 Task: Get information about  a Redfin agent in Denver, Colorado, for assistance in finding a property with mountain views, a home gym, and proximity to biking trails.
Action: Key pressed d<Key.caps_lock>ENVER
Screenshot: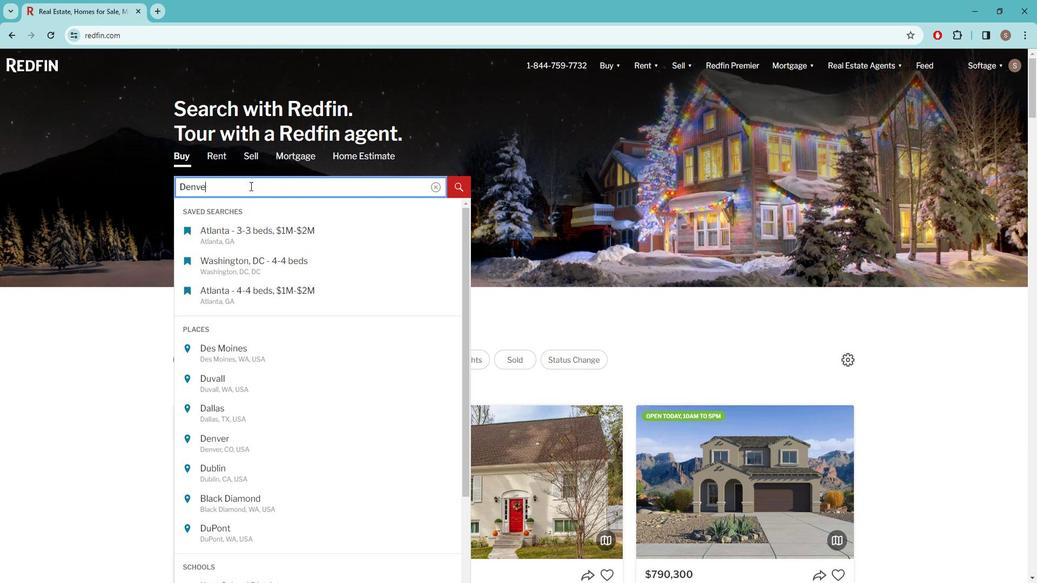
Action: Mouse moved to (263, 231)
Screenshot: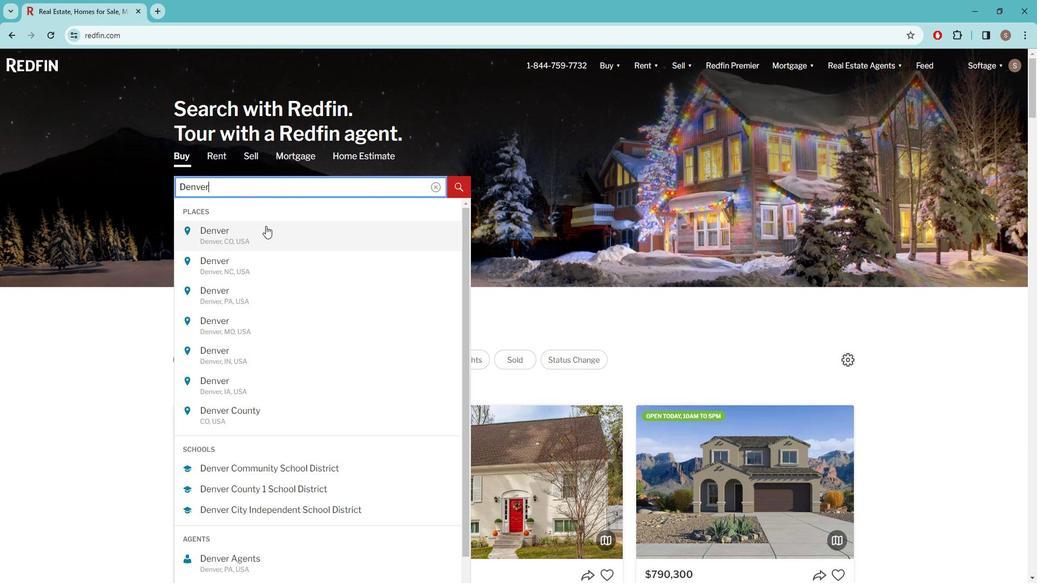 
Action: Mouse pressed left at (263, 231)
Screenshot: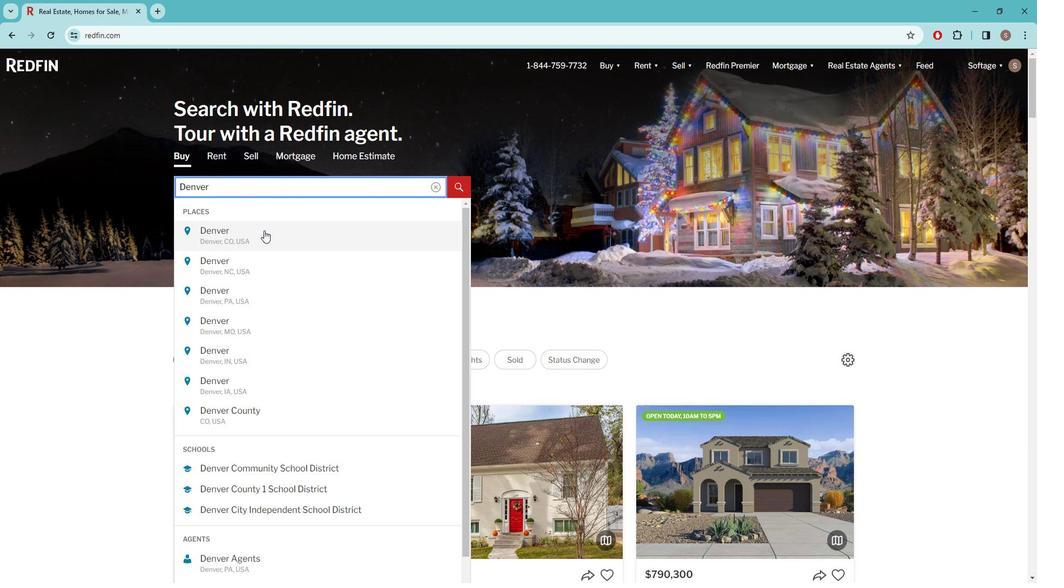 
Action: Mouse moved to (905, 136)
Screenshot: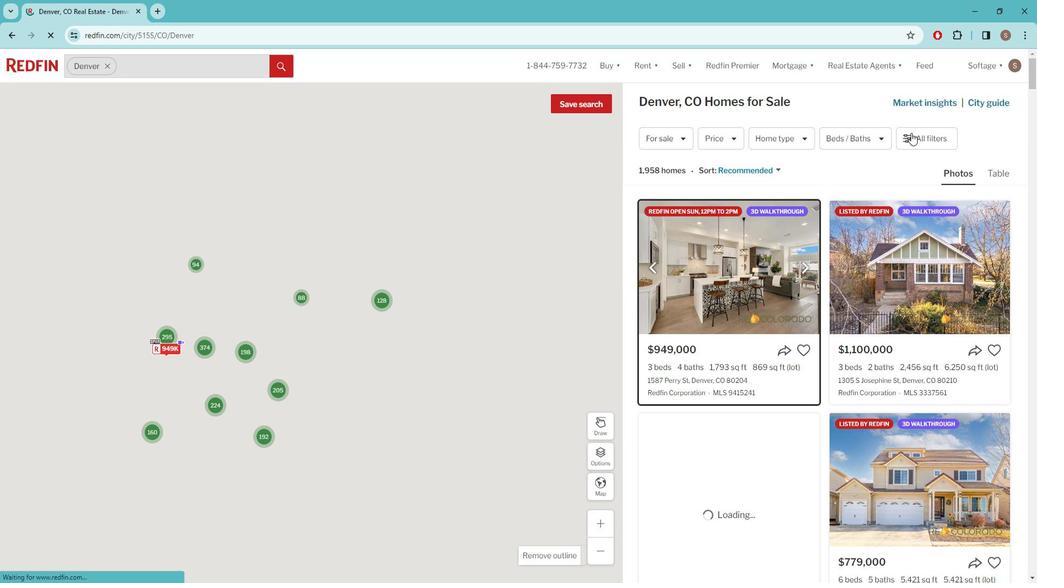 
Action: Mouse pressed left at (905, 136)
Screenshot: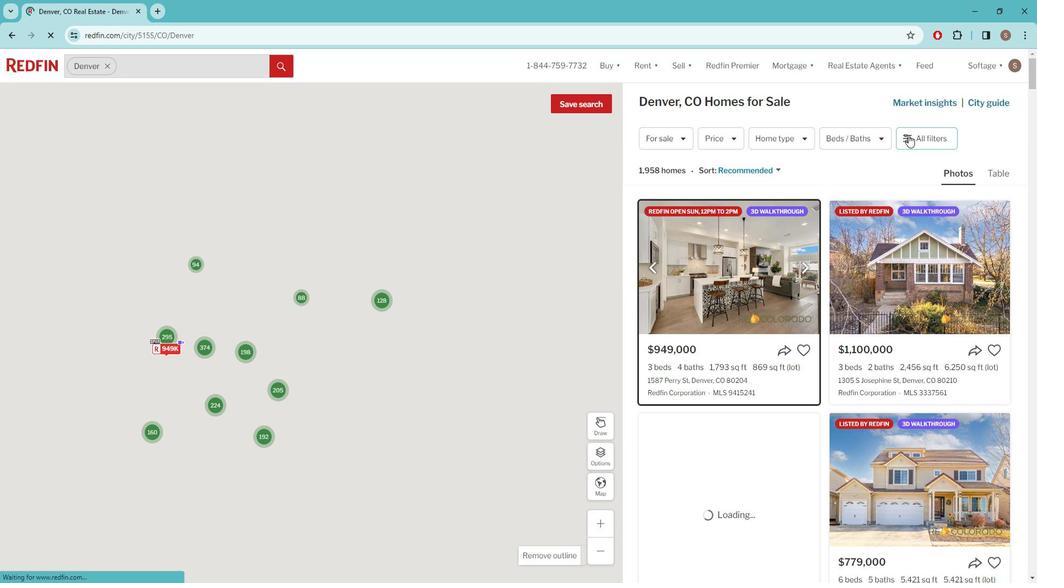 
Action: Mouse pressed left at (905, 136)
Screenshot: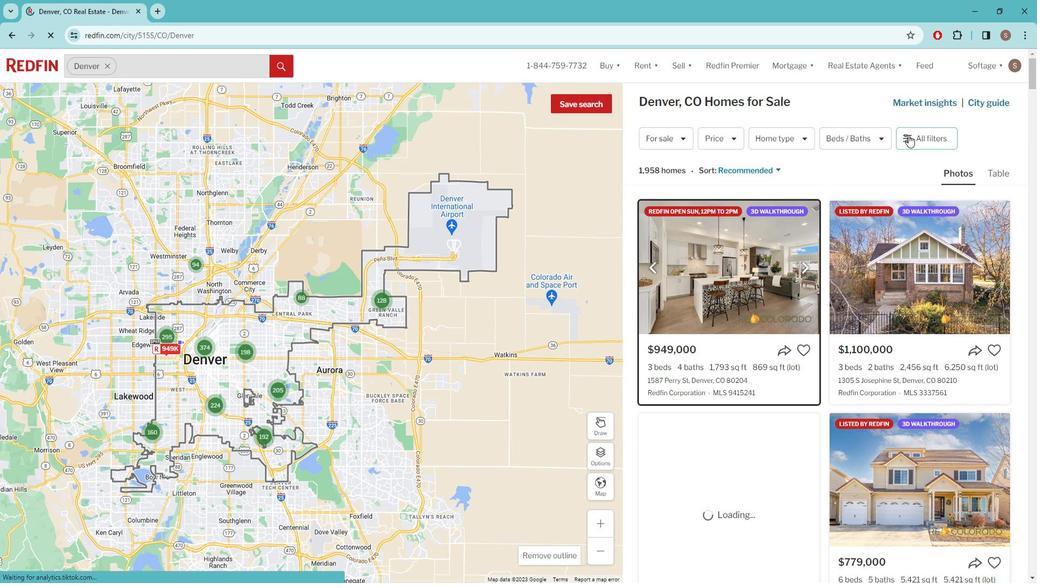 
Action: Mouse pressed left at (905, 136)
Screenshot: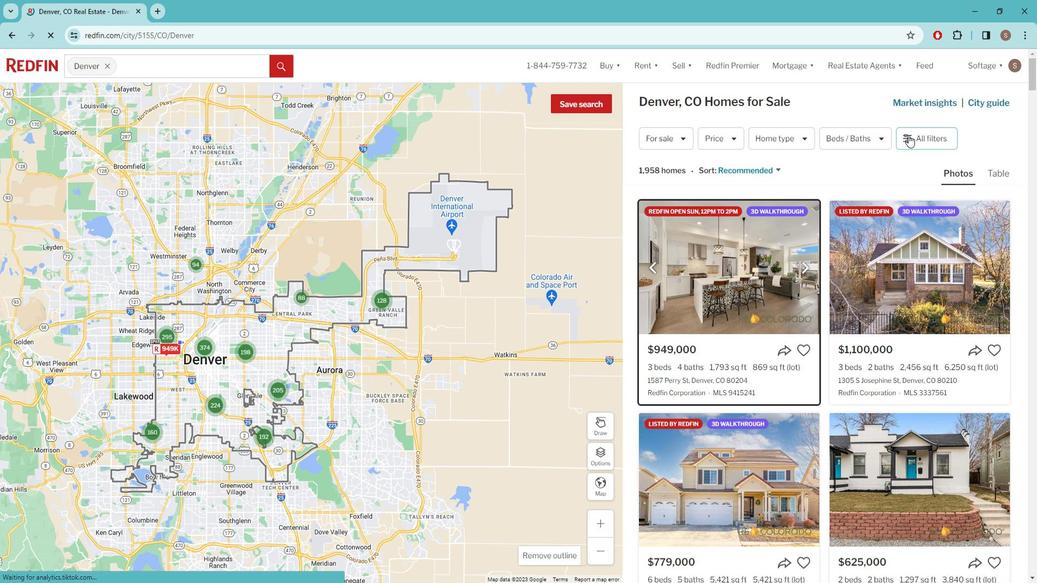 
Action: Mouse pressed left at (905, 136)
Screenshot: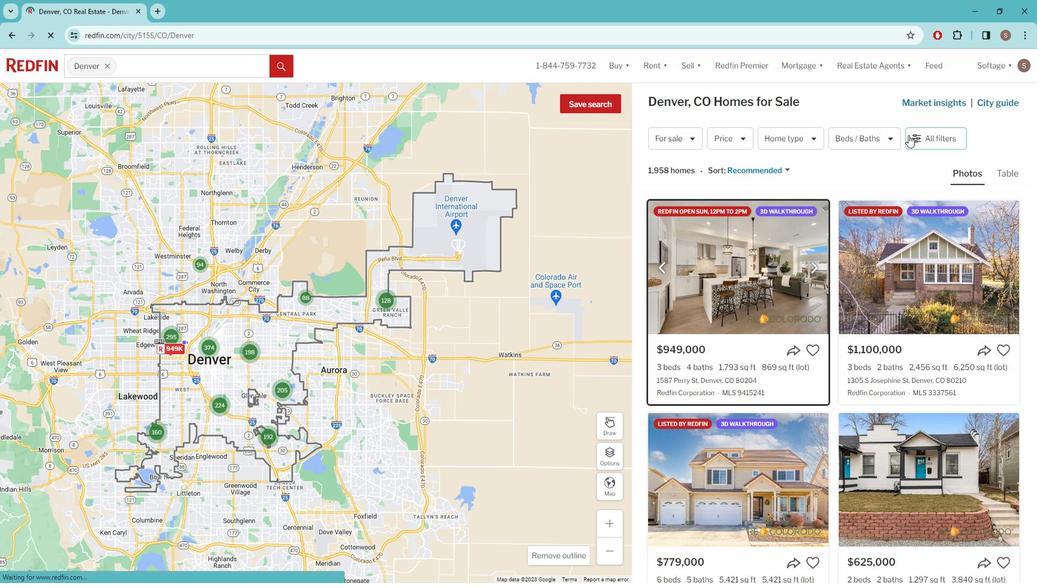 
Action: Mouse moved to (828, 215)
Screenshot: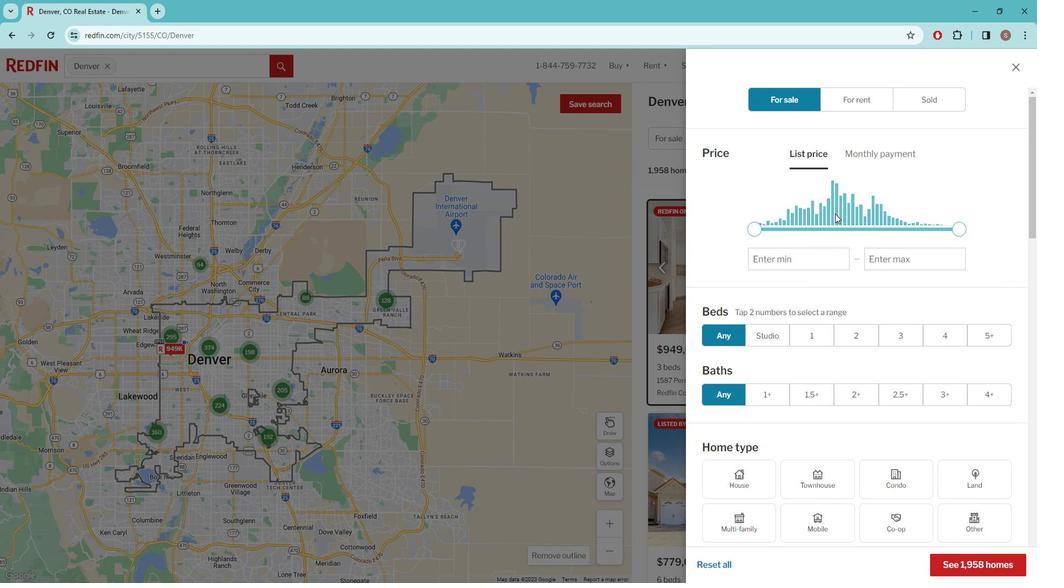 
Action: Mouse scrolled (828, 215) with delta (0, 0)
Screenshot: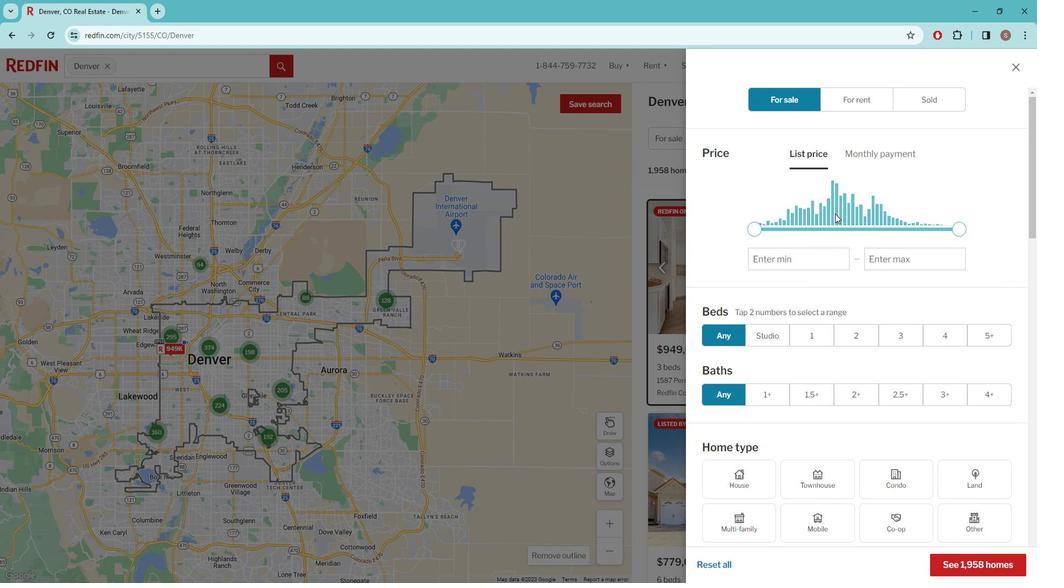 
Action: Mouse moved to (812, 218)
Screenshot: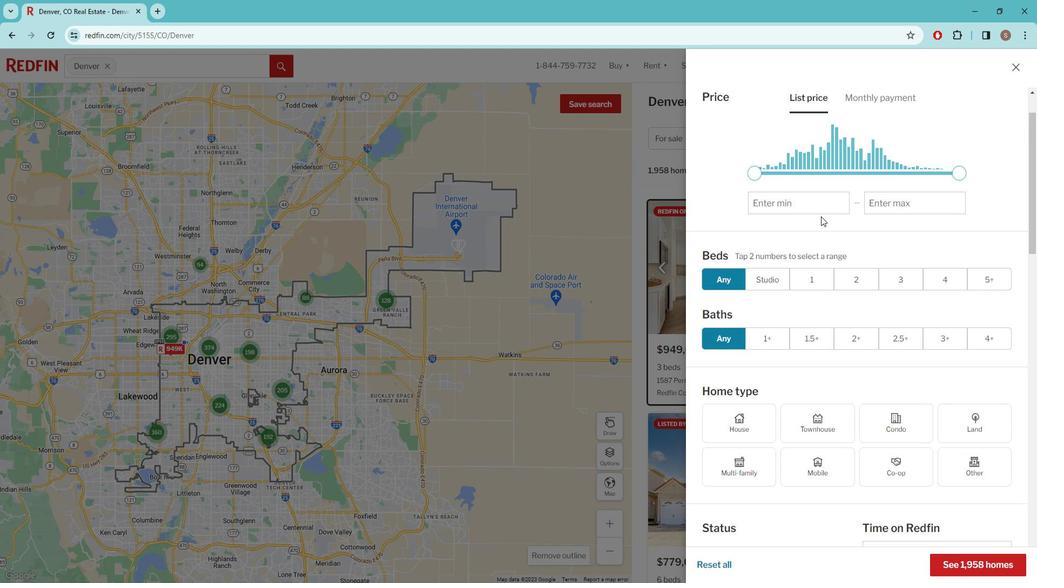 
Action: Mouse scrolled (812, 217) with delta (0, 0)
Screenshot: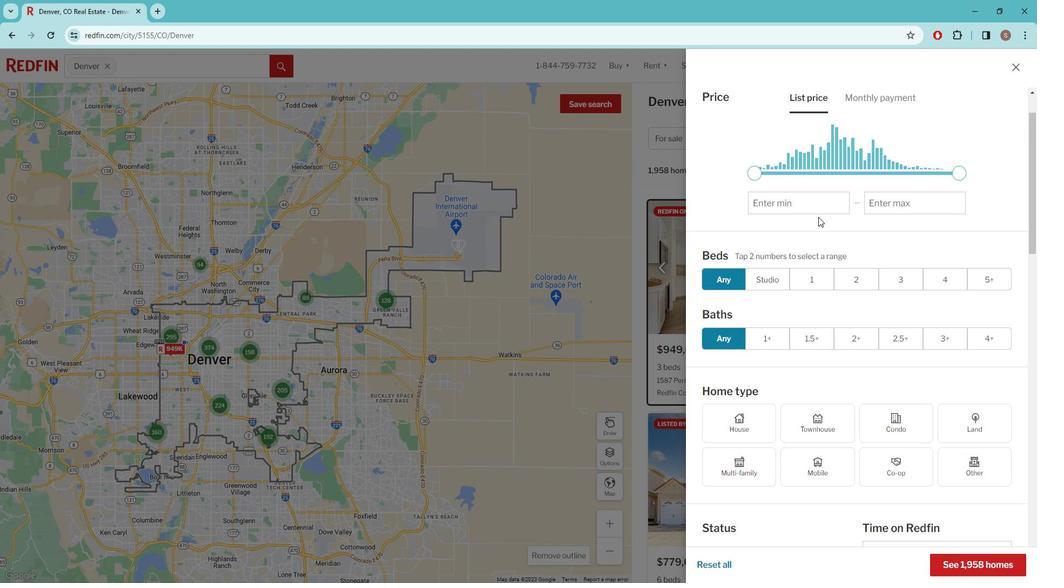 
Action: Mouse scrolled (812, 217) with delta (0, 0)
Screenshot: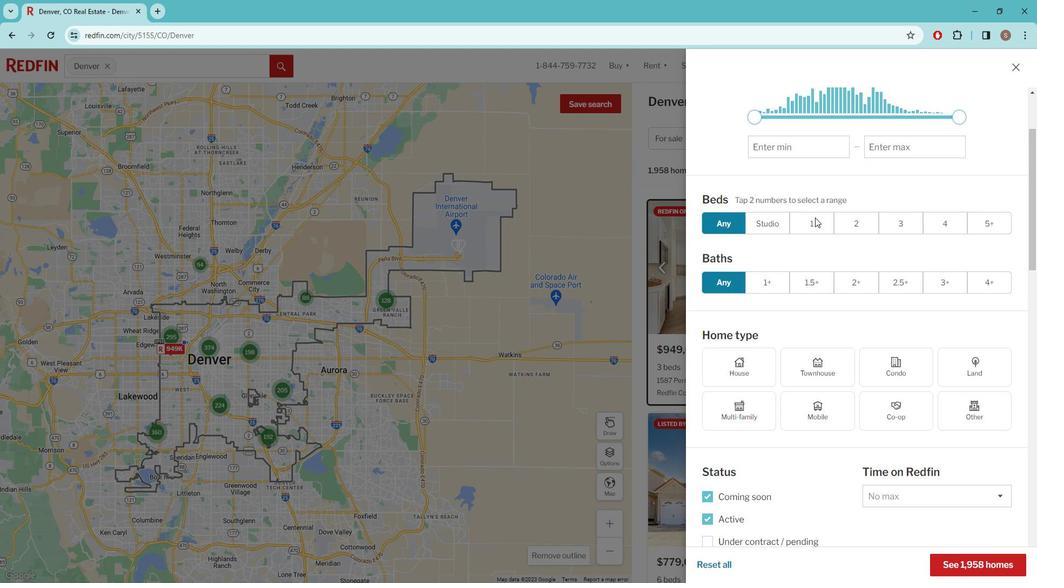
Action: Mouse moved to (812, 218)
Screenshot: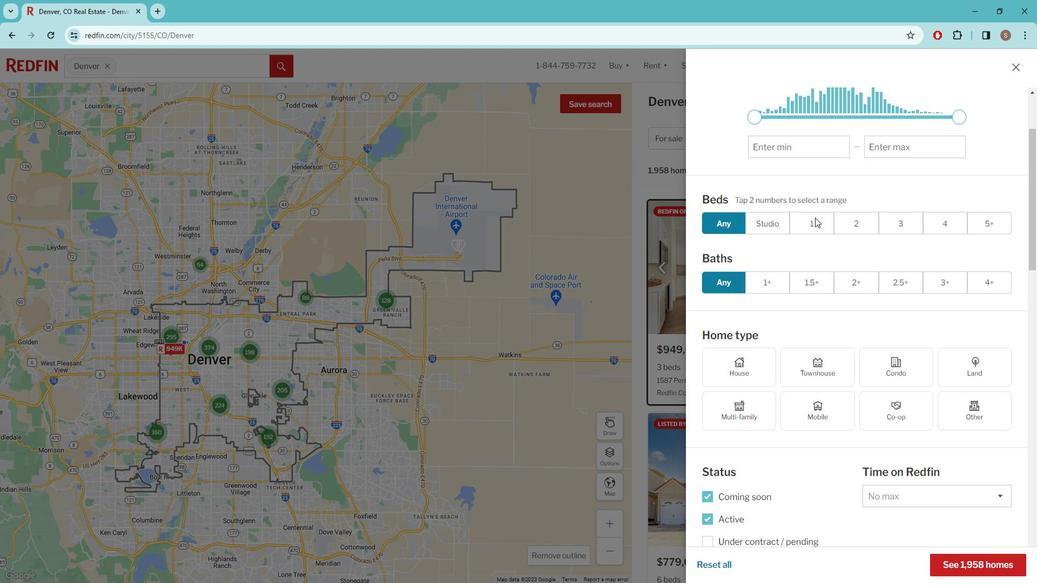 
Action: Mouse scrolled (812, 217) with delta (0, 0)
Screenshot: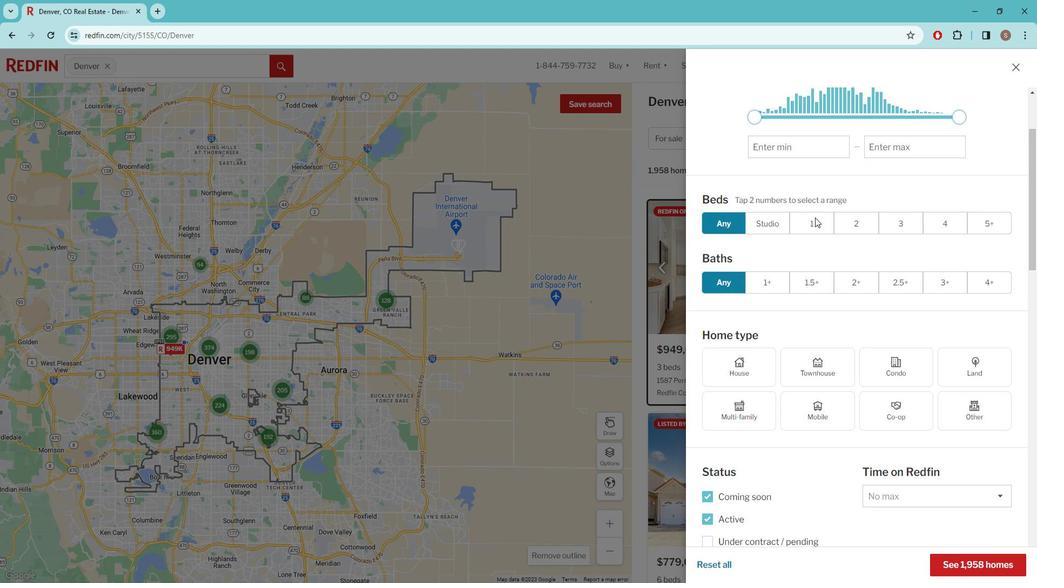 
Action: Mouse moved to (811, 220)
Screenshot: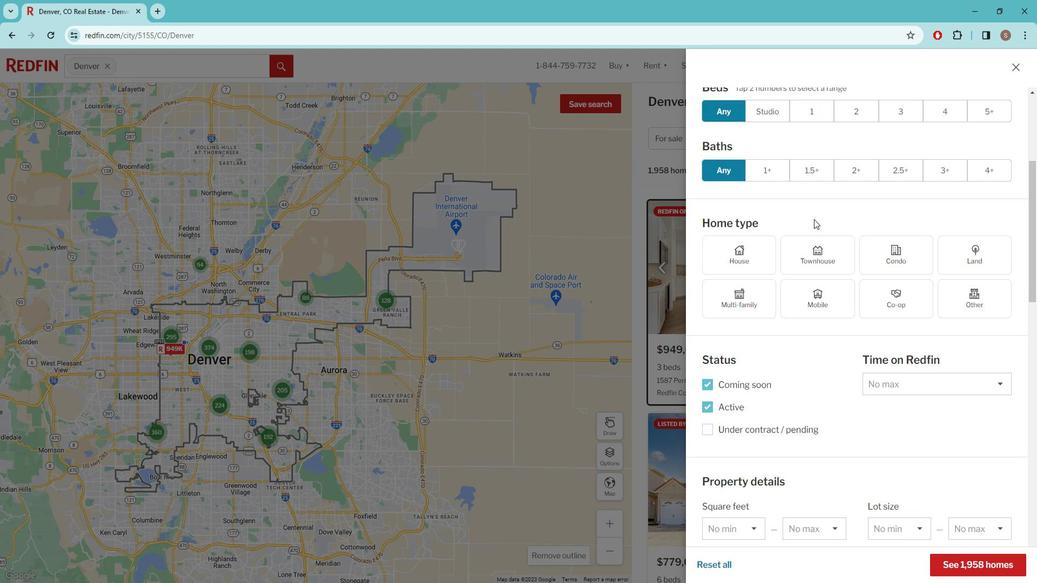 
Action: Mouse scrolled (811, 220) with delta (0, 0)
Screenshot: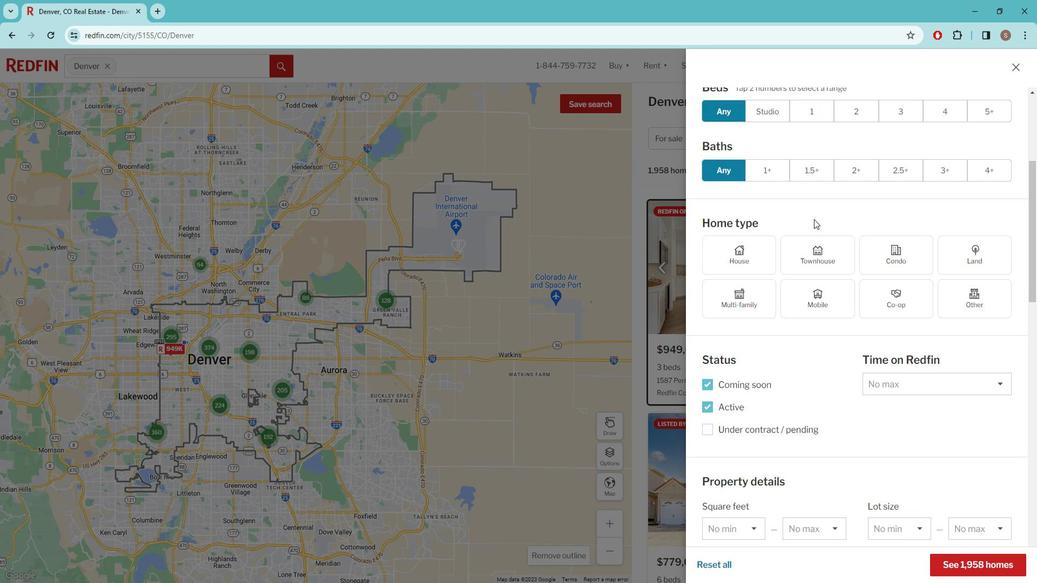 
Action: Mouse moved to (784, 282)
Screenshot: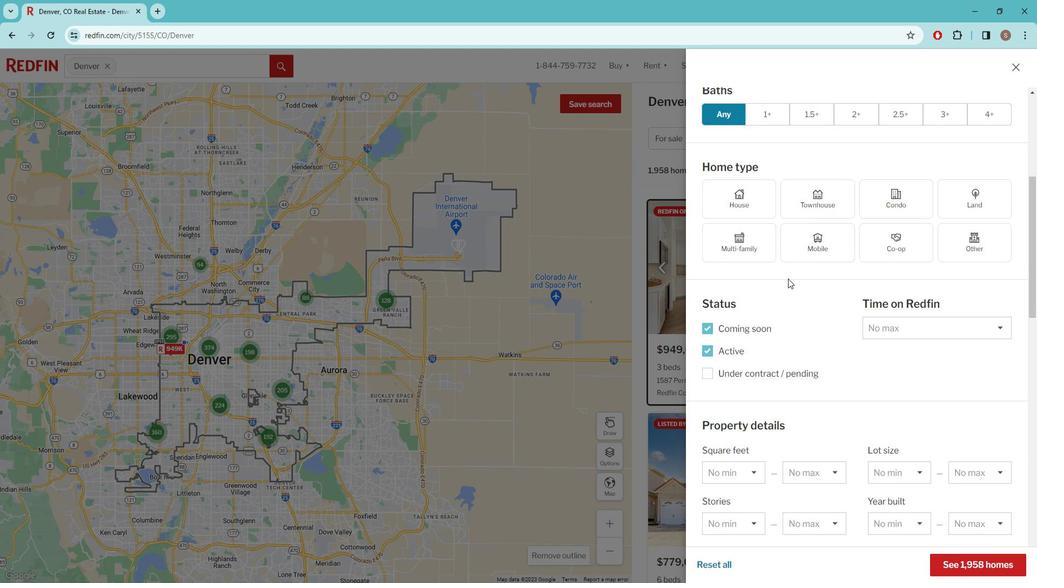 
Action: Mouse scrolled (784, 281) with delta (0, 0)
Screenshot: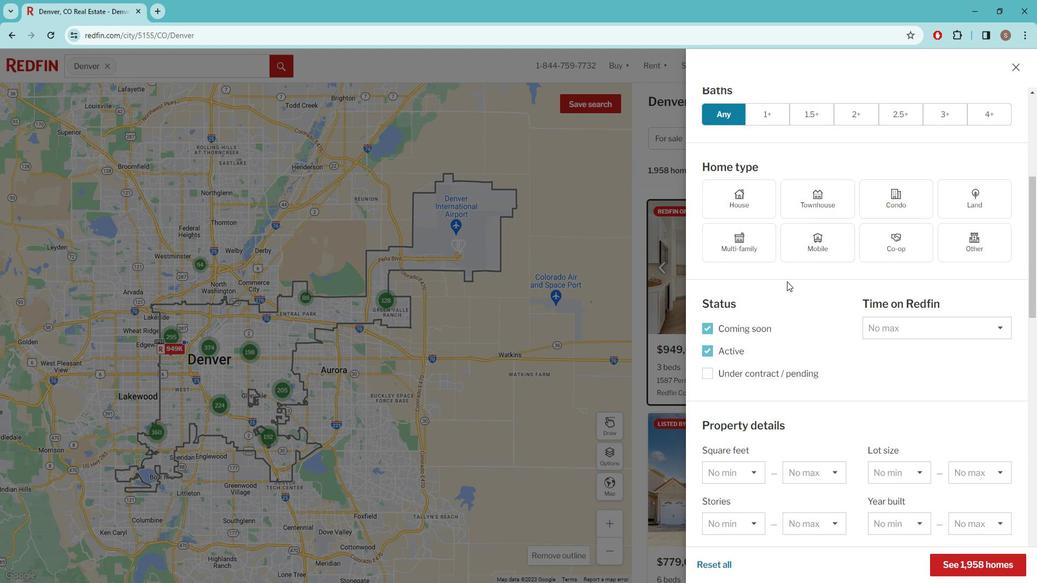 
Action: Mouse moved to (784, 282)
Screenshot: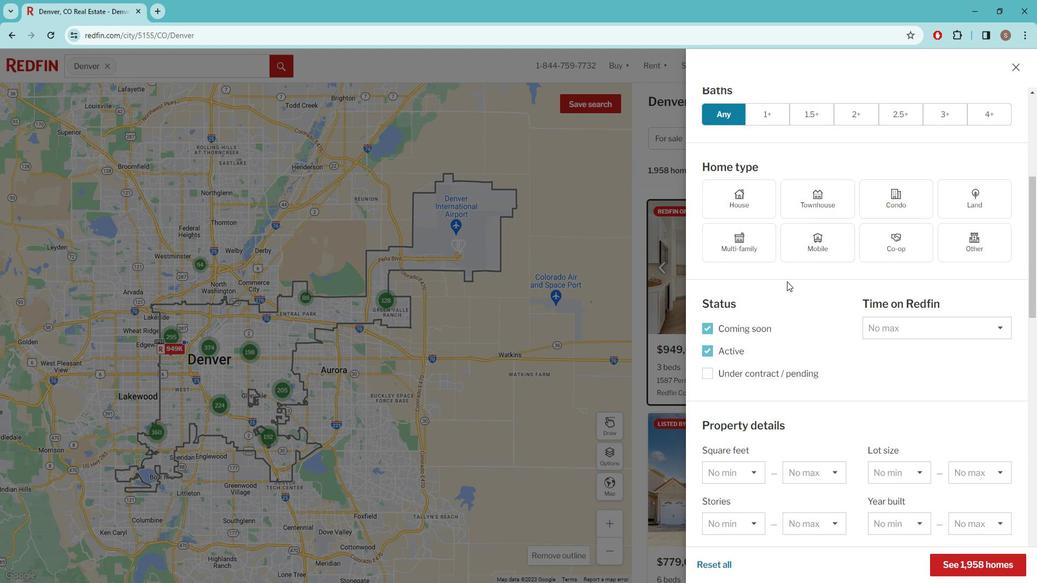 
Action: Mouse scrolled (784, 282) with delta (0, 0)
Screenshot: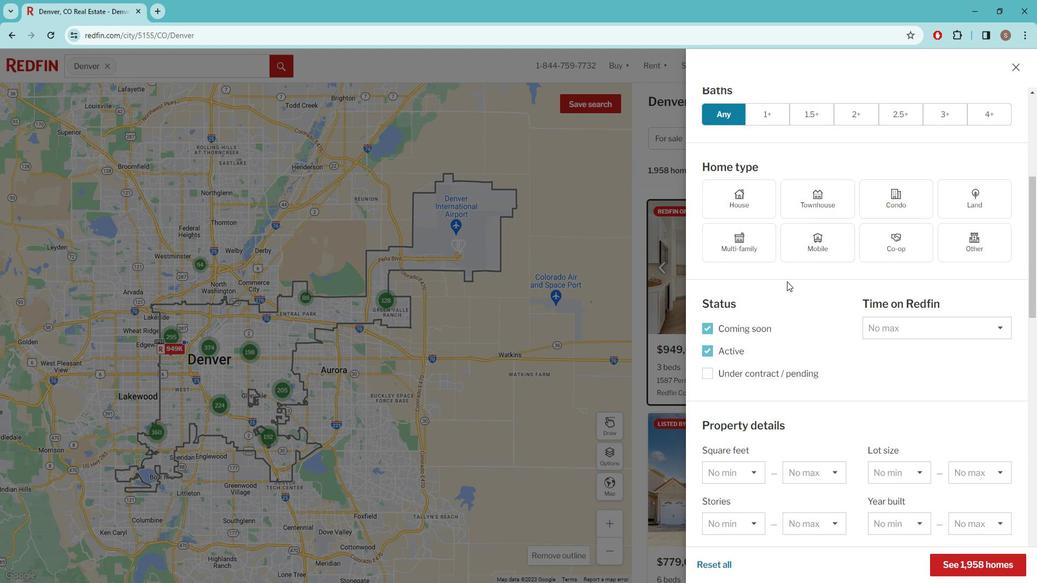 
Action: Mouse scrolled (784, 282) with delta (0, 0)
Screenshot: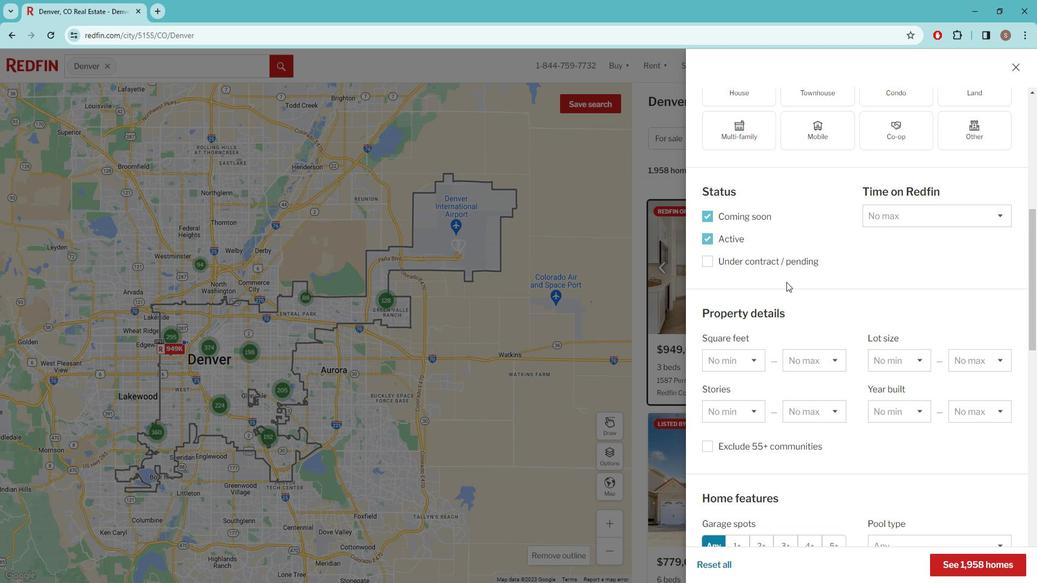 
Action: Mouse scrolled (784, 282) with delta (0, 0)
Screenshot: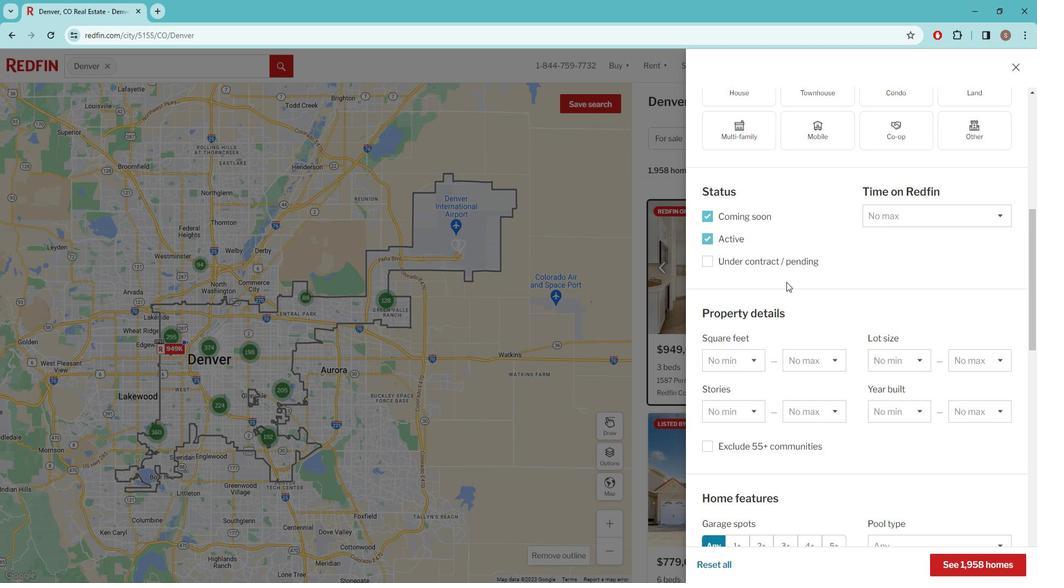 
Action: Mouse moved to (784, 280)
Screenshot: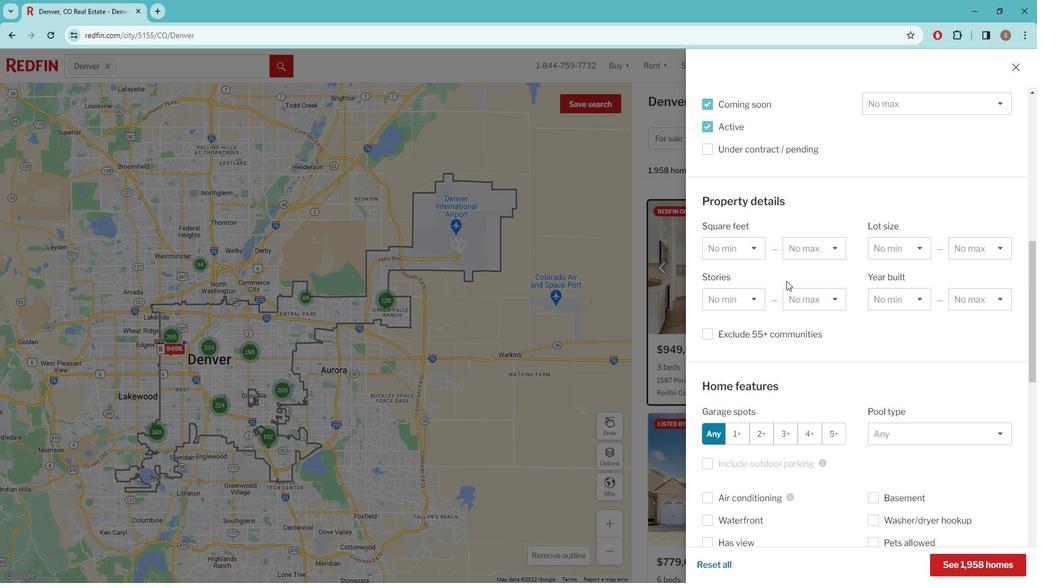 
Action: Mouse scrolled (784, 280) with delta (0, 0)
Screenshot: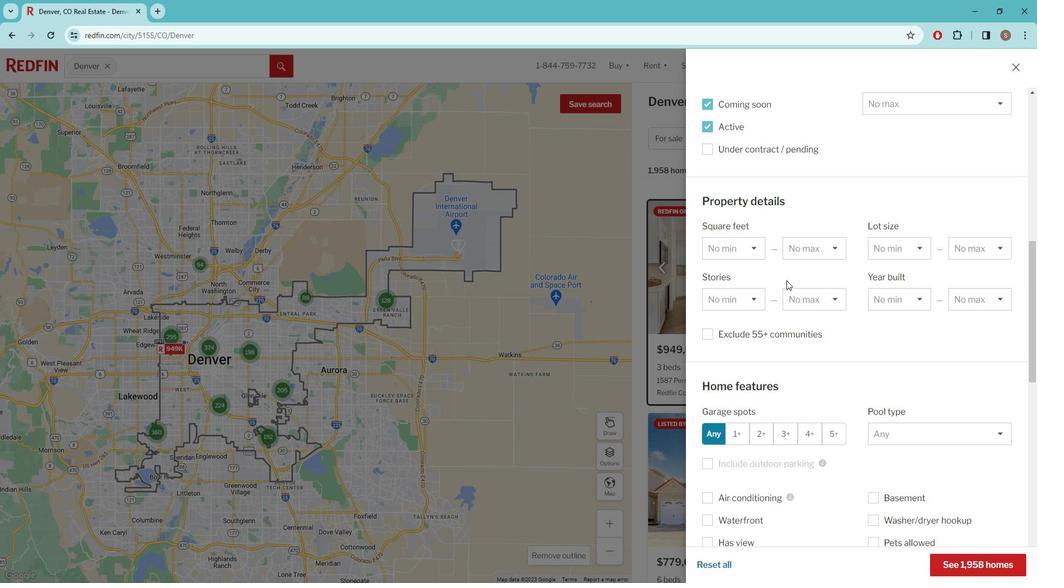 
Action: Mouse scrolled (784, 280) with delta (0, 0)
Screenshot: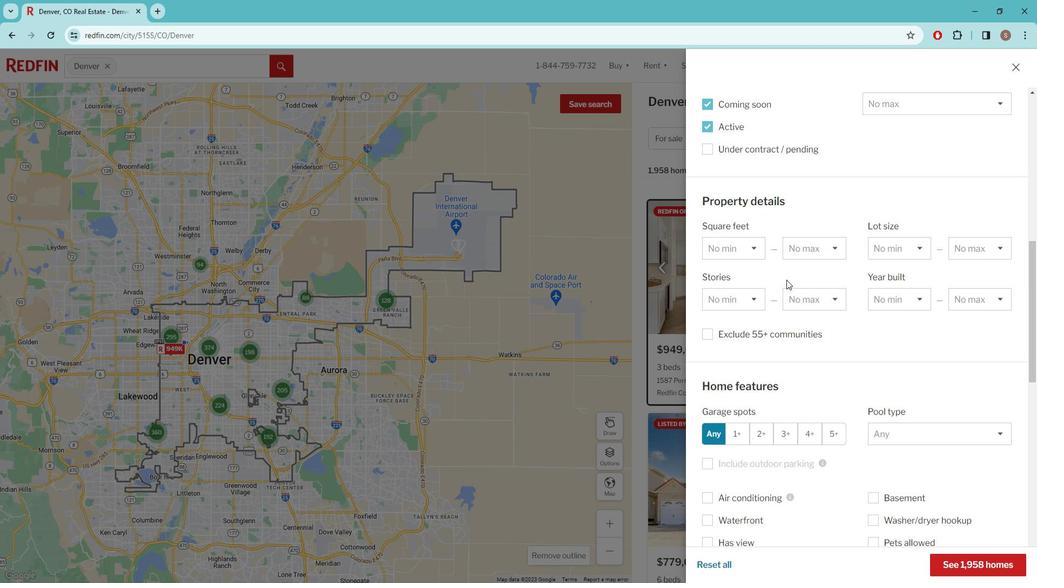 
Action: Mouse moved to (784, 279)
Screenshot: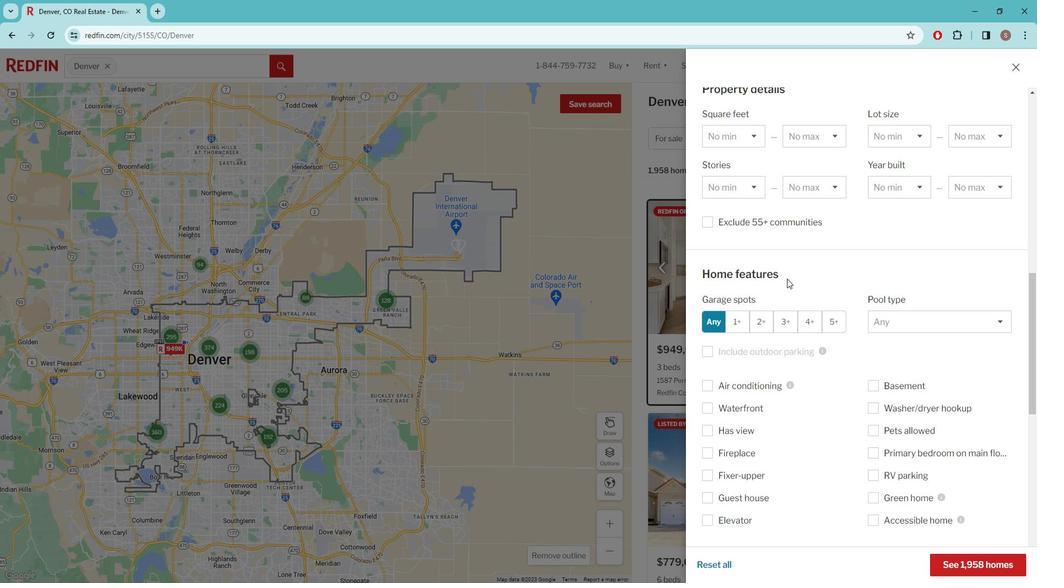
Action: Mouse scrolled (784, 278) with delta (0, 0)
Screenshot: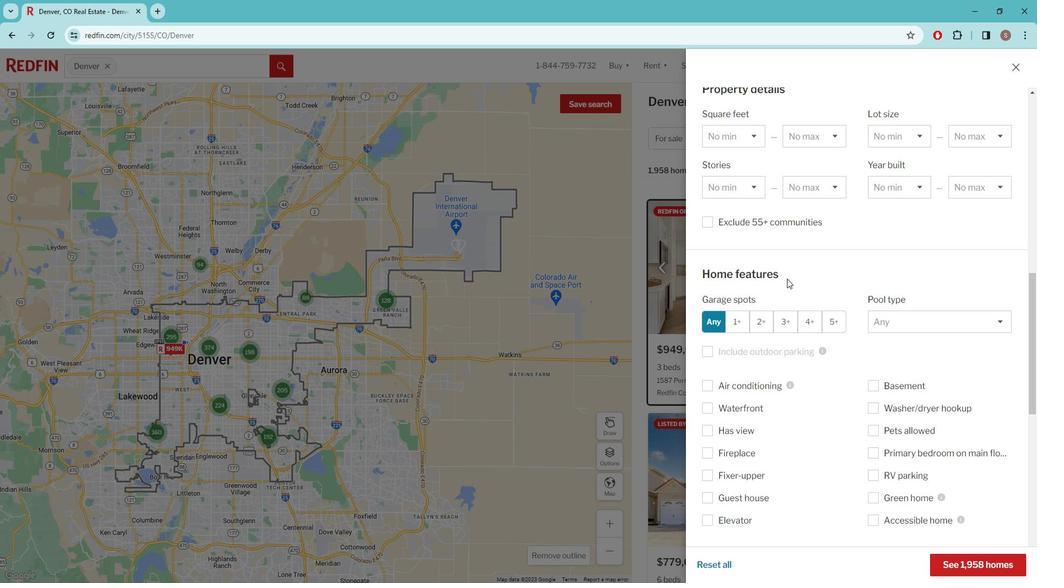 
Action: Mouse moved to (753, 511)
Screenshot: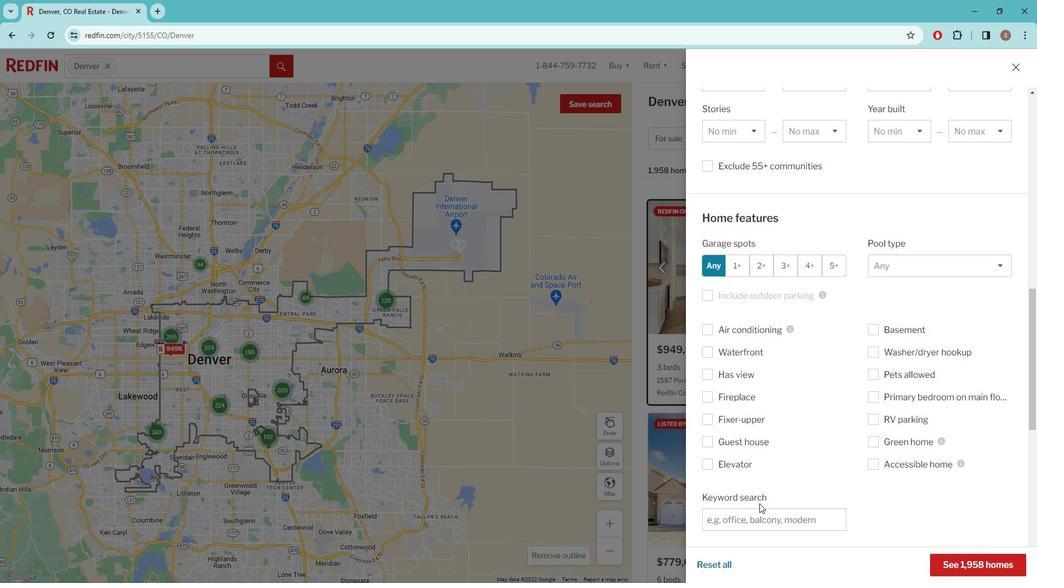 
Action: Mouse pressed left at (753, 511)
Screenshot: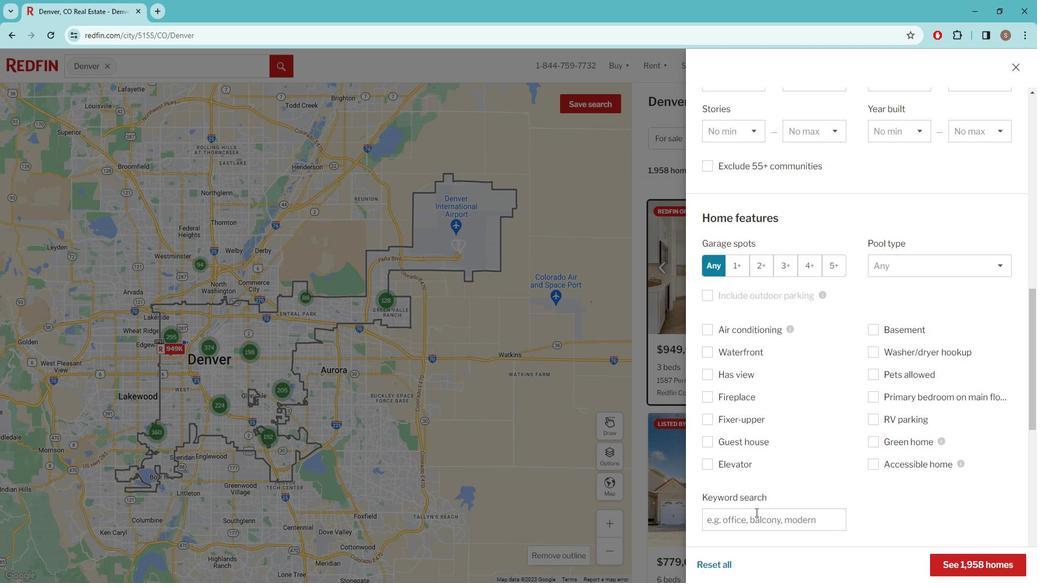 
Action: Mouse moved to (749, 484)
Screenshot: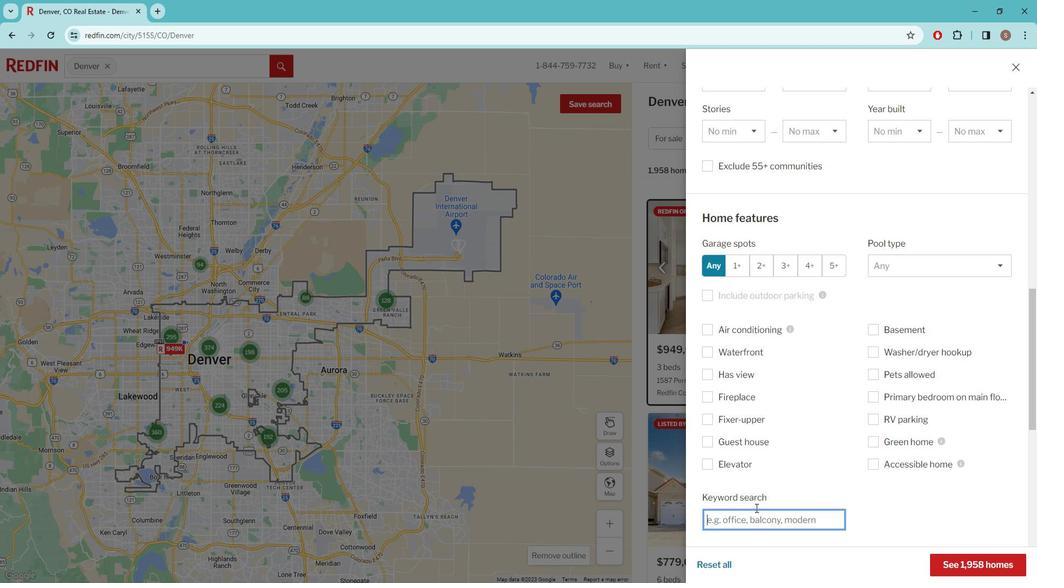 
Action: Key pressed MOUNTAIN<Key.space>
Screenshot: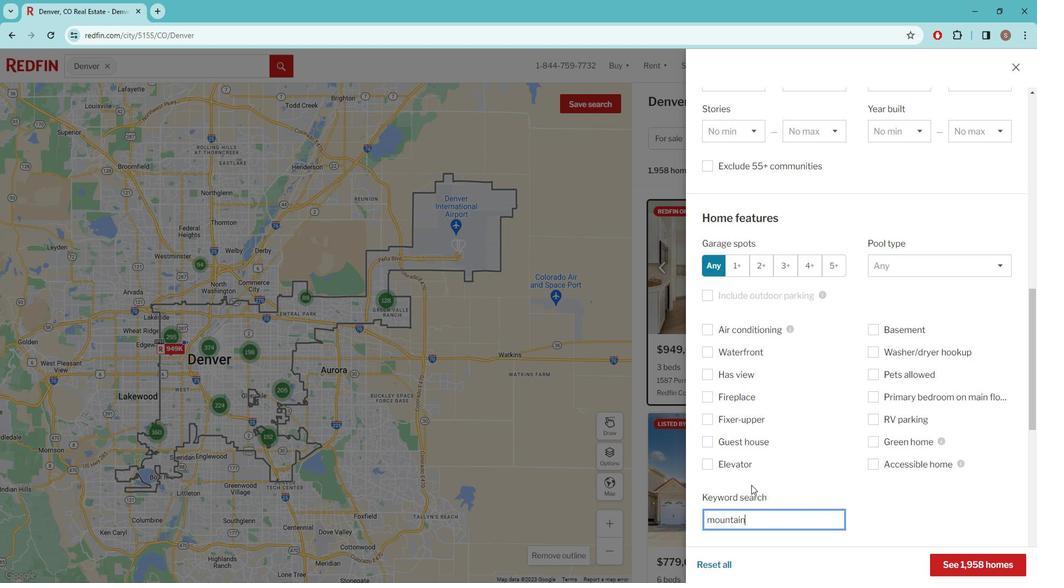 
Action: Mouse moved to (749, 484)
Screenshot: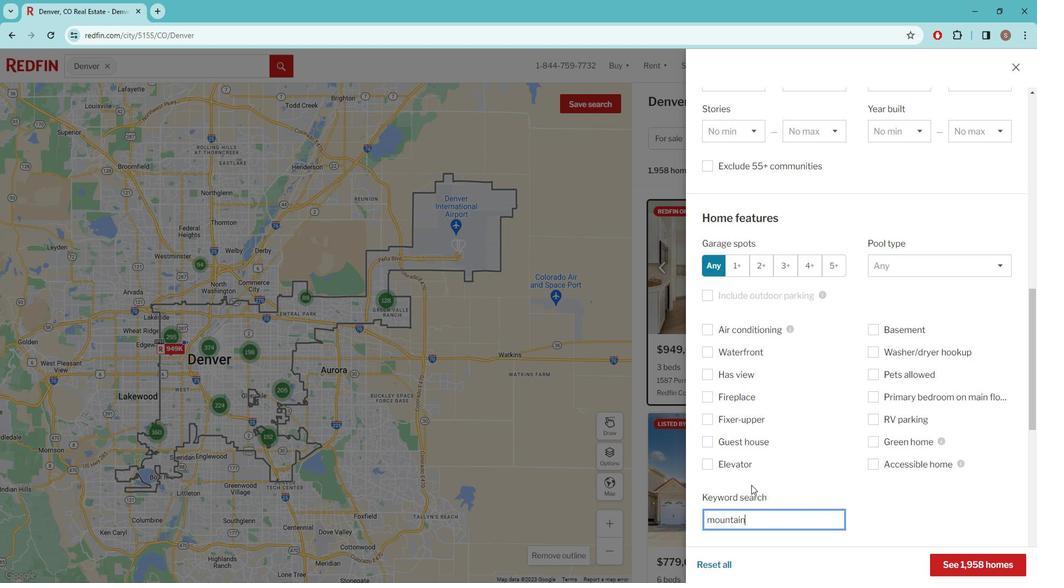 
Action: Key pressed VIEWS,<Key.space>A<Key.space>HOME<Key.space>GYM<Key.space>
Screenshot: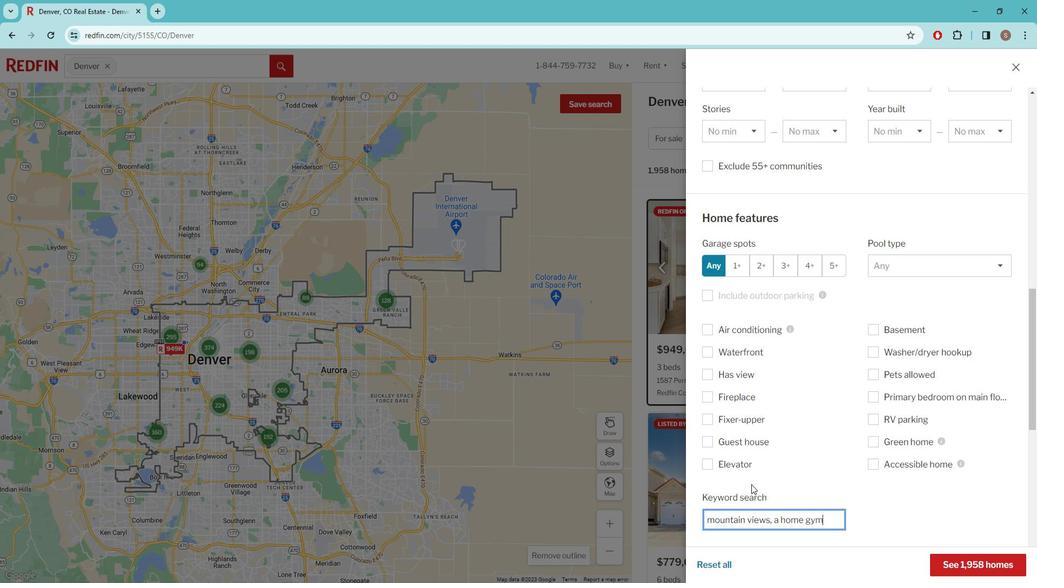 
Action: Mouse moved to (862, 477)
Screenshot: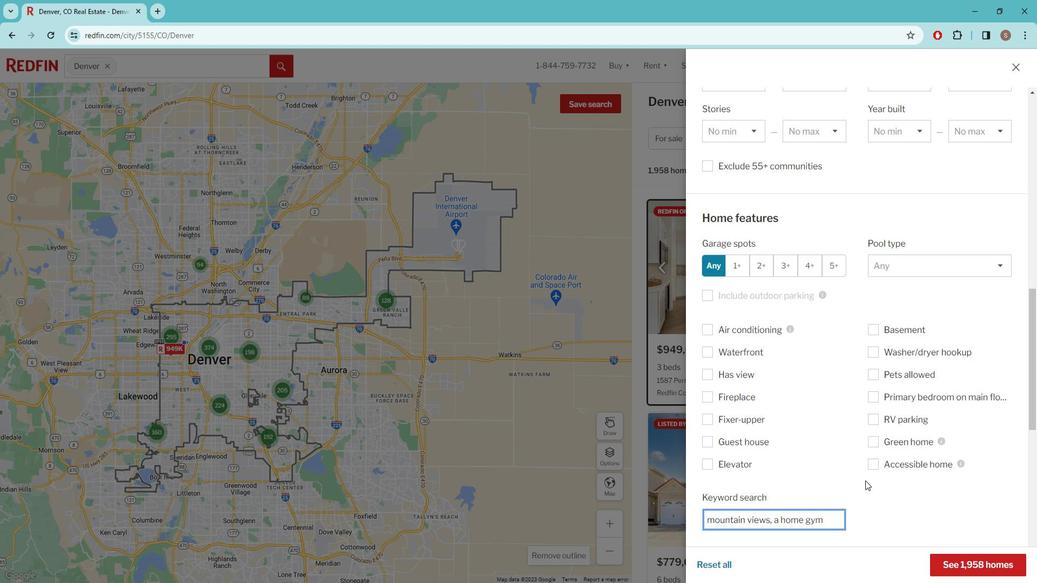 
Action: Mouse scrolled (862, 476) with delta (0, 0)
Screenshot: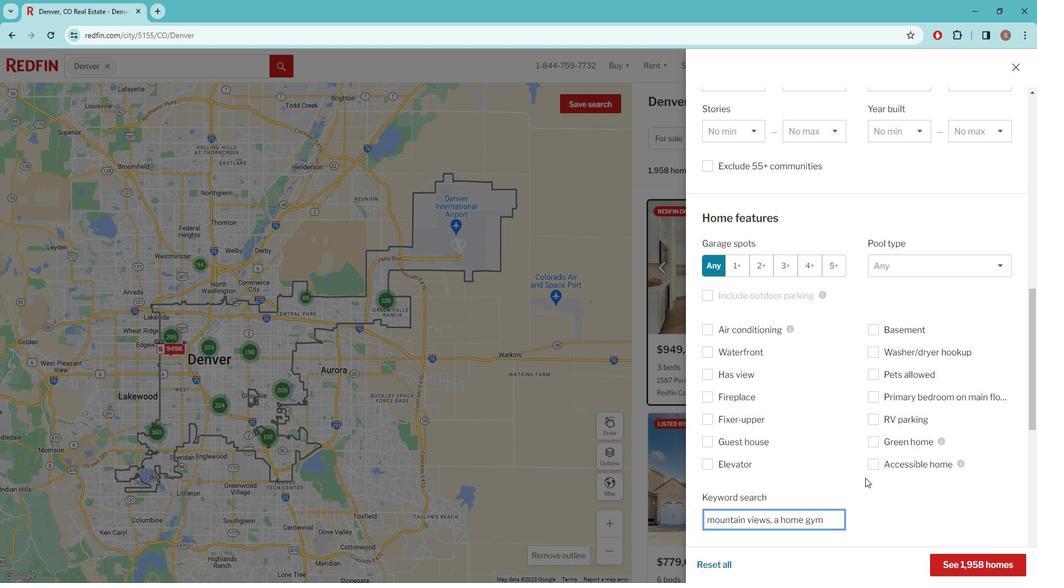 
Action: Mouse scrolled (862, 476) with delta (0, 0)
Screenshot: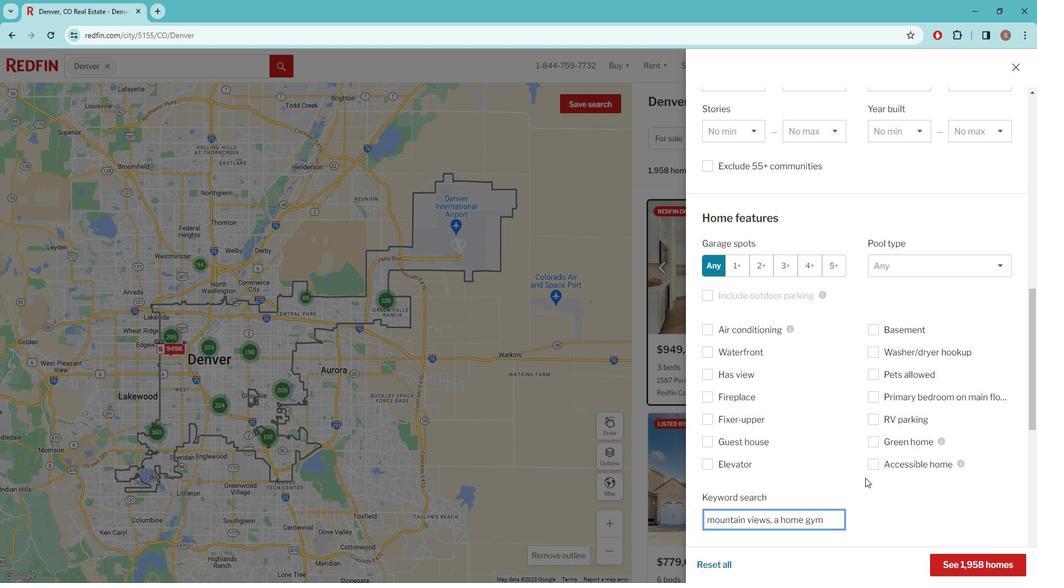 
Action: Mouse moved to (862, 476)
Screenshot: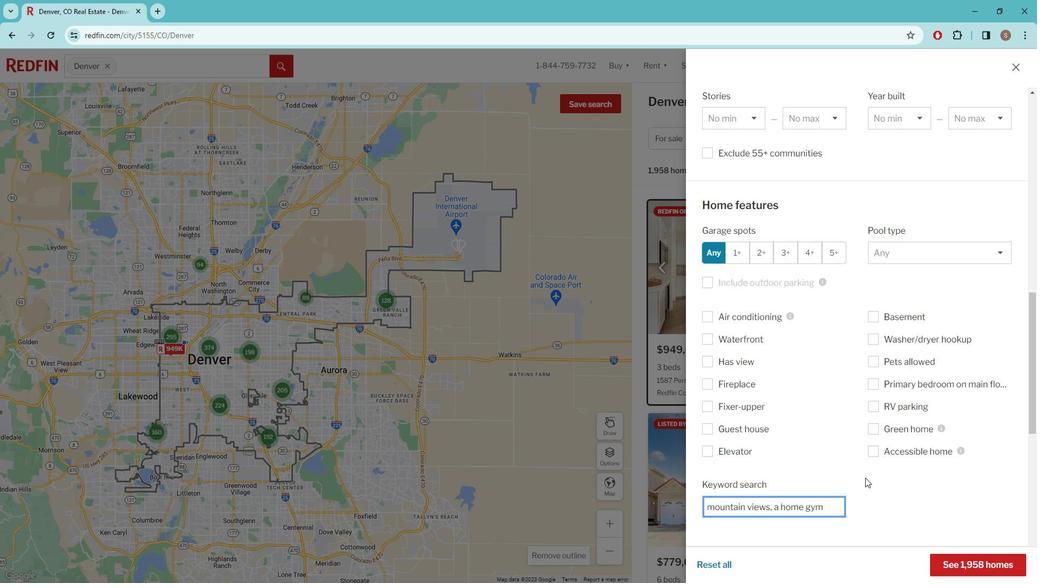 
Action: Mouse scrolled (862, 476) with delta (0, 0)
Screenshot: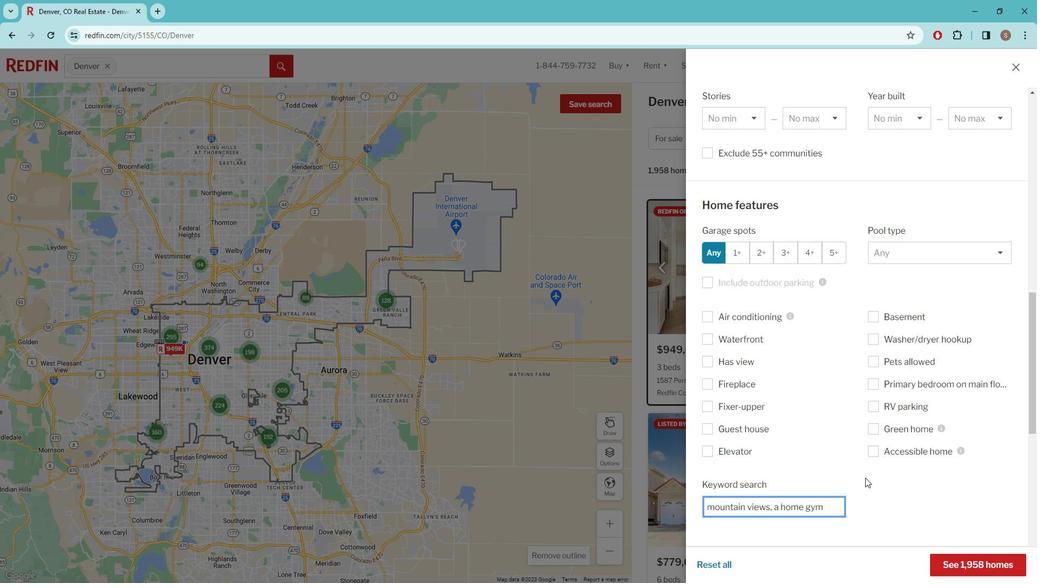 
Action: Mouse moved to (814, 440)
Screenshot: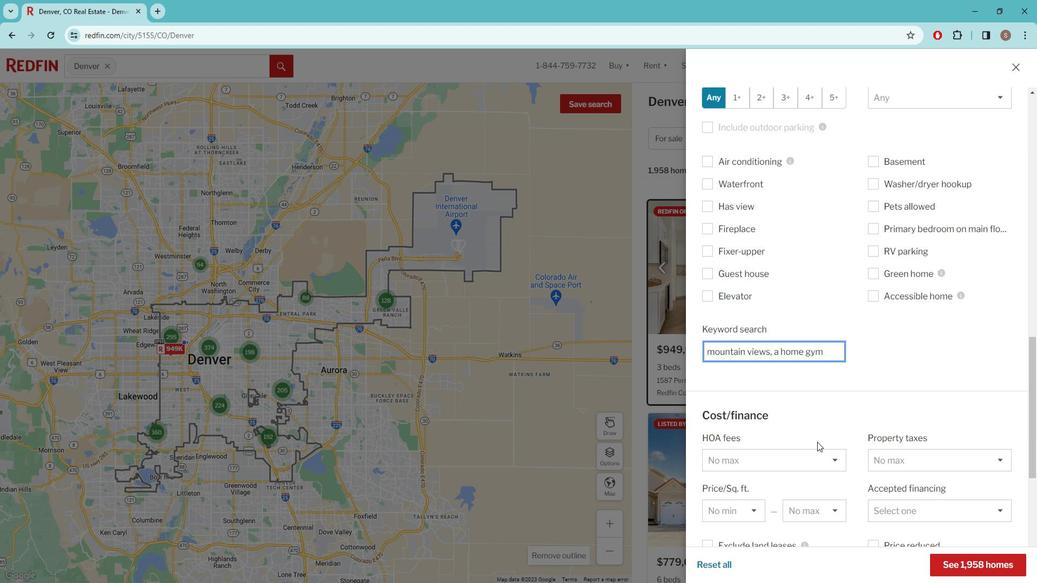
Action: Mouse scrolled (814, 440) with delta (0, 0)
Screenshot: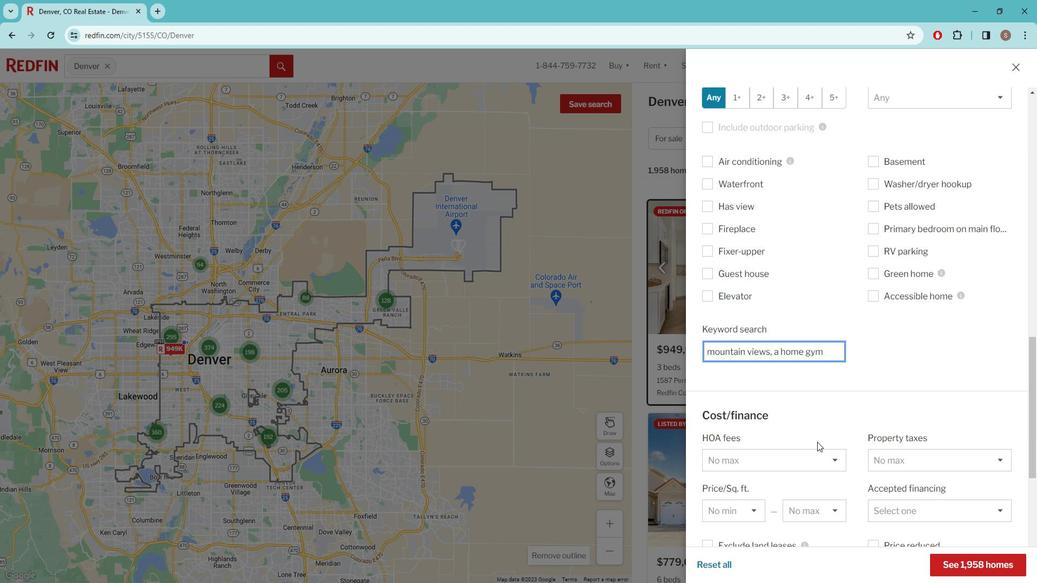 
Action: Mouse moved to (814, 436)
Screenshot: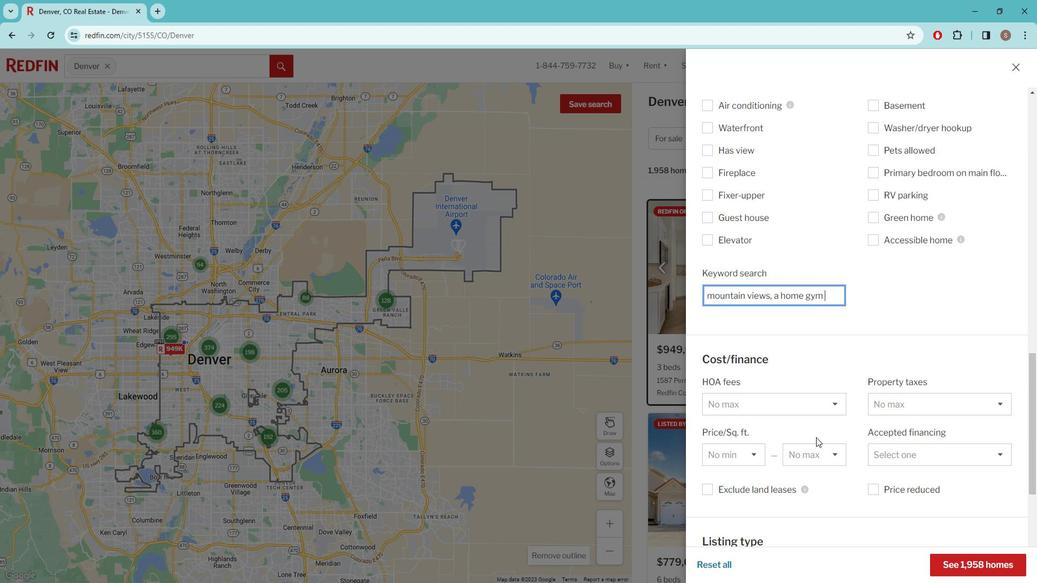 
Action: Mouse scrolled (814, 436) with delta (0, 0)
Screenshot: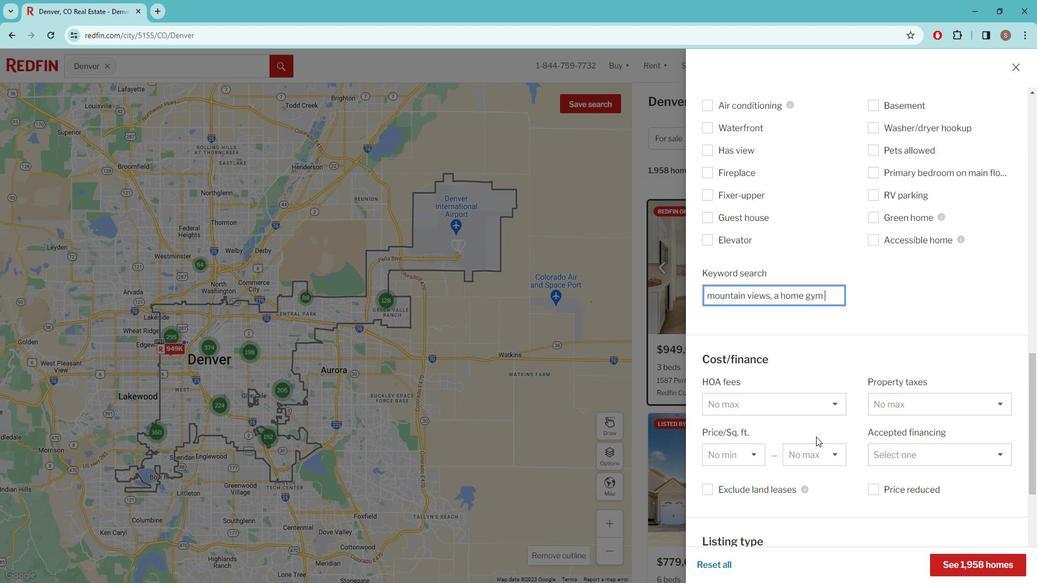 
Action: Mouse moved to (814, 436)
Screenshot: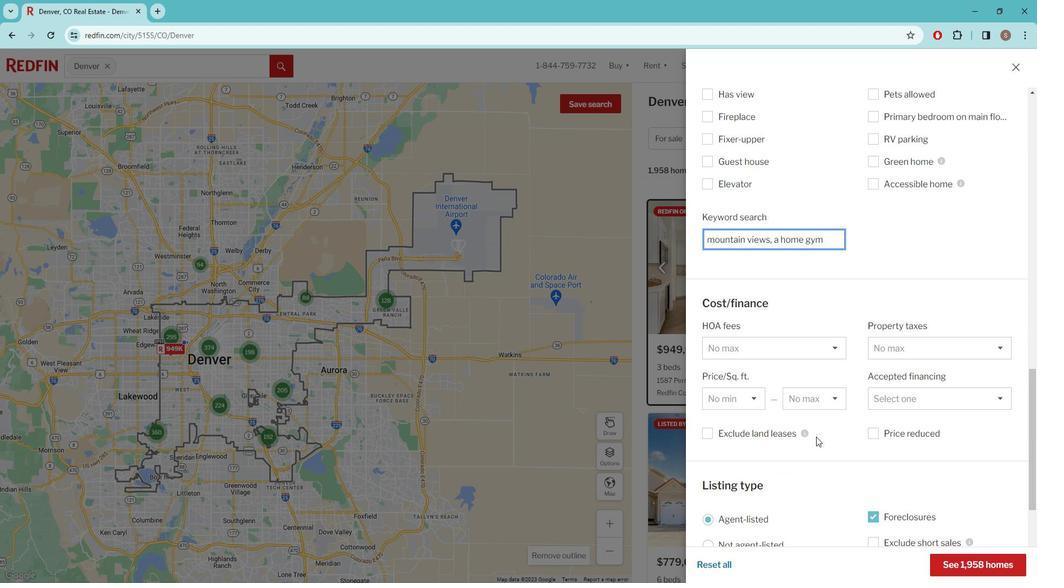 
Action: Mouse scrolled (814, 435) with delta (0, 0)
Screenshot: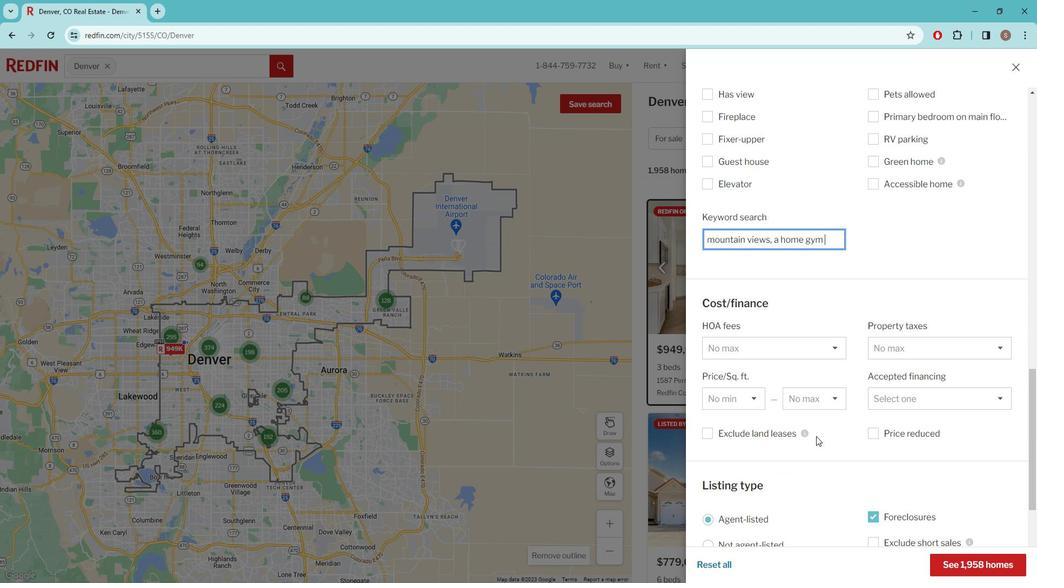 
Action: Mouse scrolled (814, 435) with delta (0, 0)
Screenshot: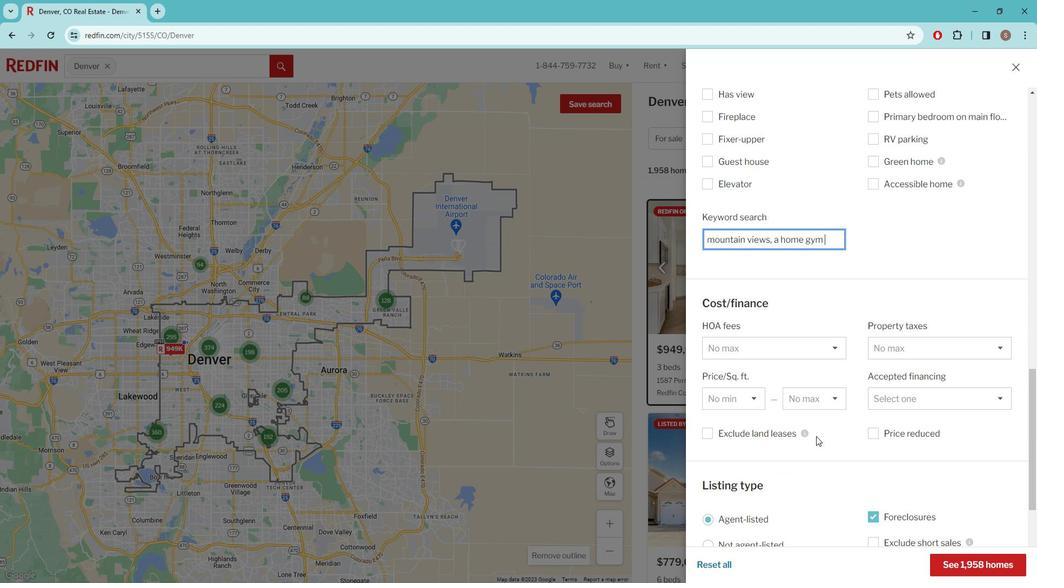 
Action: Mouse moved to (811, 431)
Screenshot: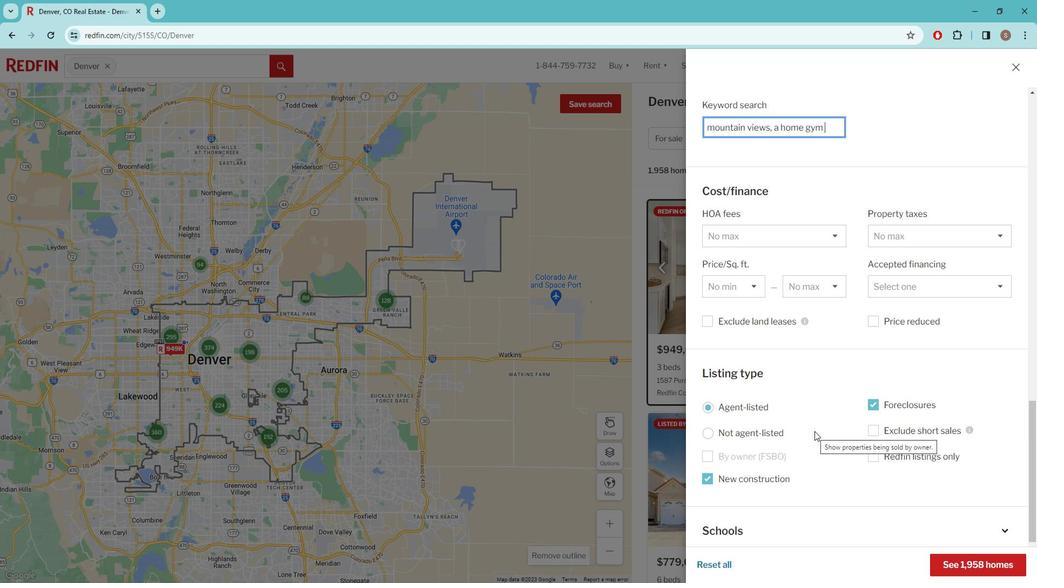 
Action: Mouse scrolled (811, 430) with delta (0, 0)
Screenshot: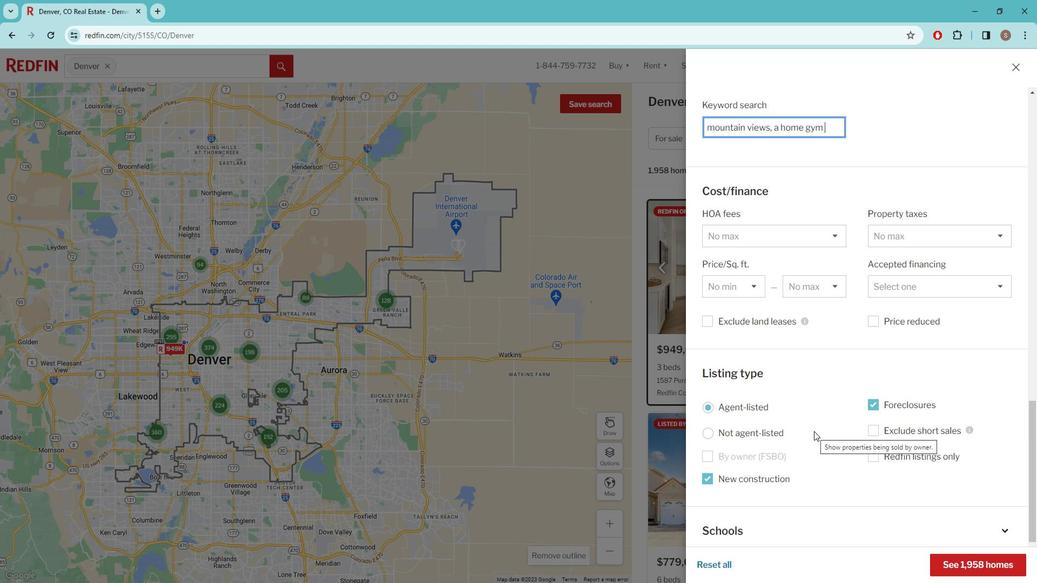 
Action: Mouse scrolled (811, 430) with delta (0, 0)
Screenshot: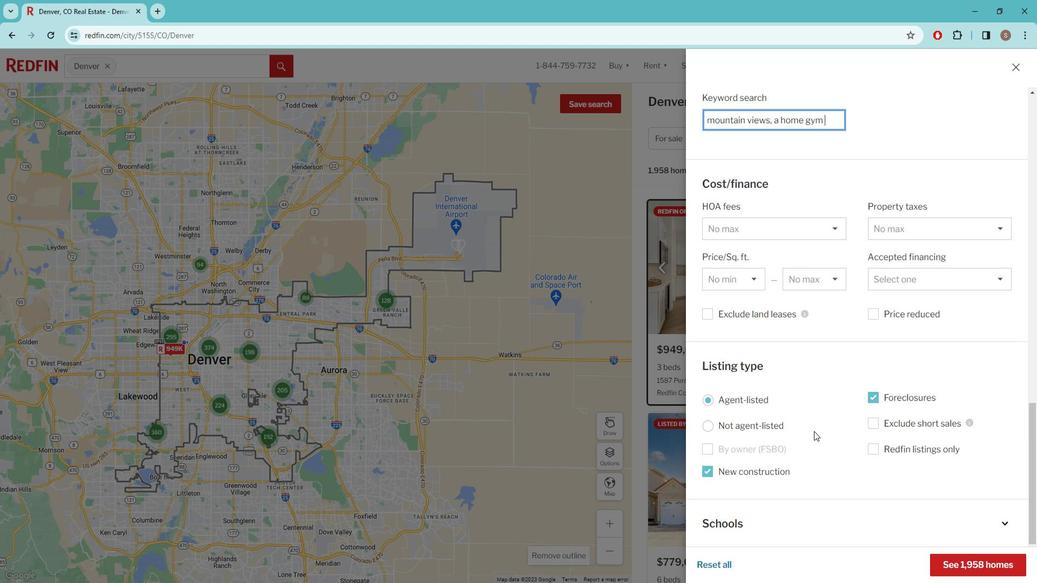 
Action: Mouse scrolled (811, 430) with delta (0, 0)
Screenshot: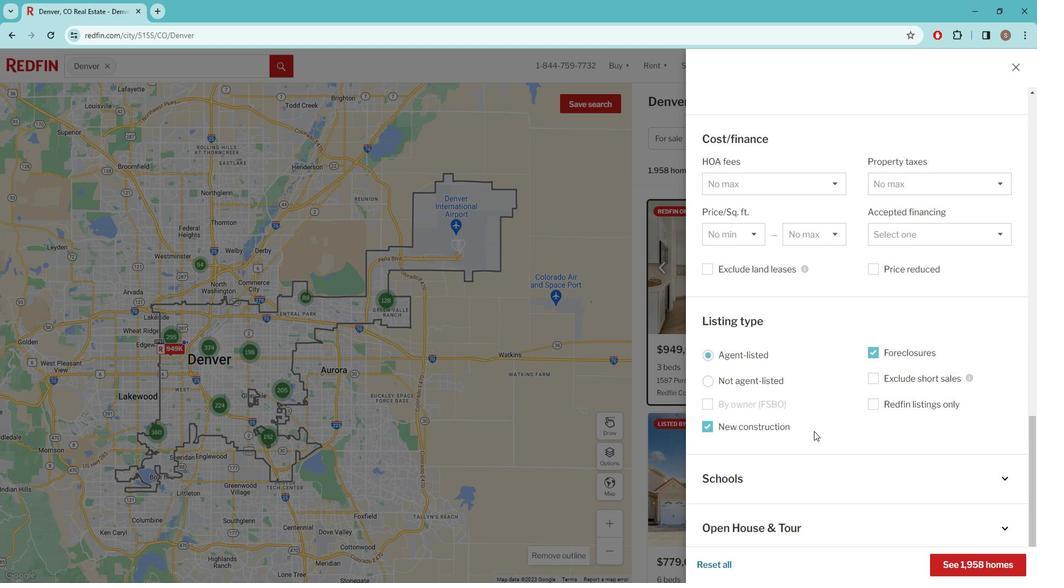 
Action: Mouse moved to (810, 431)
Screenshot: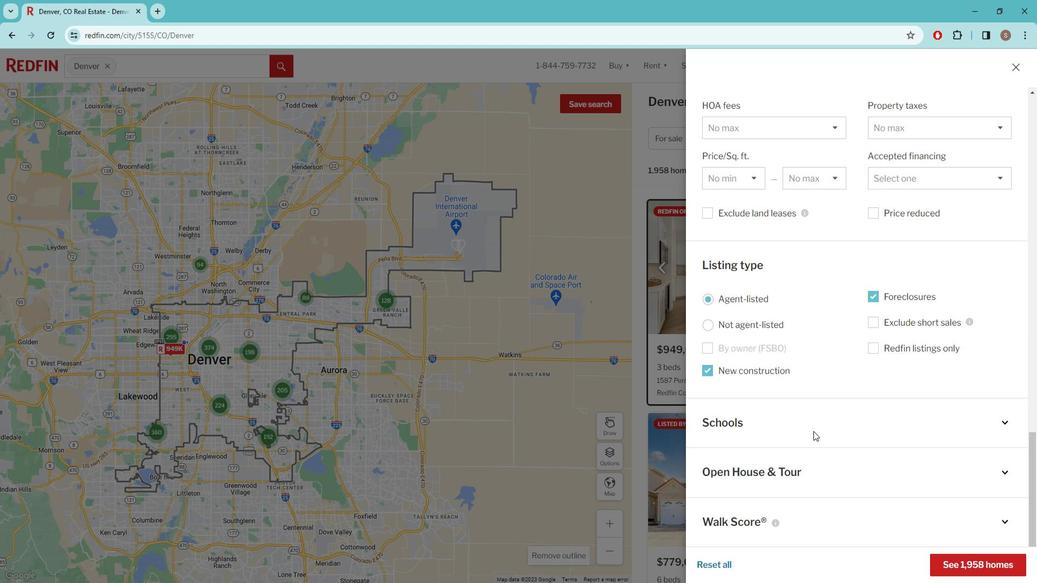 
Action: Mouse scrolled (810, 431) with delta (0, 0)
Screenshot: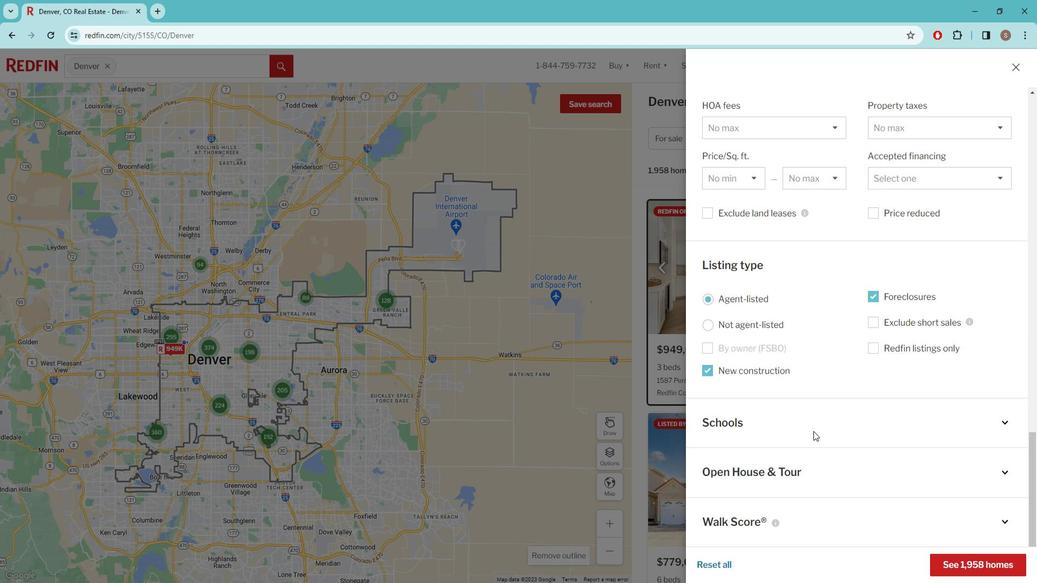 
Action: Mouse scrolled (810, 431) with delta (0, 0)
Screenshot: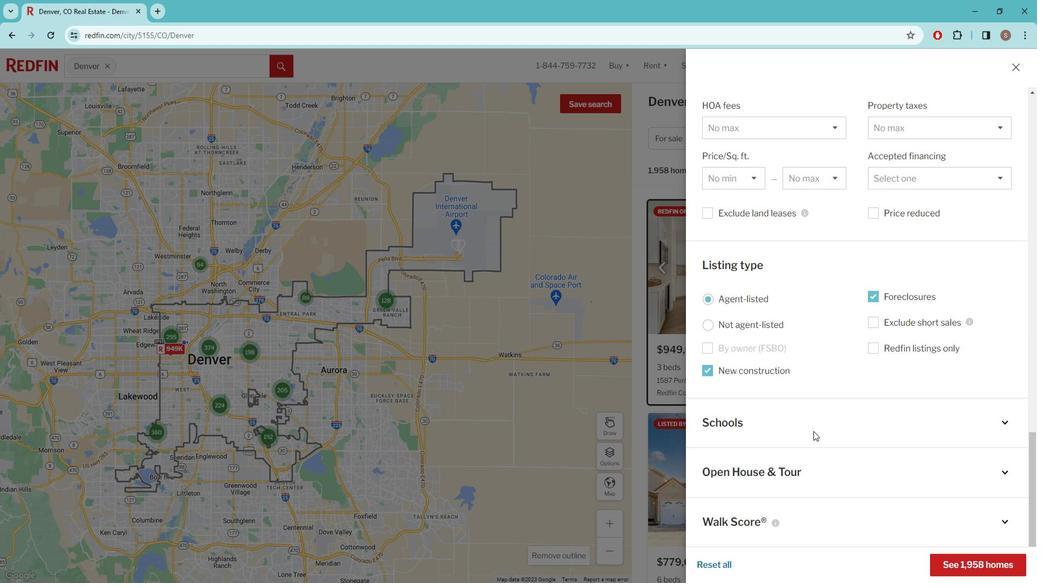 
Action: Mouse scrolled (810, 431) with delta (0, 0)
Screenshot: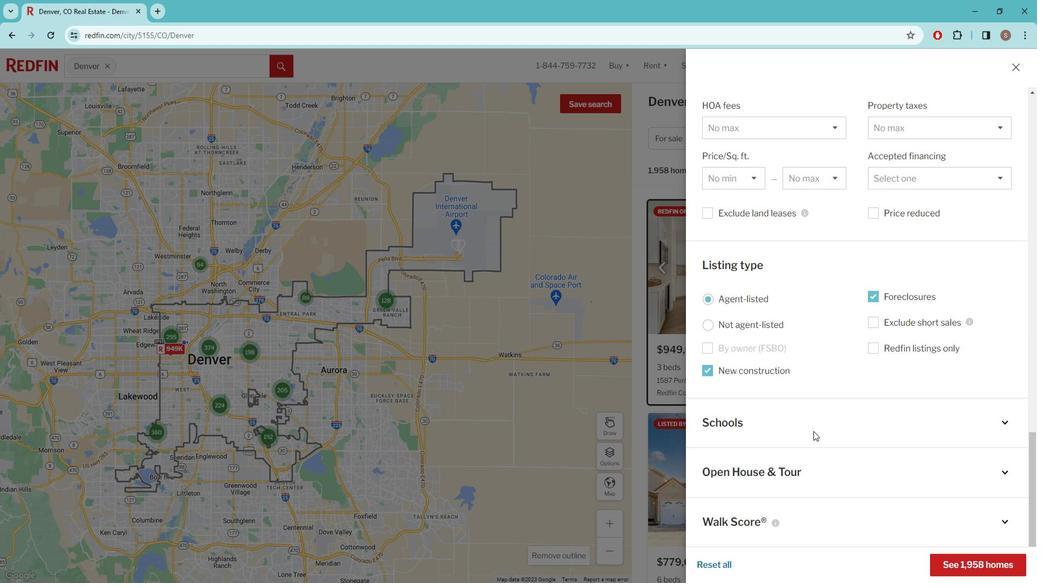 
Action: Mouse scrolled (810, 431) with delta (0, 0)
Screenshot: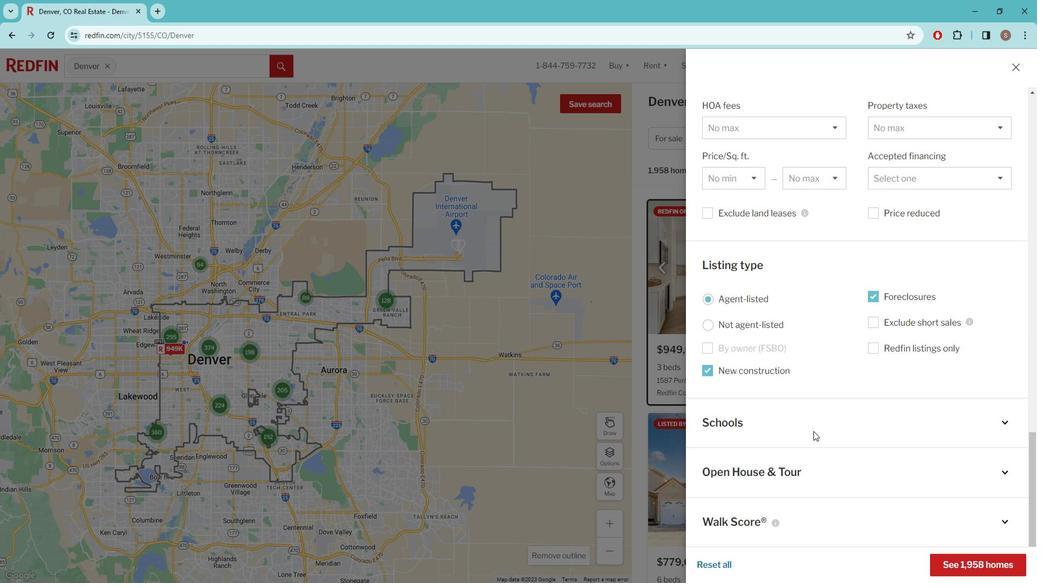 
Action: Mouse scrolled (810, 431) with delta (0, 0)
Screenshot: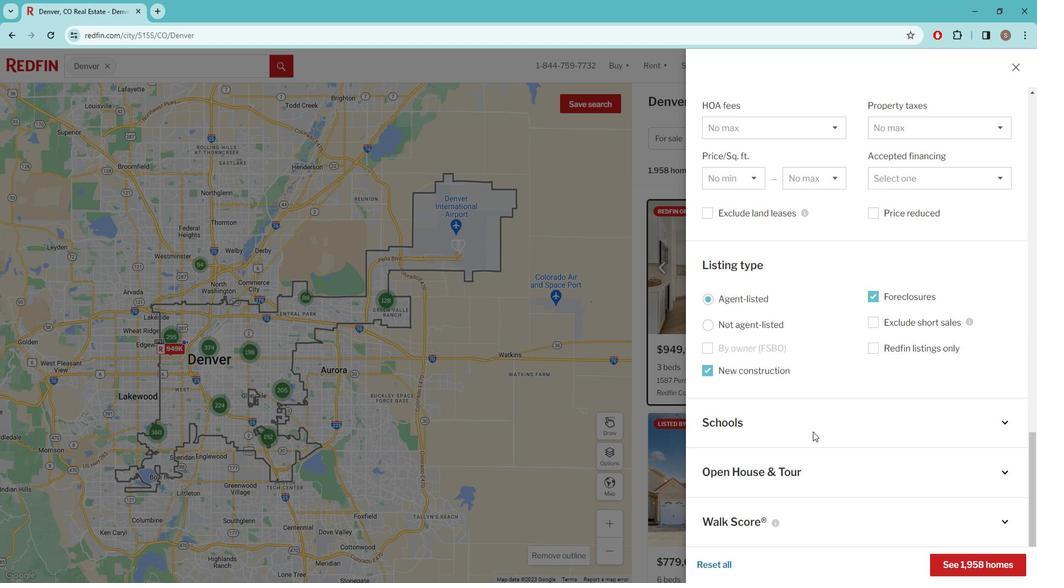 
Action: Mouse scrolled (810, 431) with delta (0, 0)
Screenshot: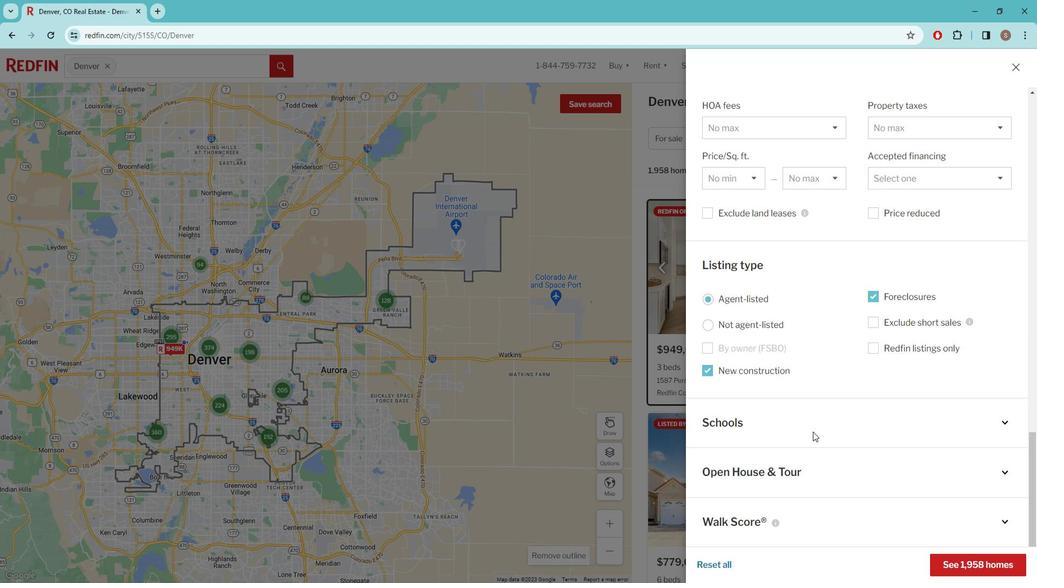 
Action: Mouse moved to (828, 516)
Screenshot: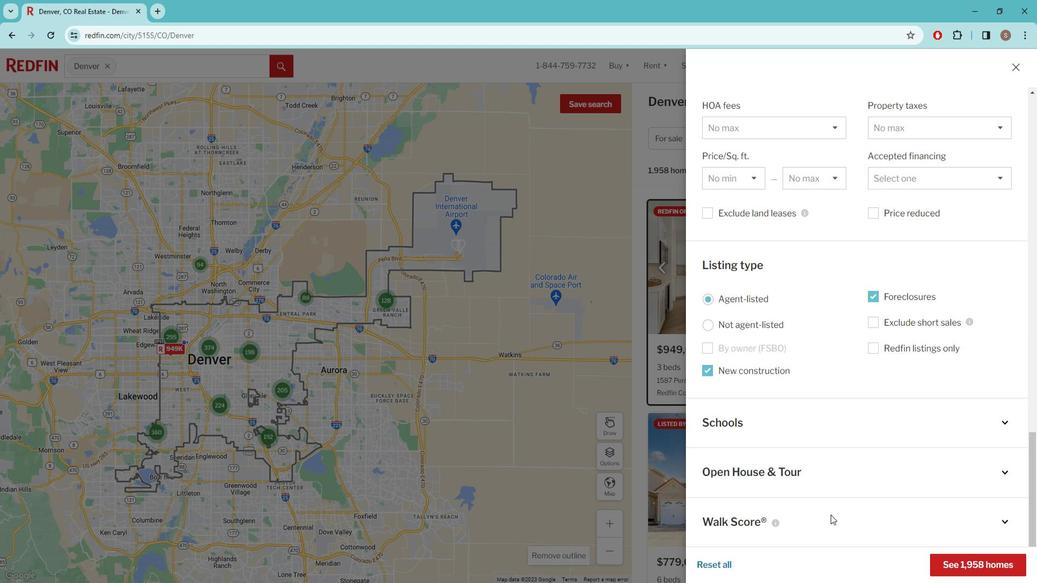 
Action: Mouse pressed left at (828, 516)
Screenshot: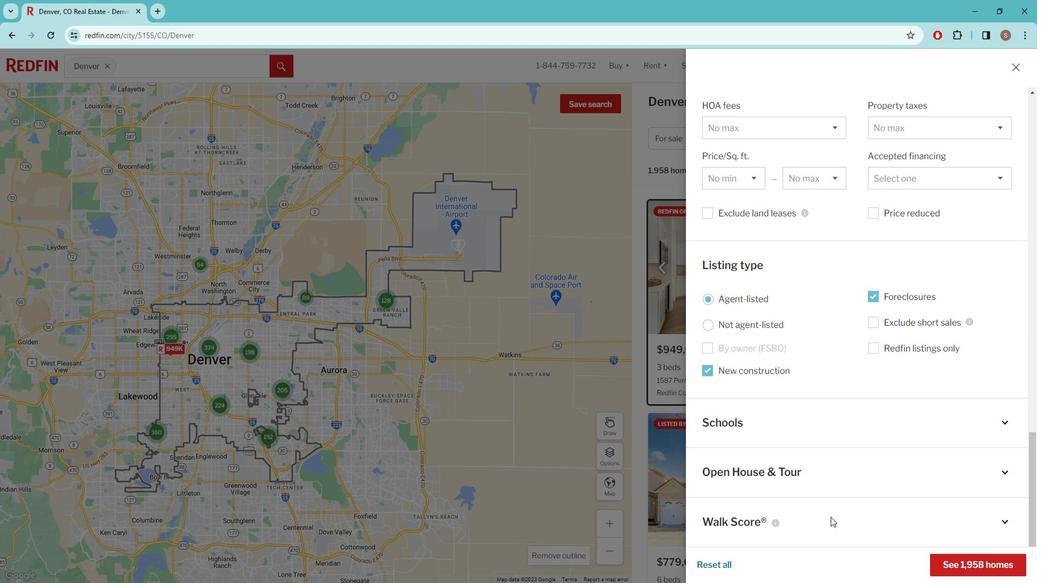 
Action: Mouse moved to (789, 527)
Screenshot: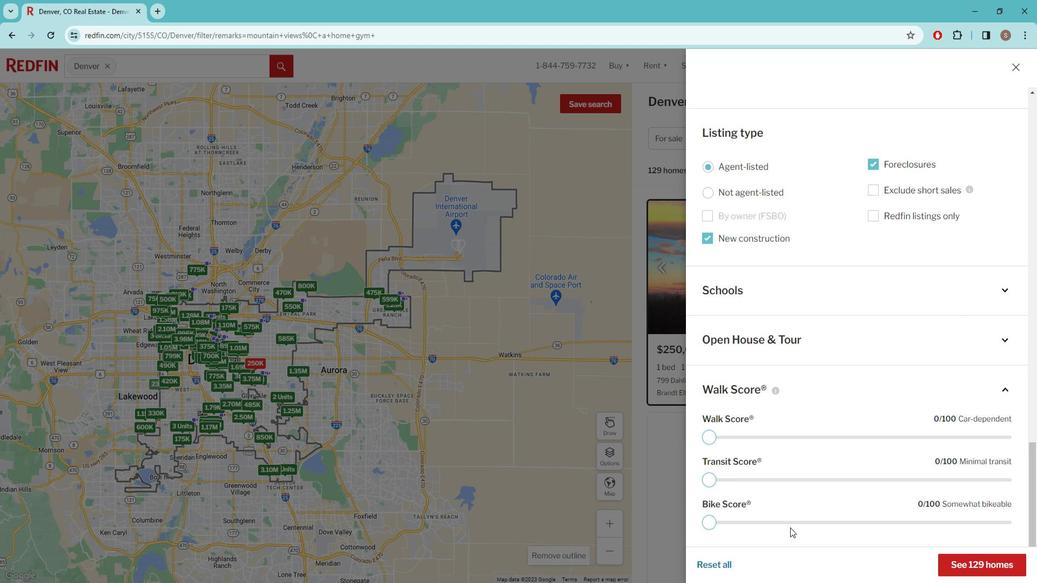 
Action: Mouse pressed left at (789, 527)
Screenshot: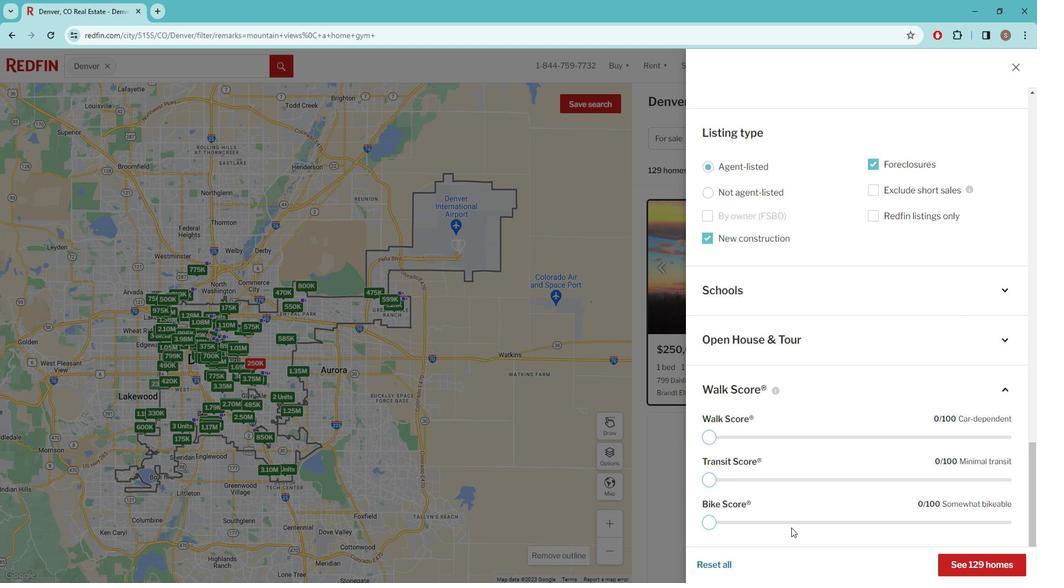 
Action: Mouse moved to (820, 525)
Screenshot: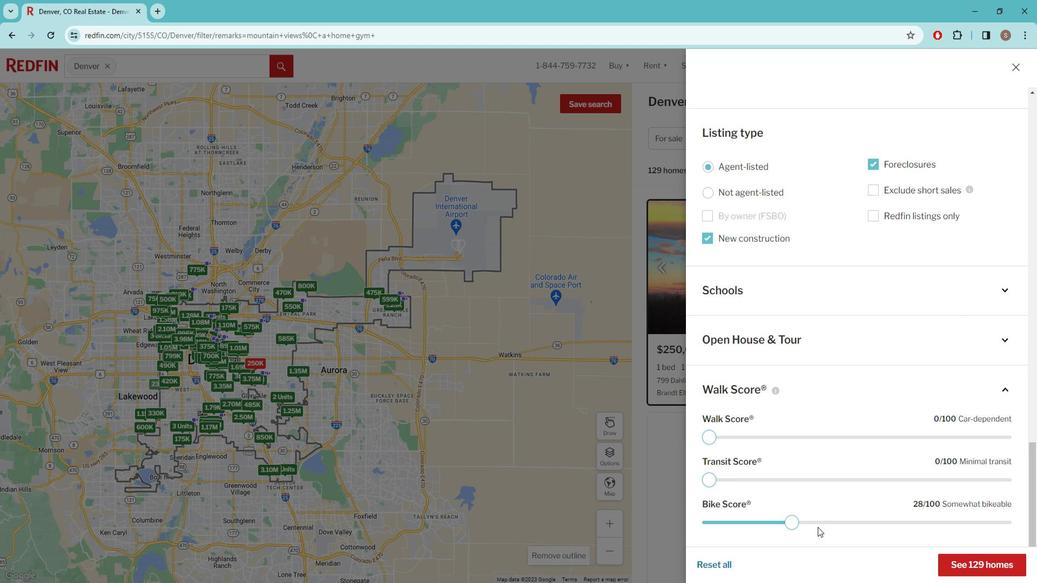 
Action: Mouse pressed left at (820, 525)
Screenshot: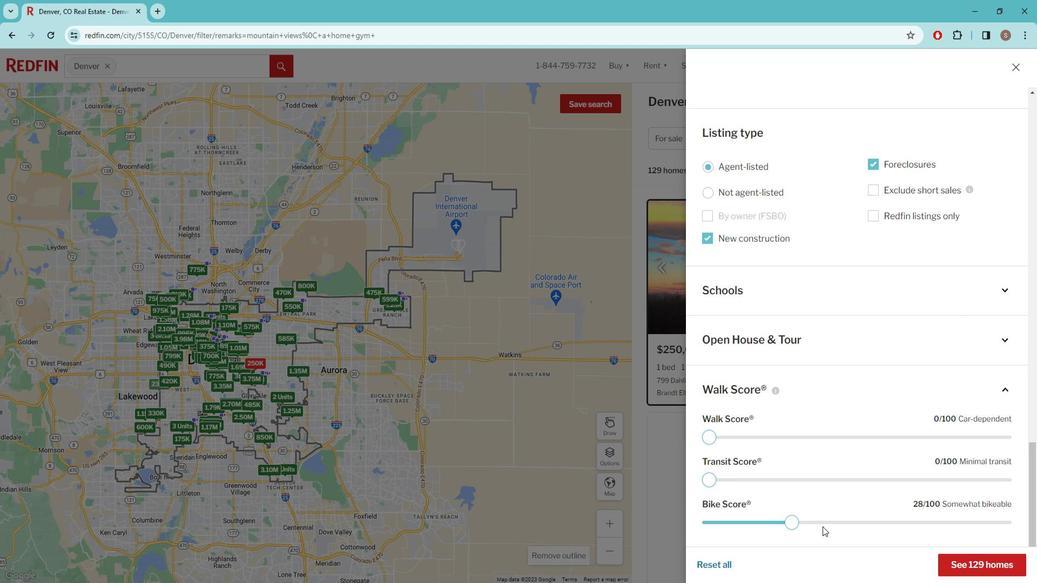 
Action: Mouse moved to (840, 521)
Screenshot: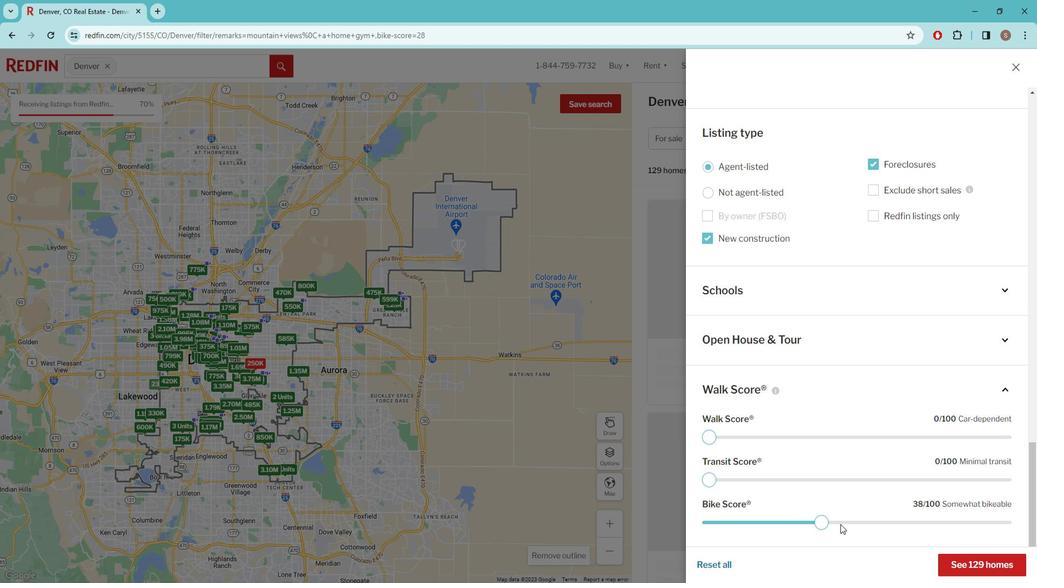 
Action: Mouse pressed left at (840, 521)
Screenshot: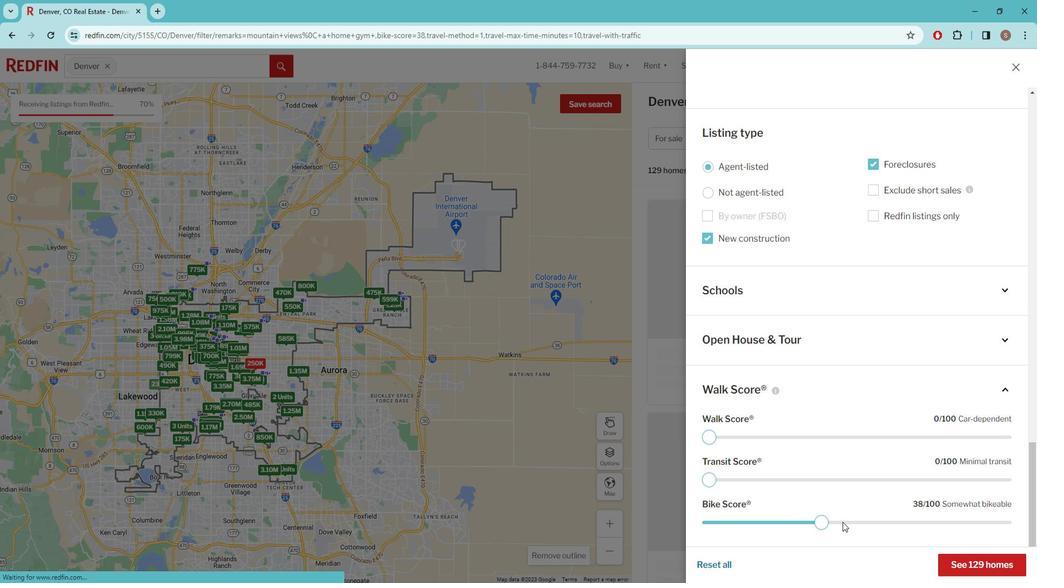 
Action: Mouse moved to (860, 521)
Screenshot: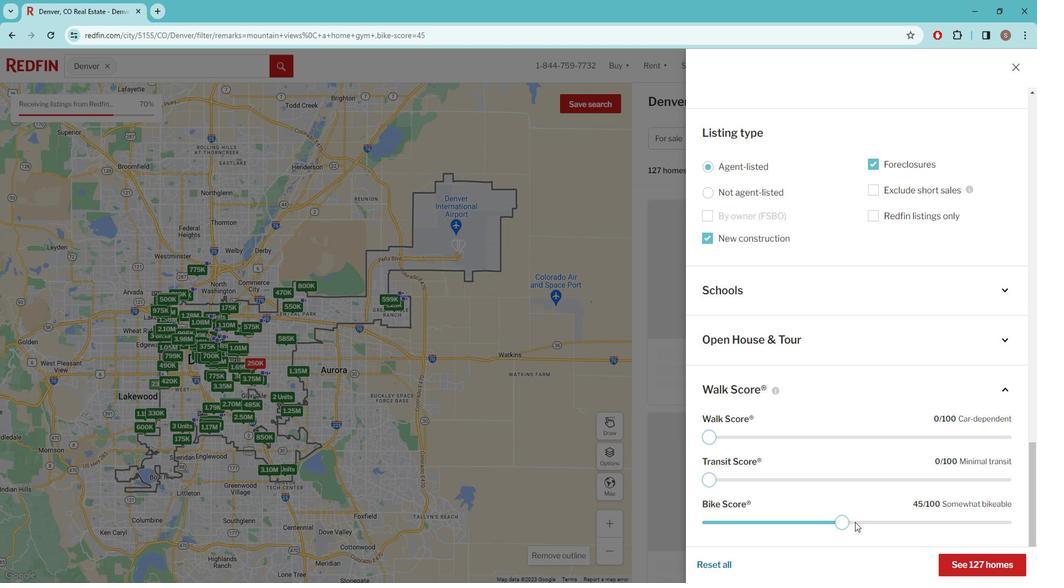
Action: Mouse pressed left at (860, 521)
Screenshot: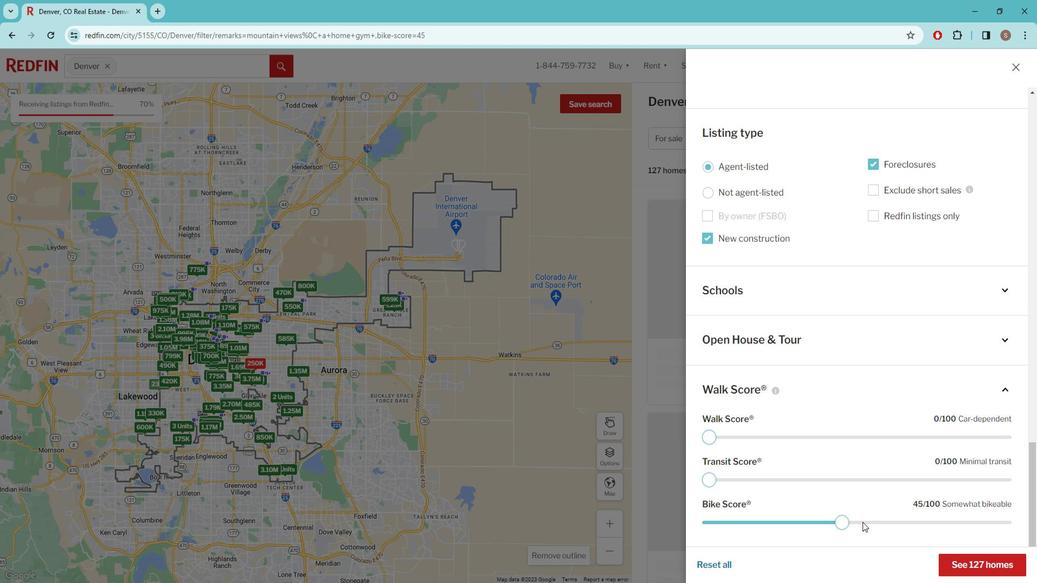 
Action: Mouse moved to (971, 560)
Screenshot: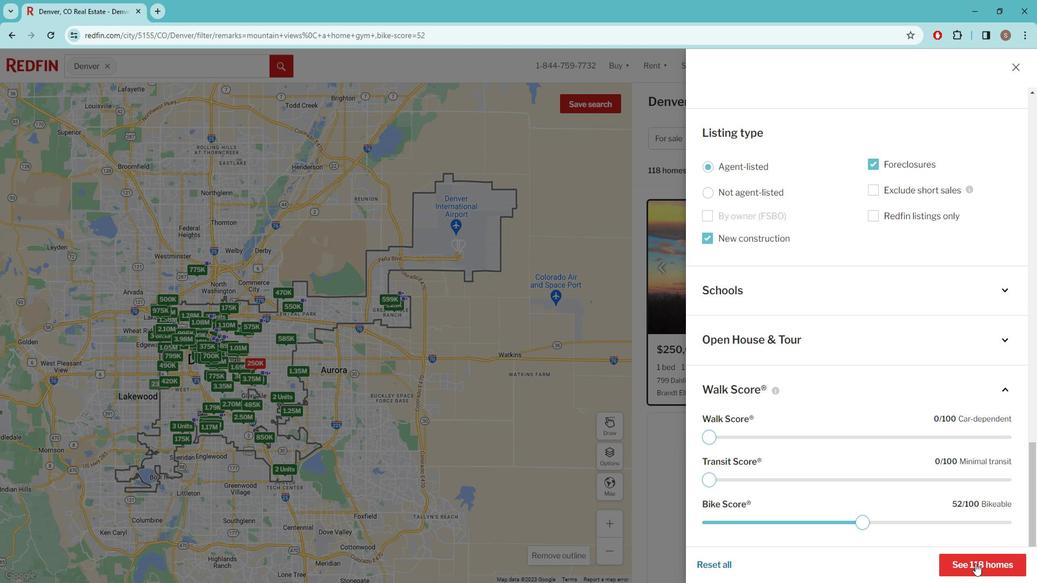 
Action: Mouse pressed left at (971, 560)
Screenshot: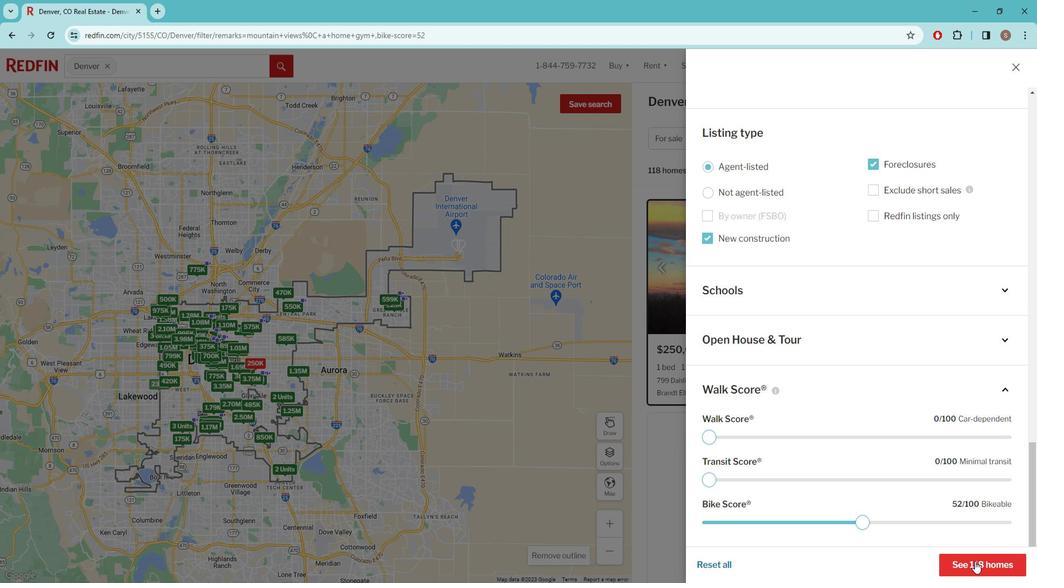 
Action: Mouse moved to (761, 352)
Screenshot: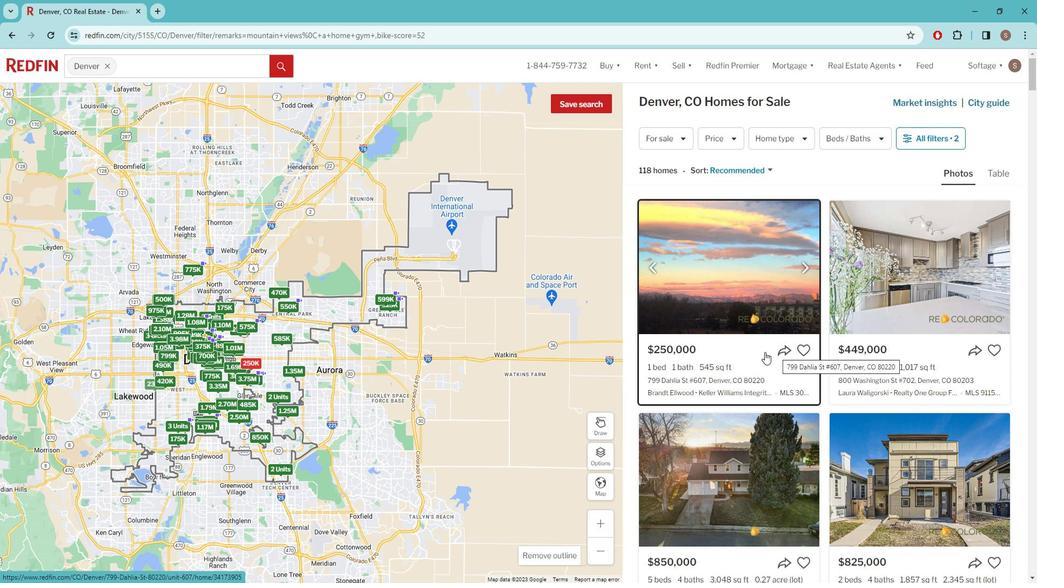 
Action: Mouse pressed left at (761, 352)
Screenshot: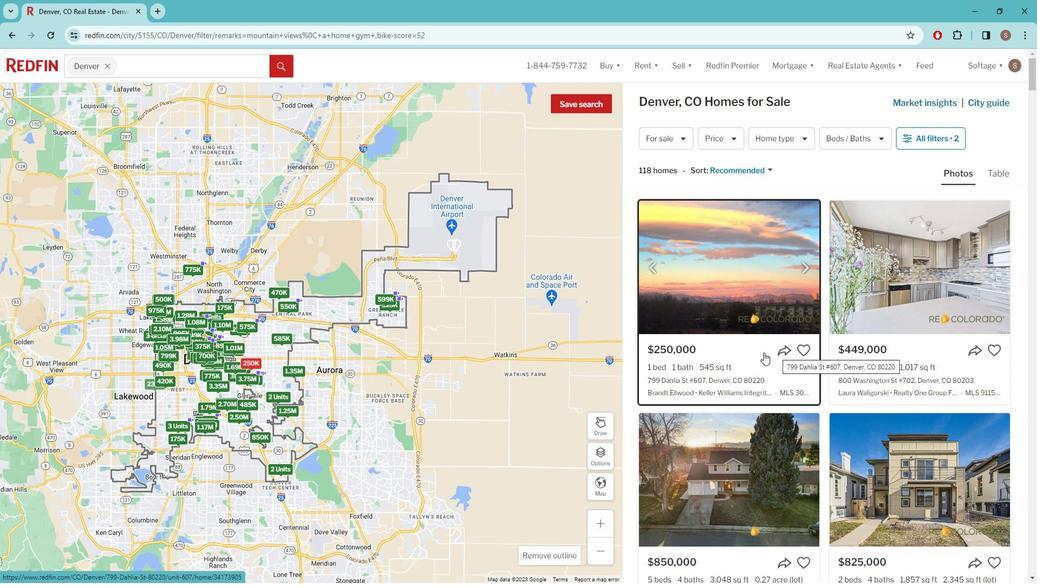 
Action: Mouse moved to (548, 105)
Screenshot: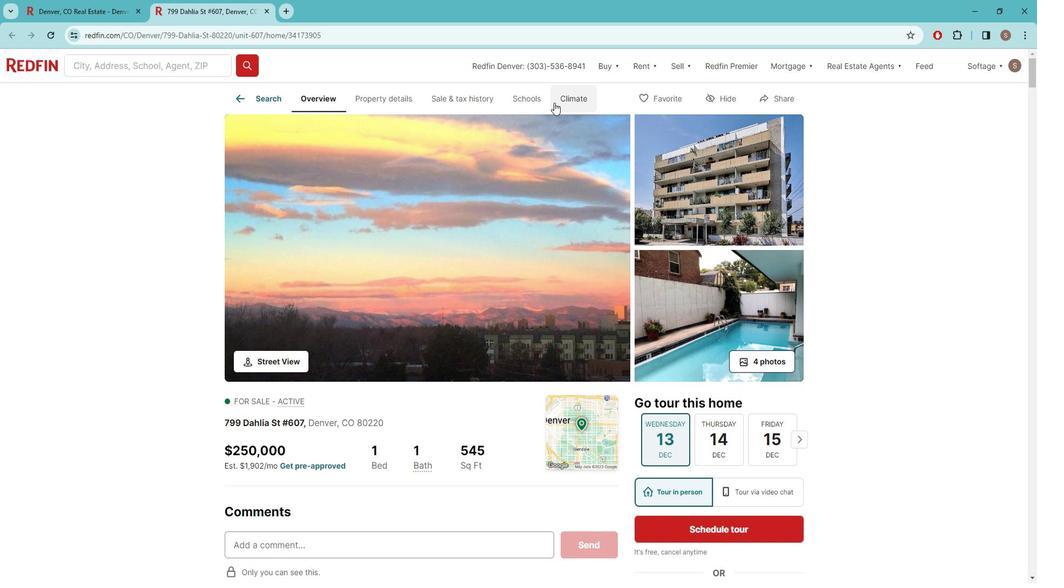 
Action: Mouse scrolled (548, 104) with delta (0, 0)
Screenshot: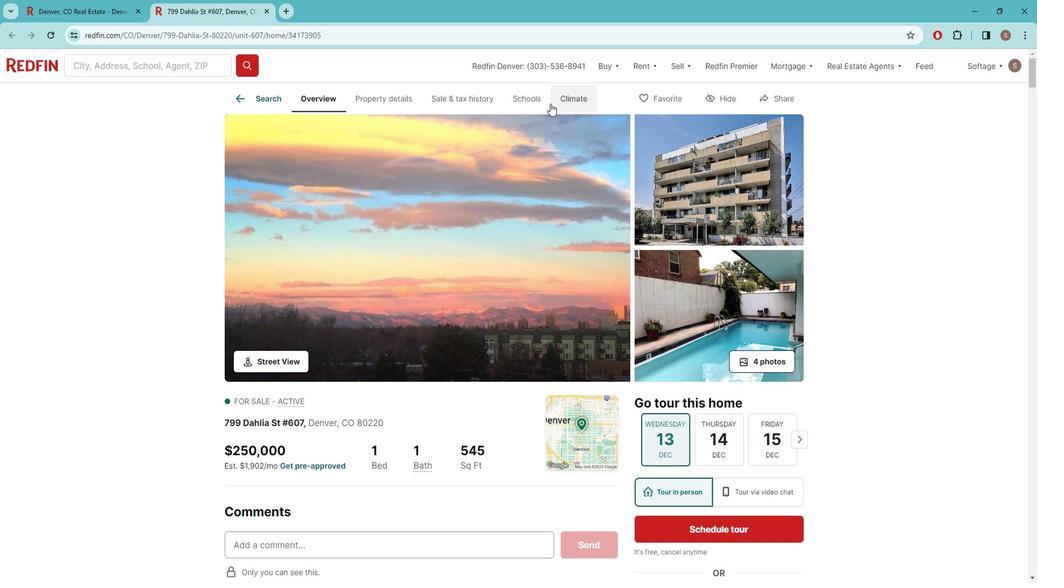 
Action: Mouse moved to (550, 133)
Screenshot: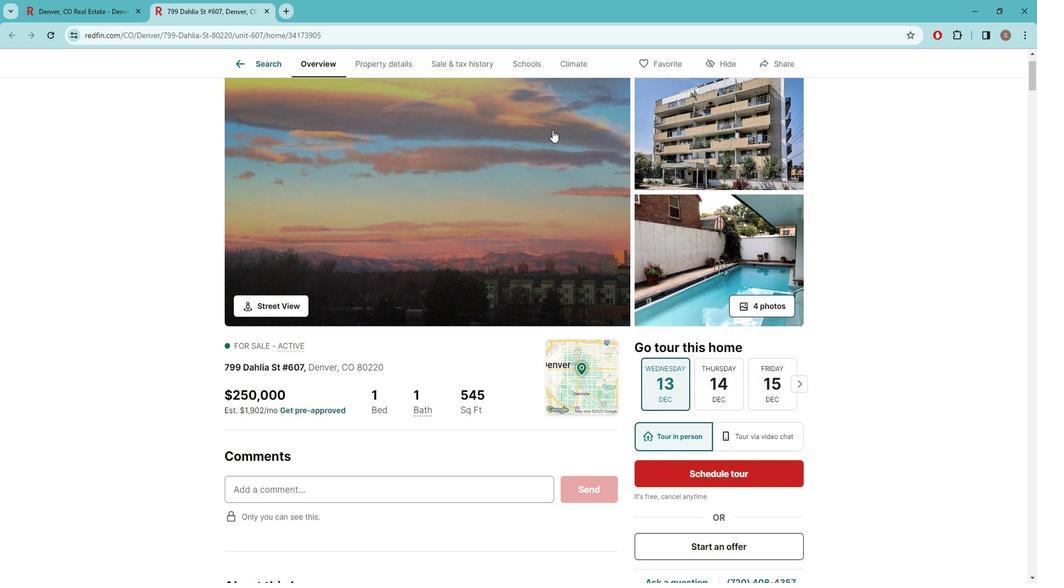 
Action: Mouse scrolled (550, 132) with delta (0, 0)
Screenshot: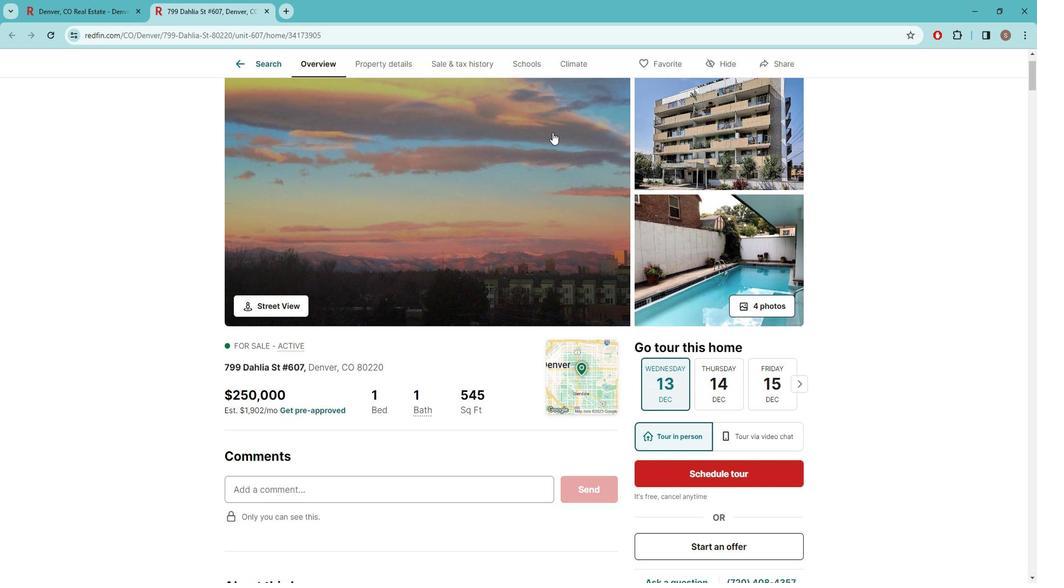 
Action: Mouse moved to (549, 136)
Screenshot: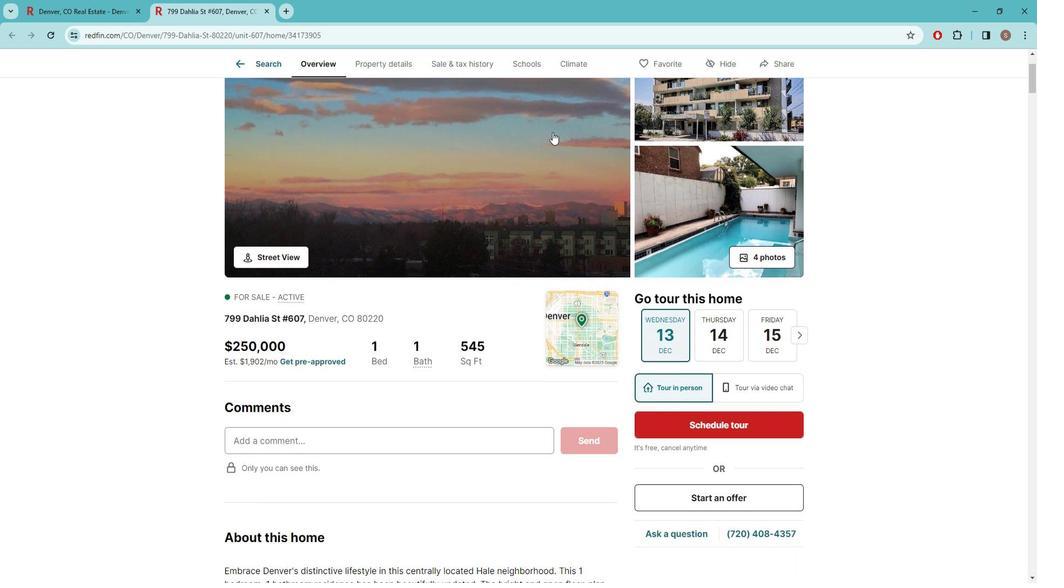 
Action: Mouse scrolled (549, 135) with delta (0, 0)
Screenshot: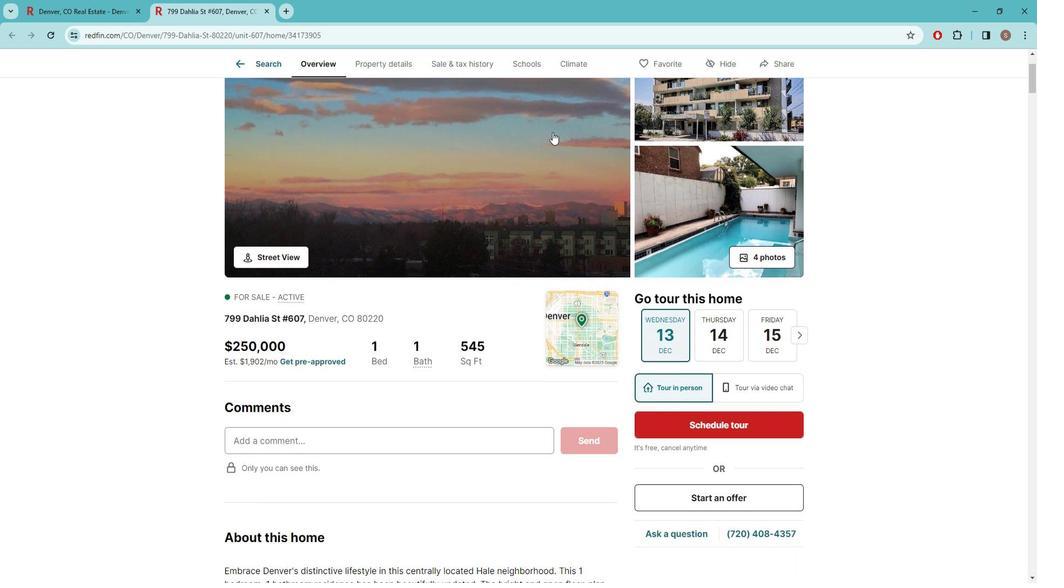 
Action: Mouse scrolled (549, 135) with delta (0, 0)
Screenshot: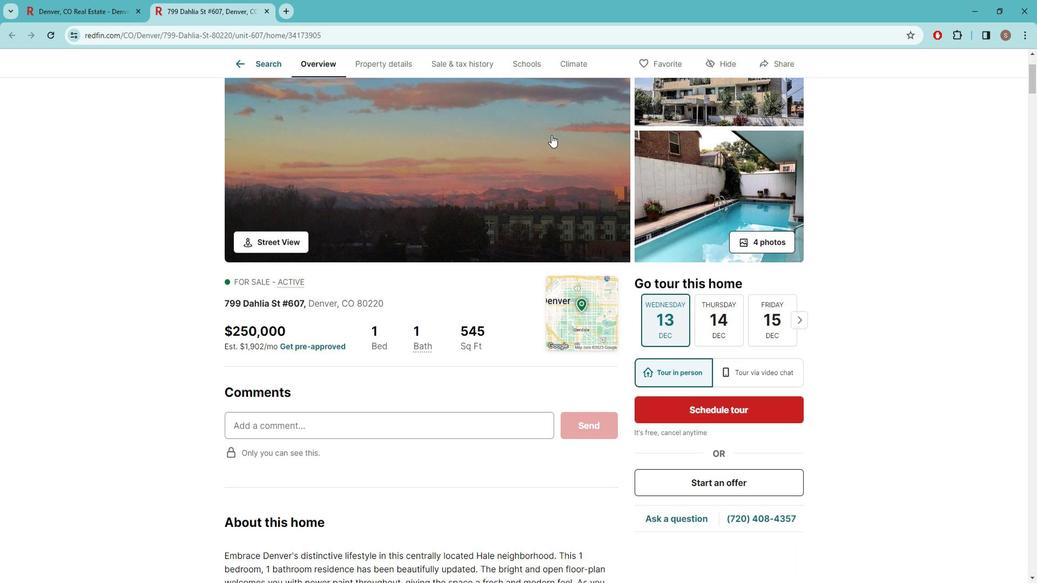
Action: Mouse moved to (518, 273)
Screenshot: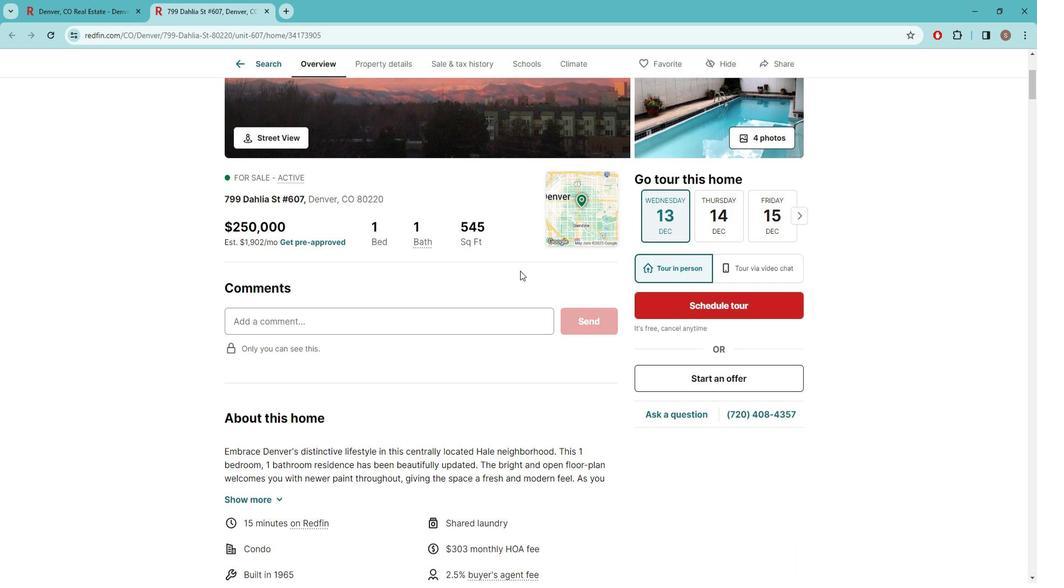 
Action: Mouse scrolled (518, 272) with delta (0, 0)
Screenshot: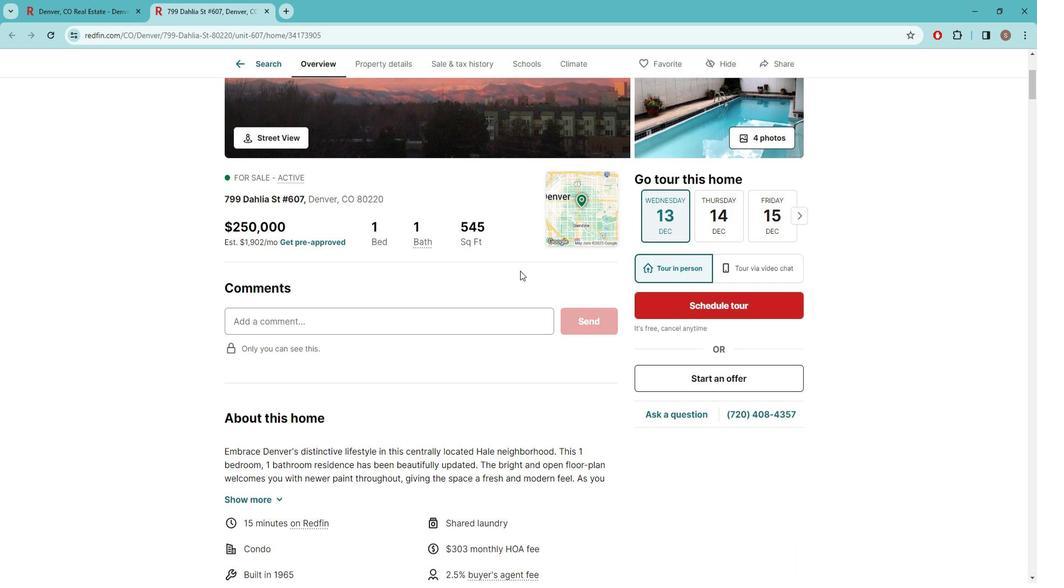 
Action: Mouse scrolled (518, 272) with delta (0, 0)
Screenshot: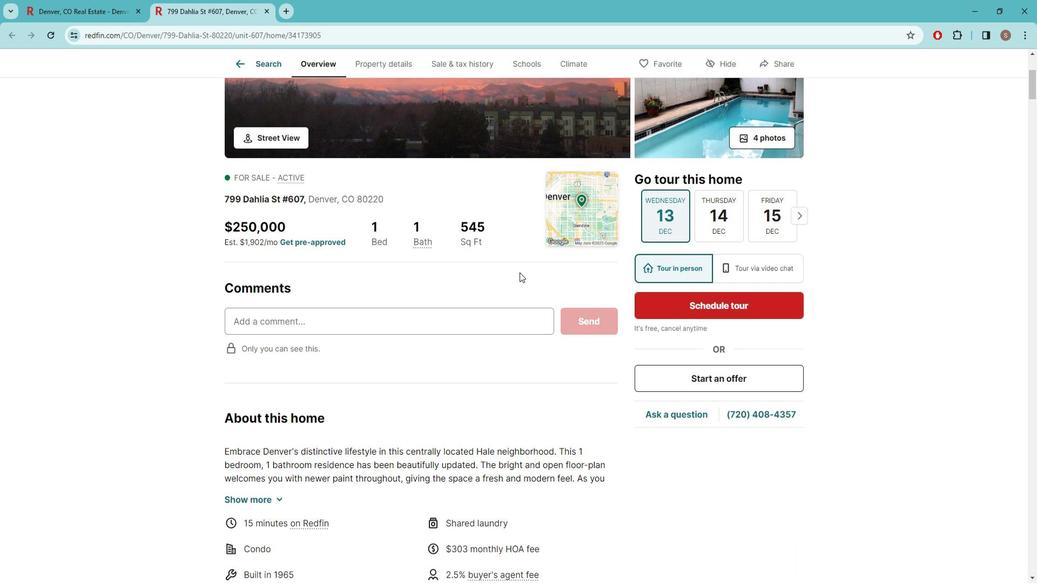 
Action: Mouse moved to (518, 273)
Screenshot: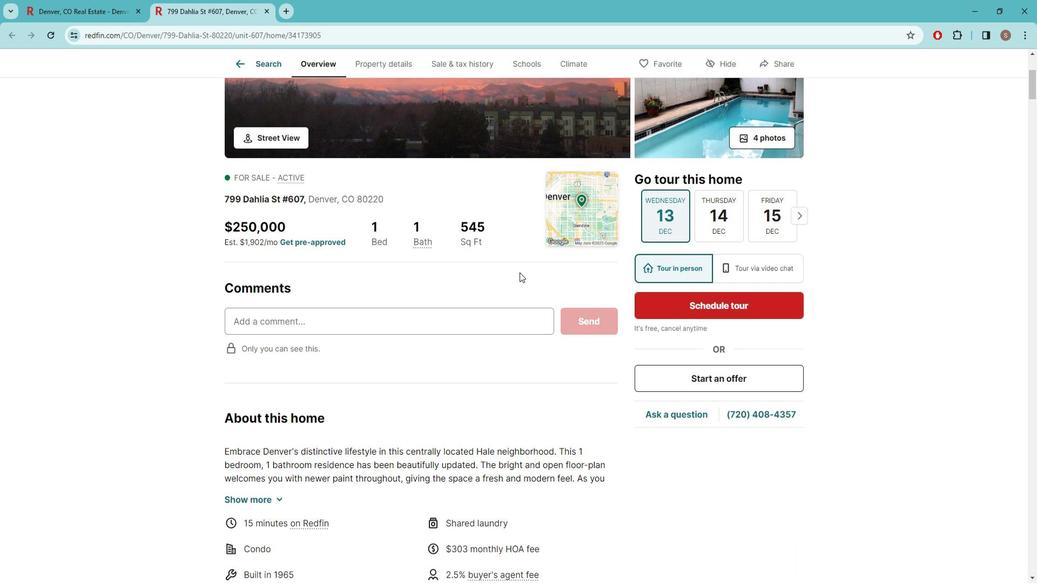 
Action: Mouse scrolled (518, 272) with delta (0, 0)
Screenshot: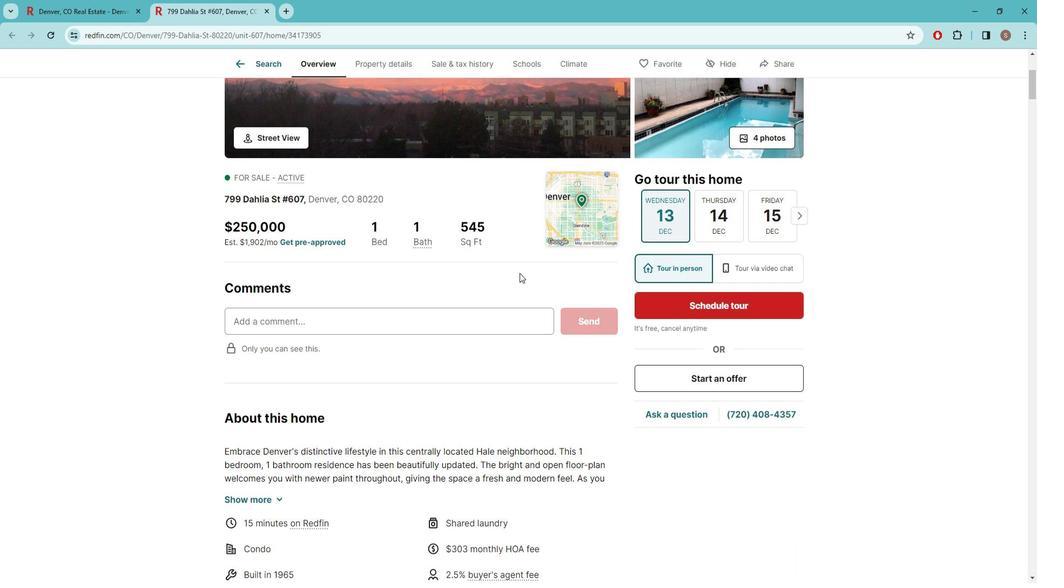 
Action: Mouse moved to (516, 280)
Screenshot: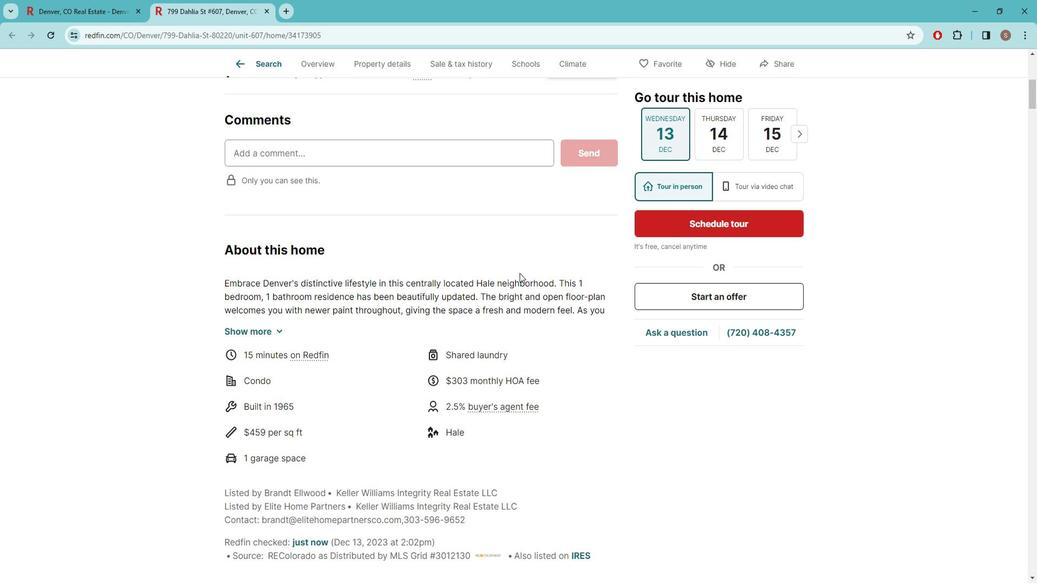
Action: Mouse scrolled (516, 280) with delta (0, 0)
Screenshot: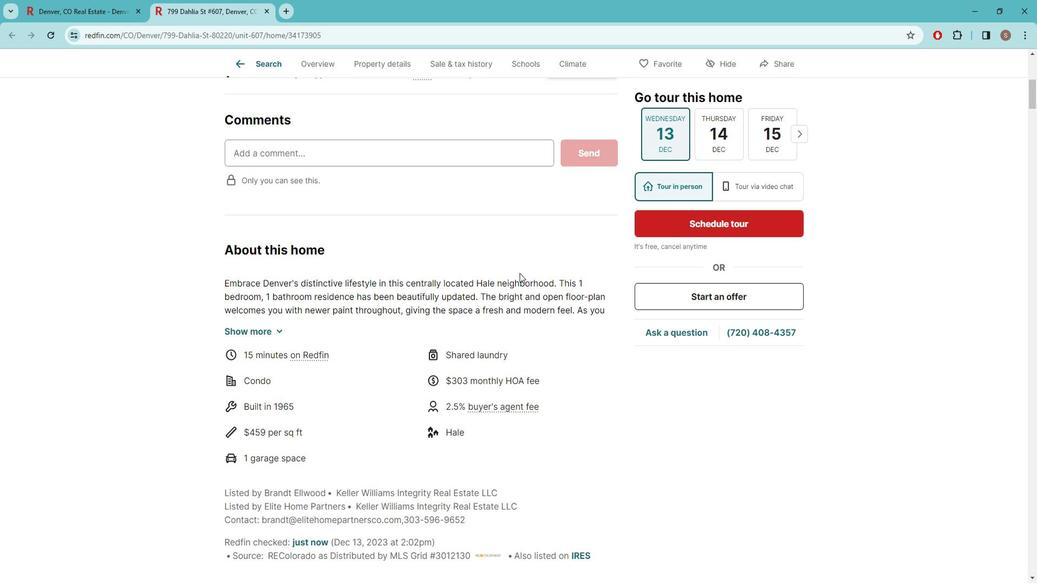 
Action: Mouse moved to (515, 281)
Screenshot: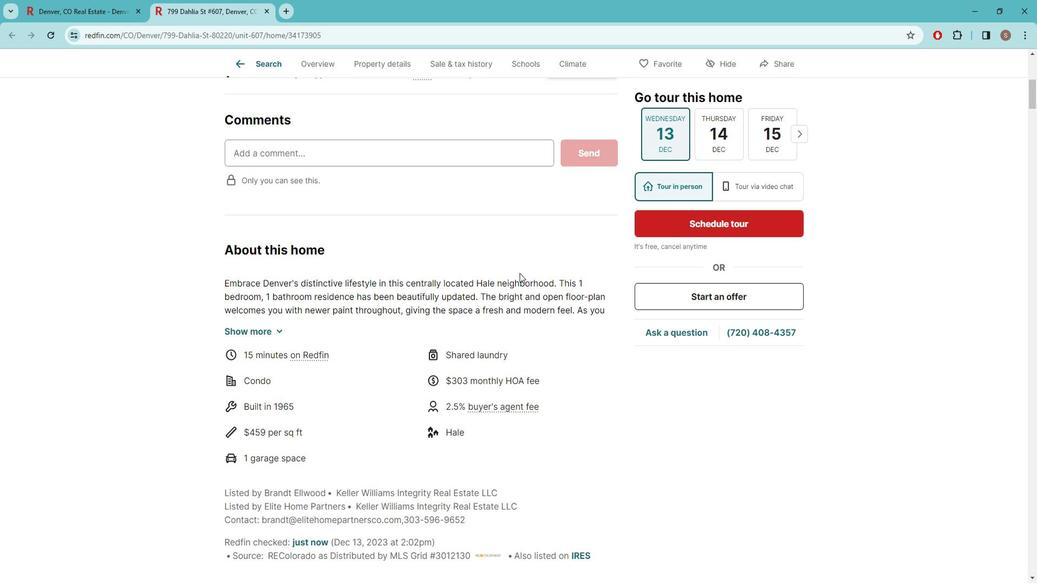 
Action: Mouse scrolled (515, 280) with delta (0, 0)
Screenshot: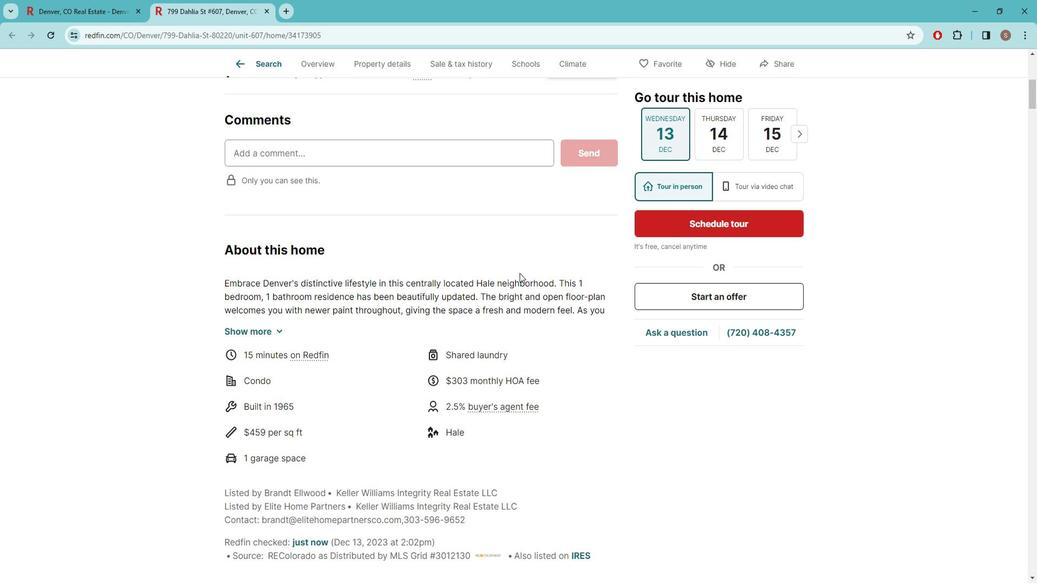 
Action: Mouse scrolled (515, 280) with delta (0, 0)
Screenshot: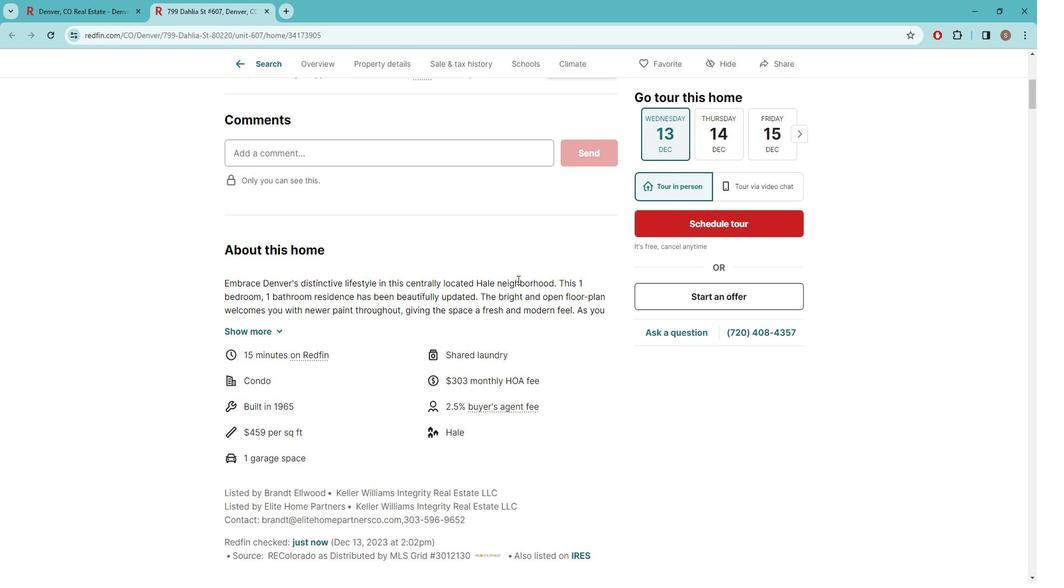 
Action: Mouse scrolled (515, 280) with delta (0, 0)
Screenshot: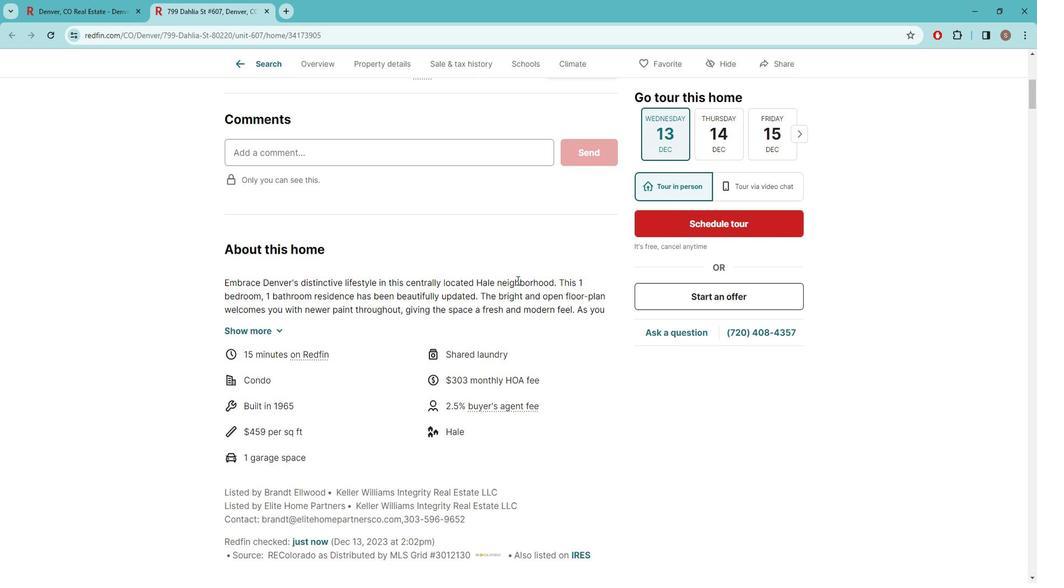 
Action: Mouse moved to (418, 378)
Screenshot: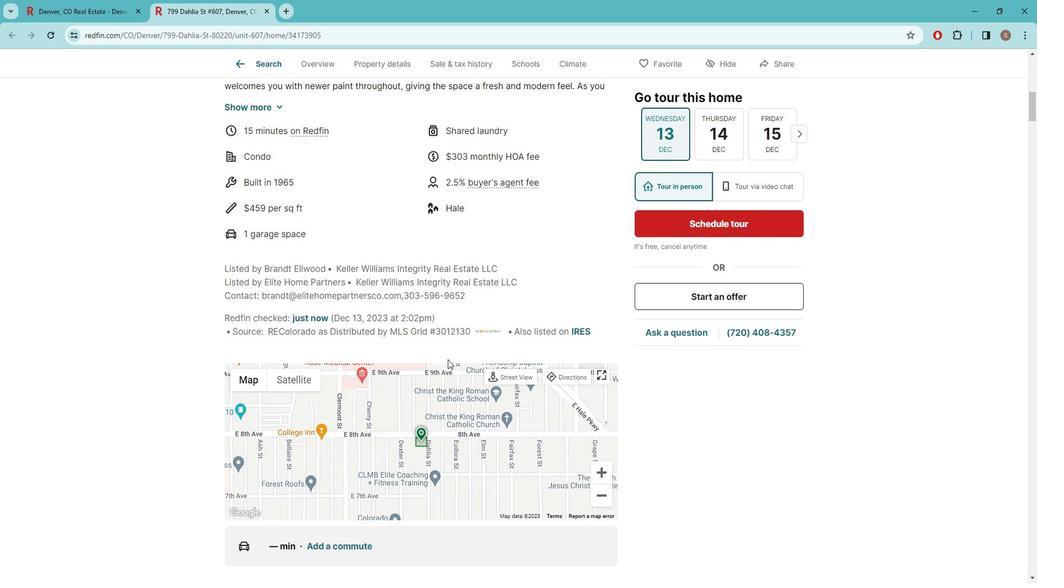 
Action: Mouse scrolled (418, 377) with delta (0, -1)
Screenshot: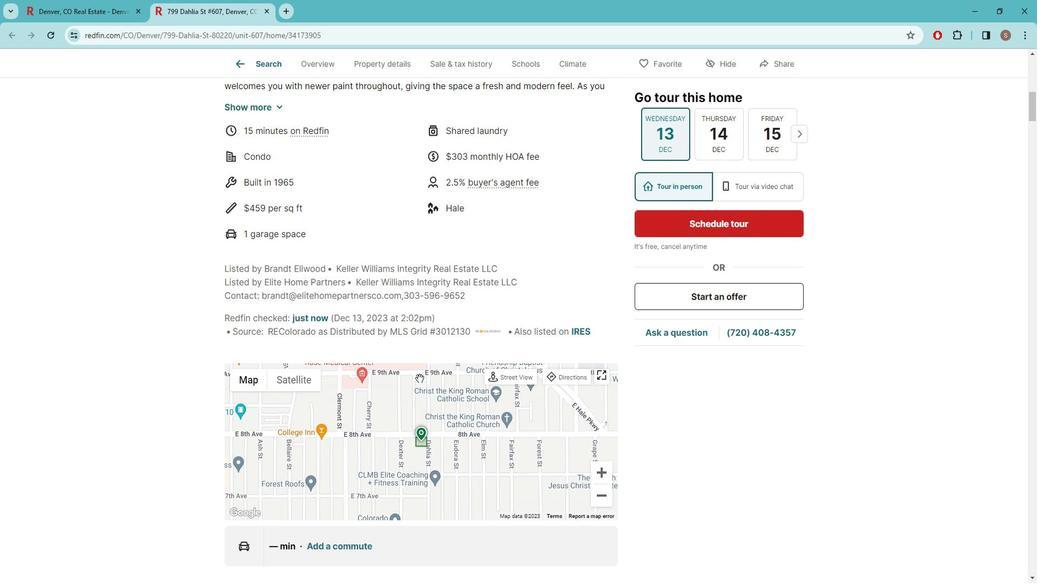 
Action: Mouse scrolled (418, 377) with delta (0, -1)
Screenshot: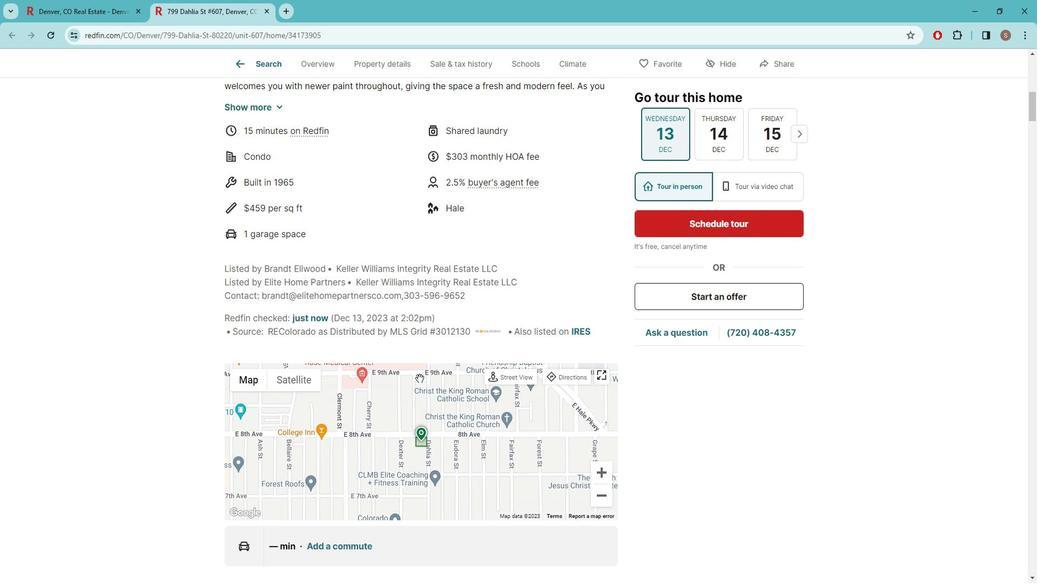 
Action: Mouse moved to (418, 378)
Screenshot: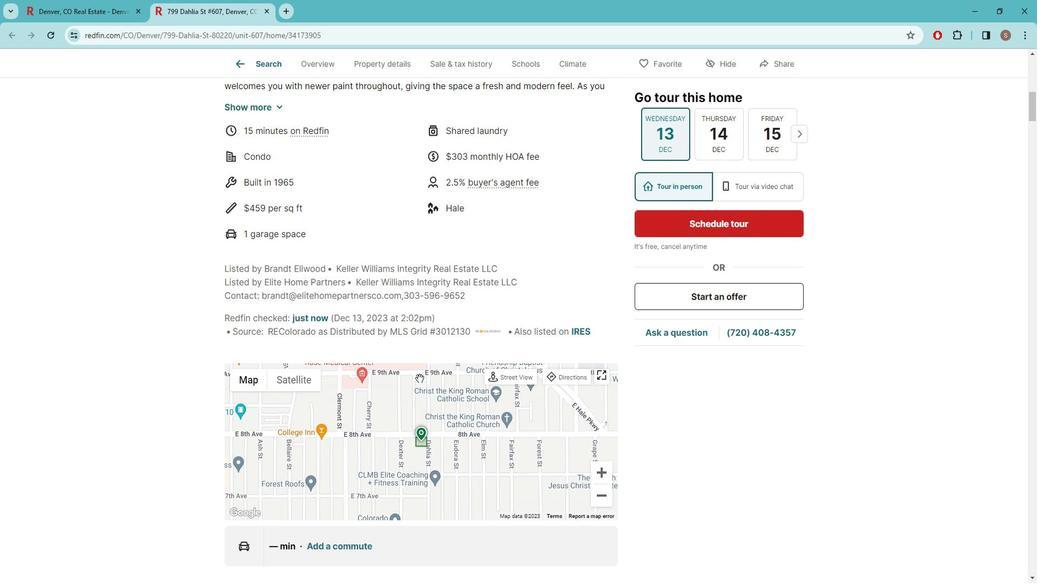 
Action: Mouse scrolled (418, 377) with delta (0, -1)
Screenshot: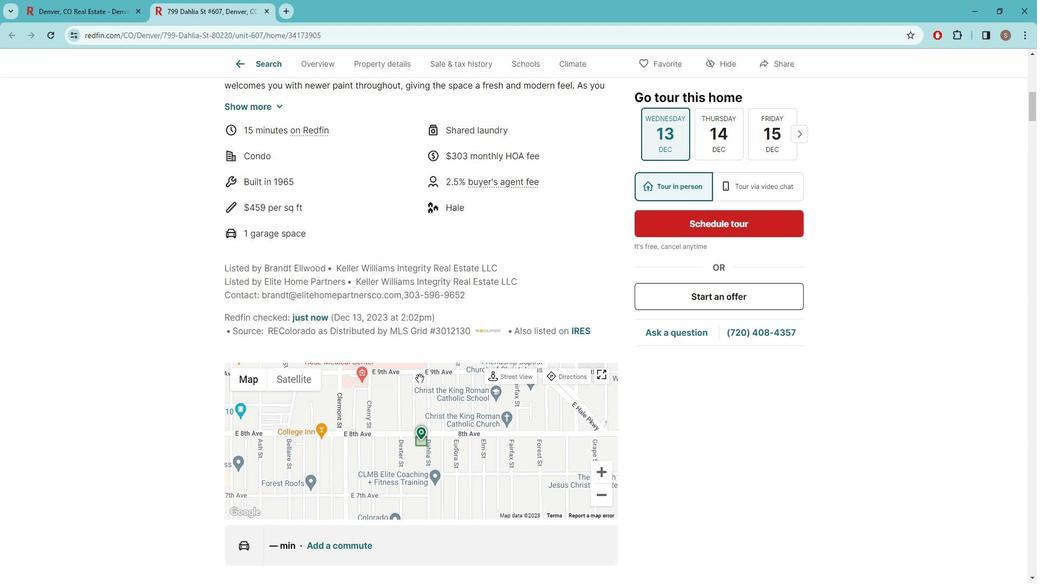 
Action: Mouse moved to (370, 487)
Screenshot: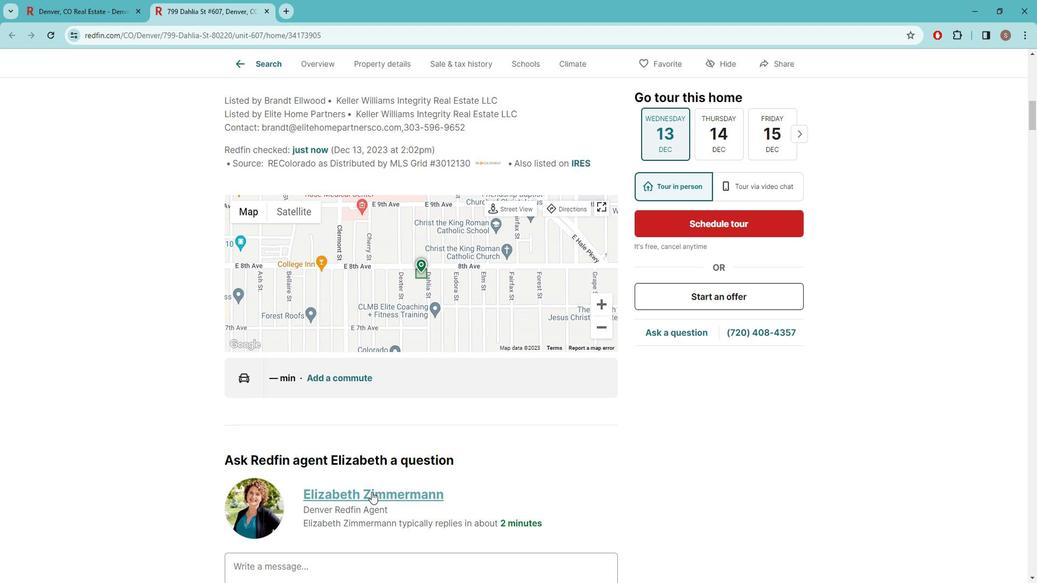 
Action: Mouse pressed left at (370, 487)
Screenshot: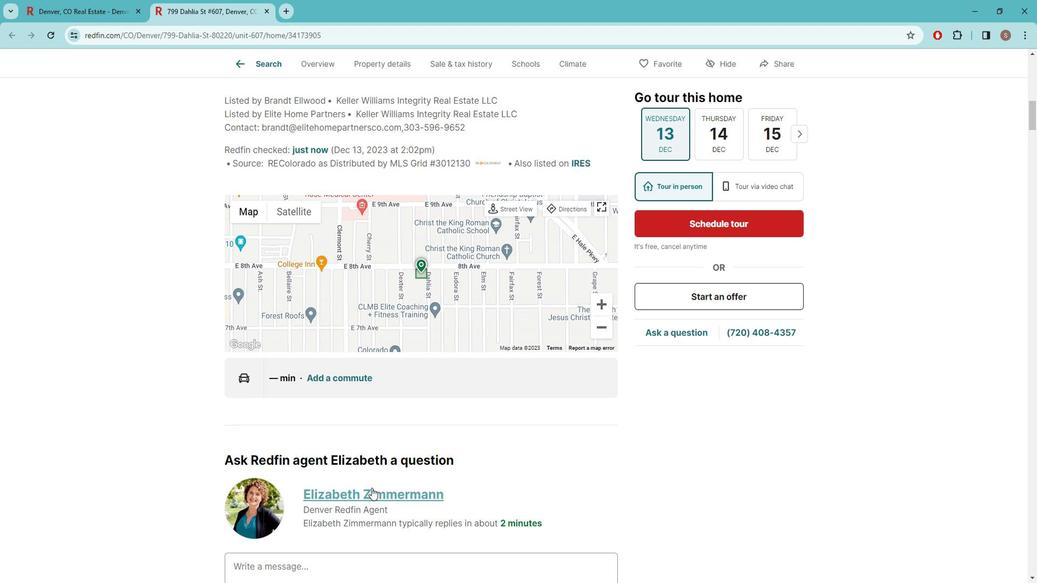 
Action: Mouse moved to (594, 358)
Screenshot: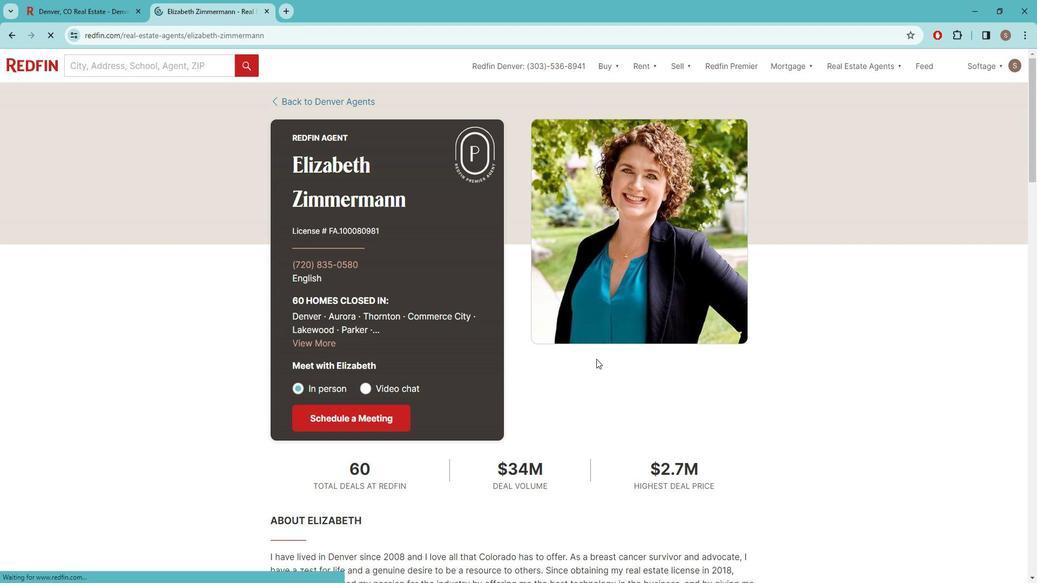
Action: Mouse scrolled (594, 358) with delta (0, 0)
Screenshot: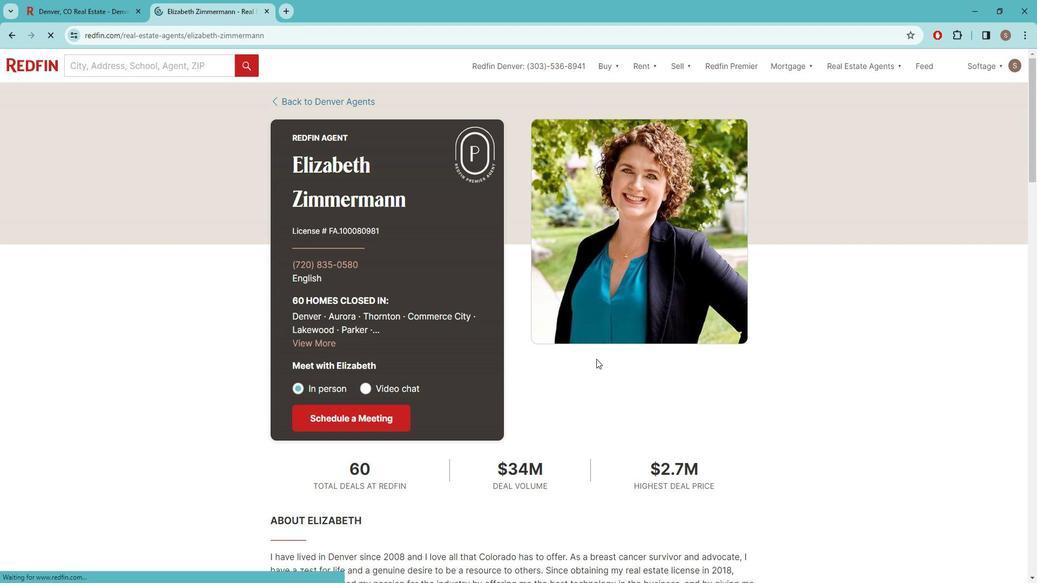 
Action: Mouse moved to (593, 358)
Screenshot: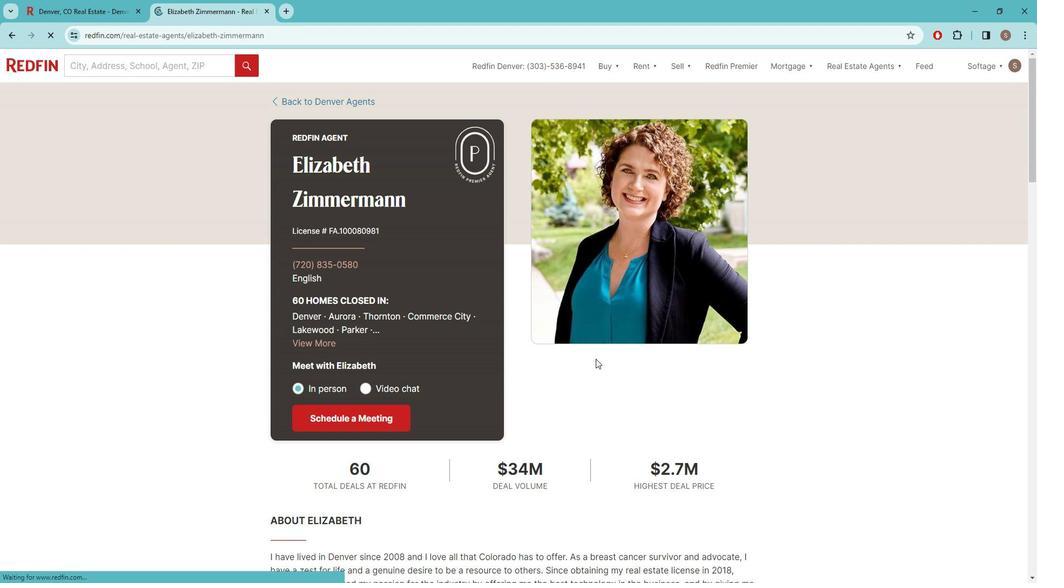 
Action: Mouse scrolled (593, 358) with delta (0, 0)
Screenshot: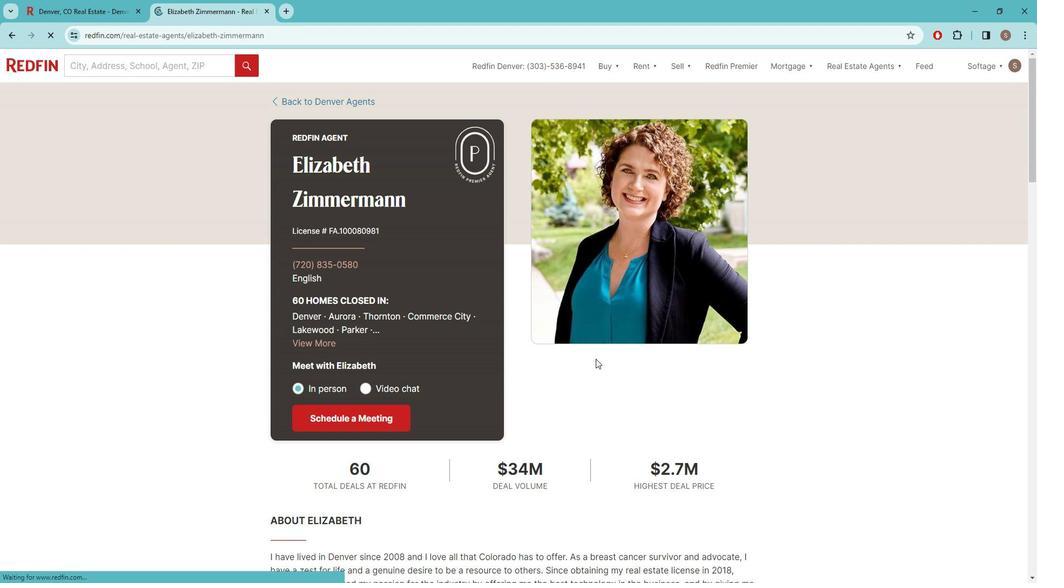 
Action: Mouse moved to (593, 358)
Screenshot: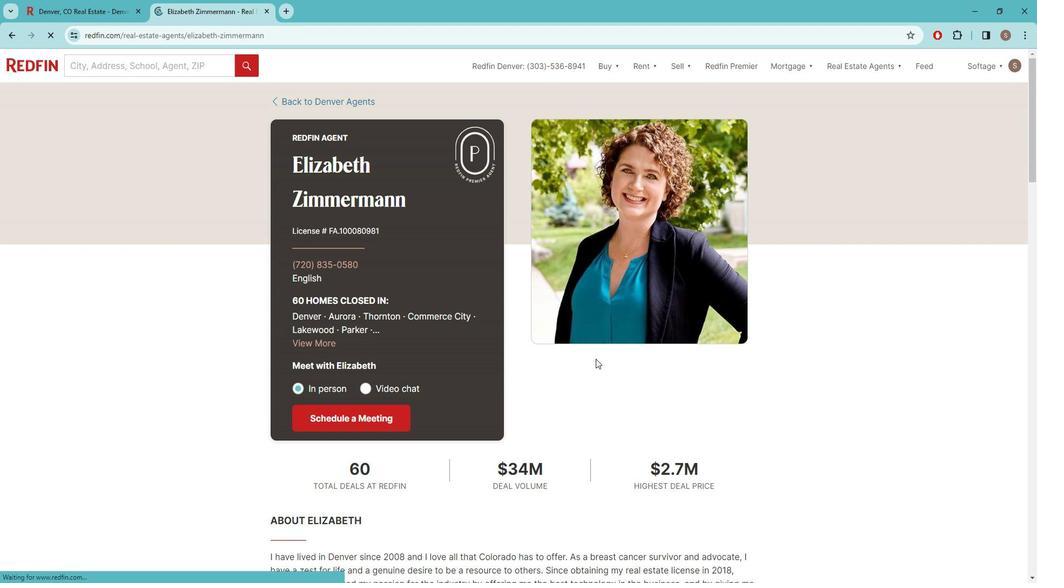 
Action: Mouse scrolled (593, 359) with delta (0, 0)
Screenshot: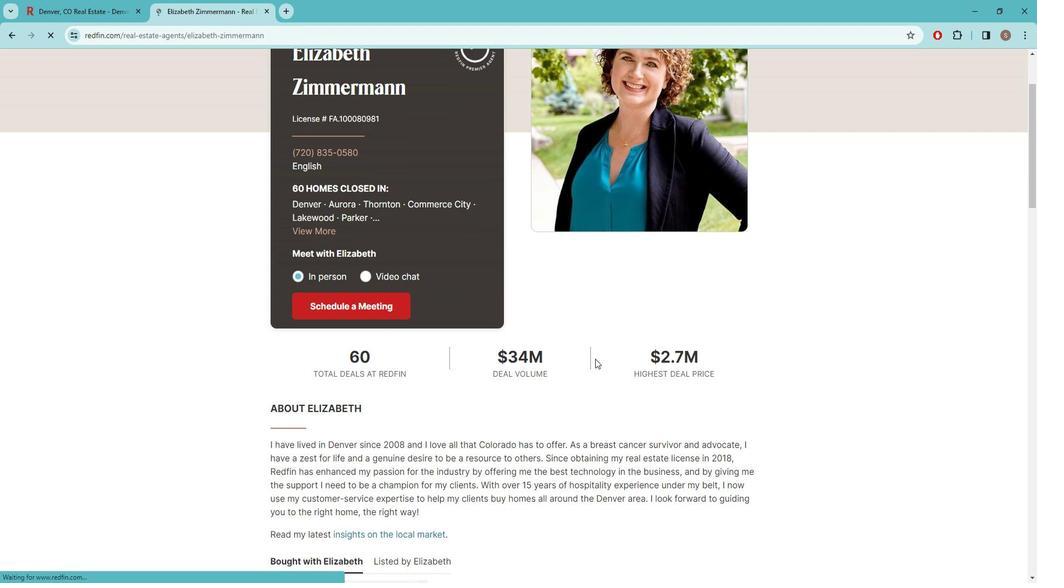 
Action: Mouse scrolled (593, 359) with delta (0, 0)
Screenshot: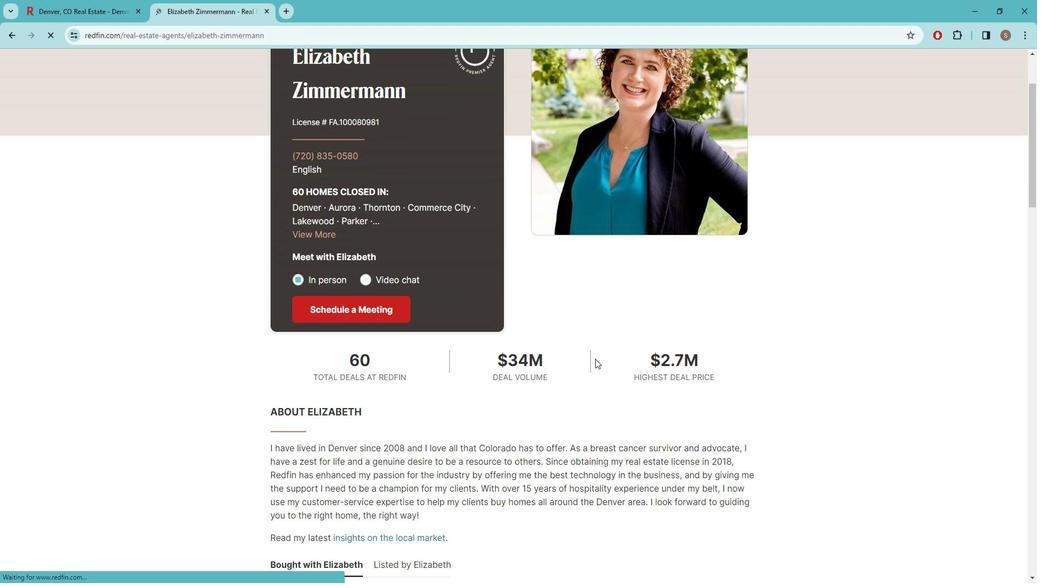 
Action: Mouse moved to (11, 38)
Screenshot: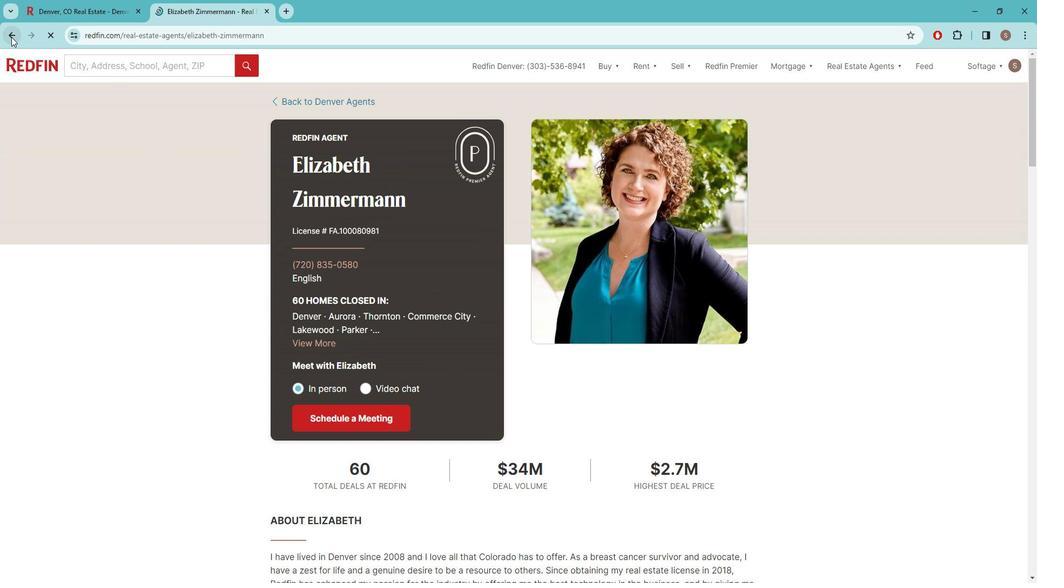 
Action: Mouse pressed left at (11, 38)
Screenshot: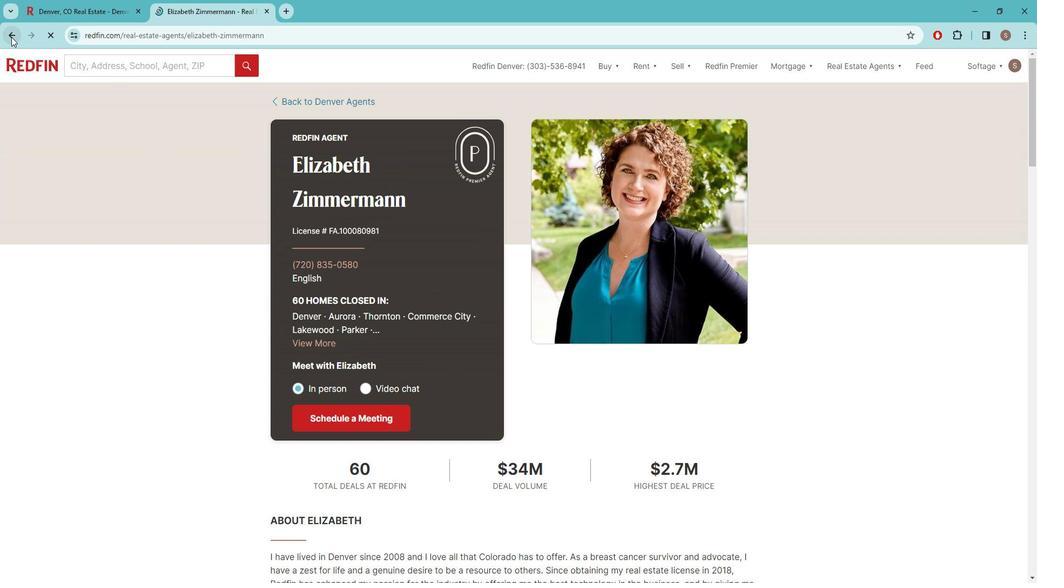 
Action: Mouse moved to (556, 269)
Screenshot: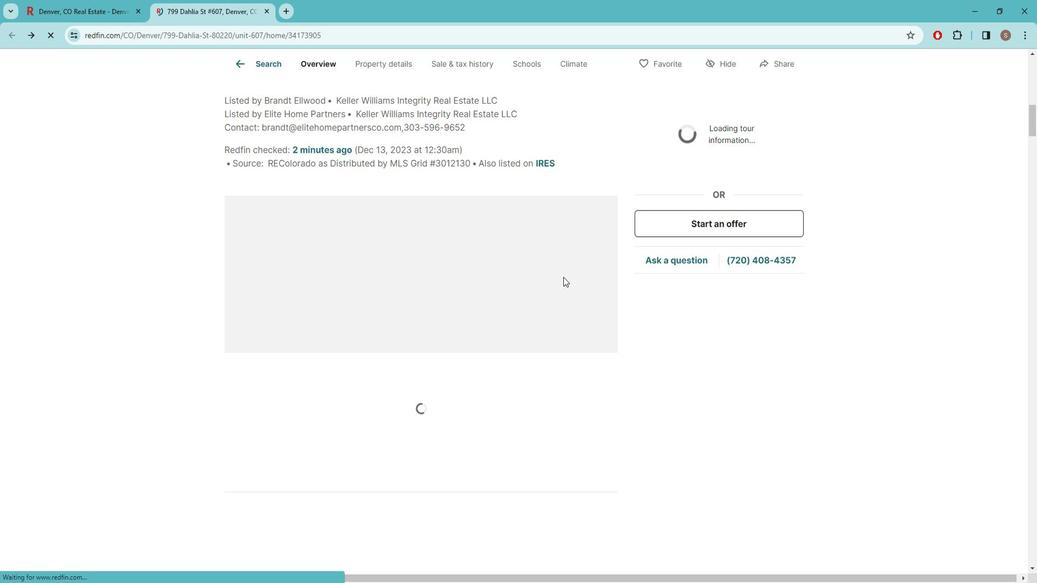
Action: Mouse scrolled (556, 270) with delta (0, 0)
Screenshot: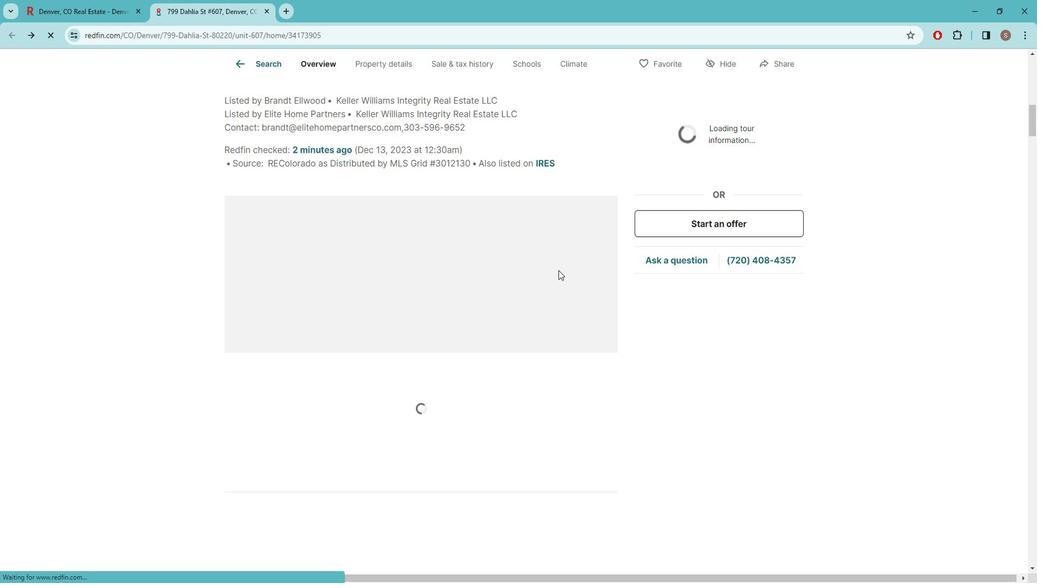 
Action: Mouse scrolled (556, 270) with delta (0, 0)
Screenshot: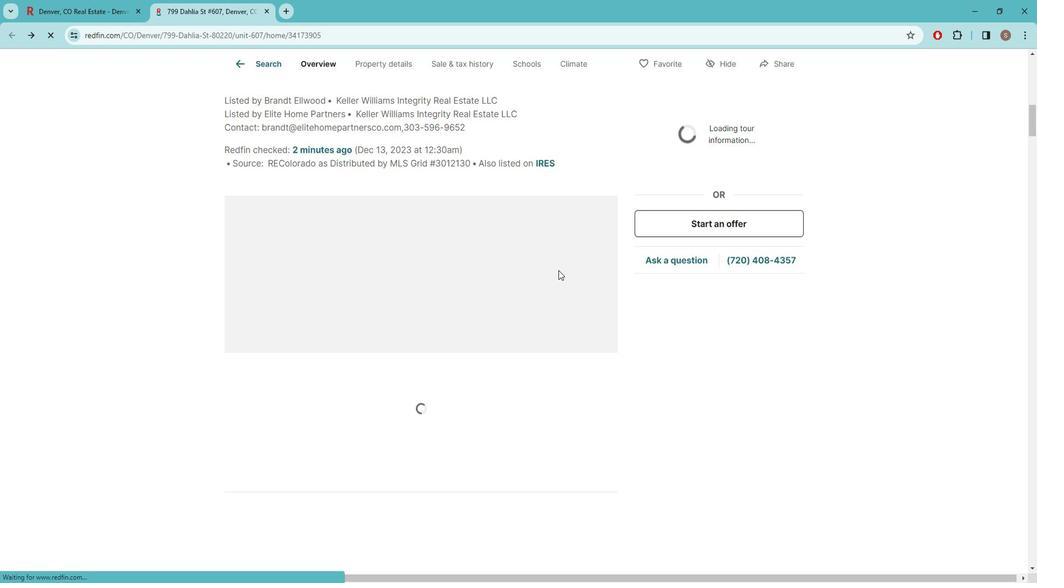 
Action: Mouse scrolled (556, 270) with delta (0, 0)
Screenshot: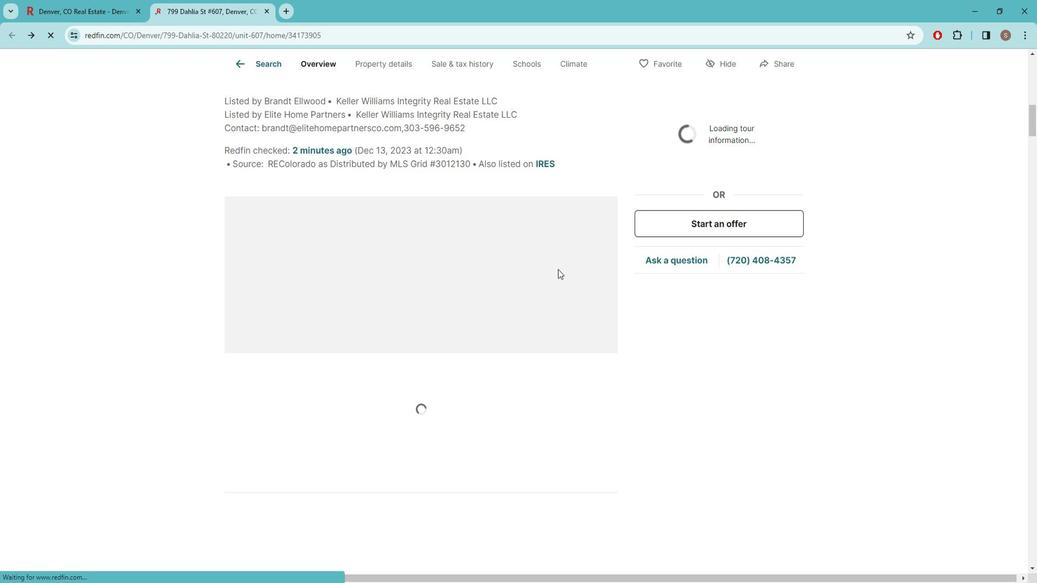 
Action: Mouse scrolled (556, 270) with delta (0, 0)
Screenshot: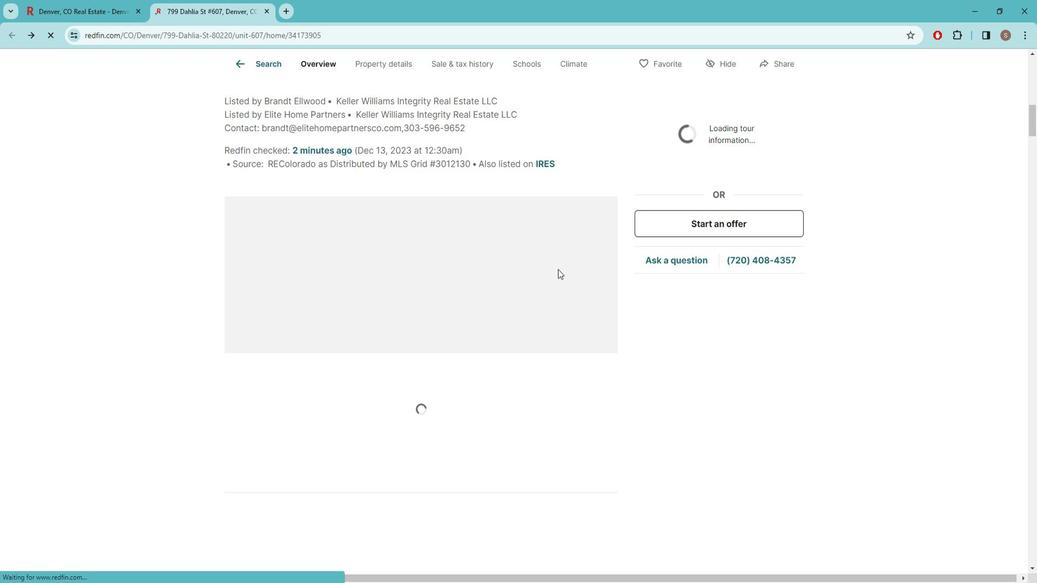 
Action: Mouse scrolled (556, 270) with delta (0, 0)
Screenshot: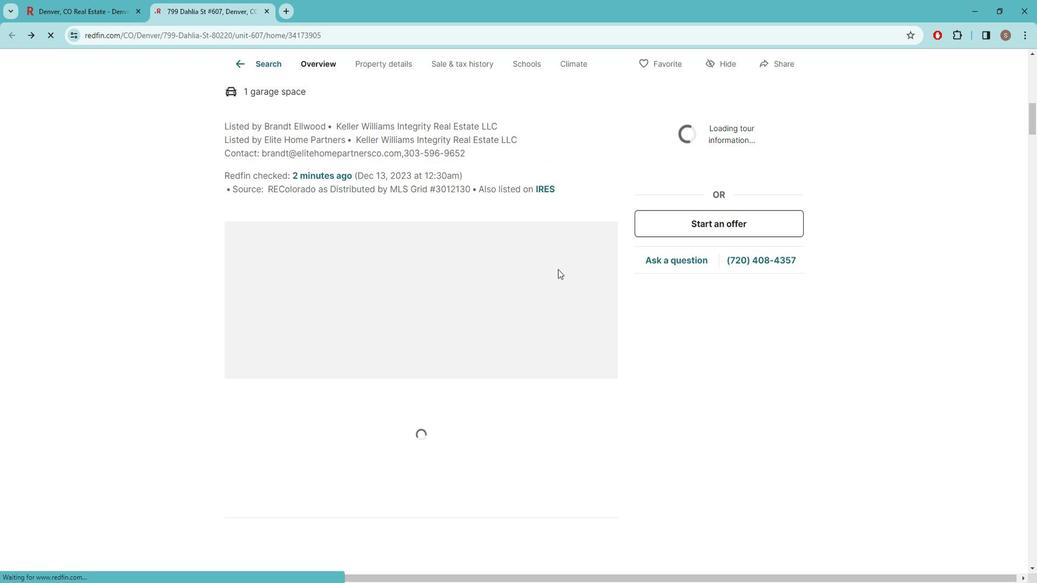 
Action: Mouse scrolled (556, 270) with delta (0, 0)
Screenshot: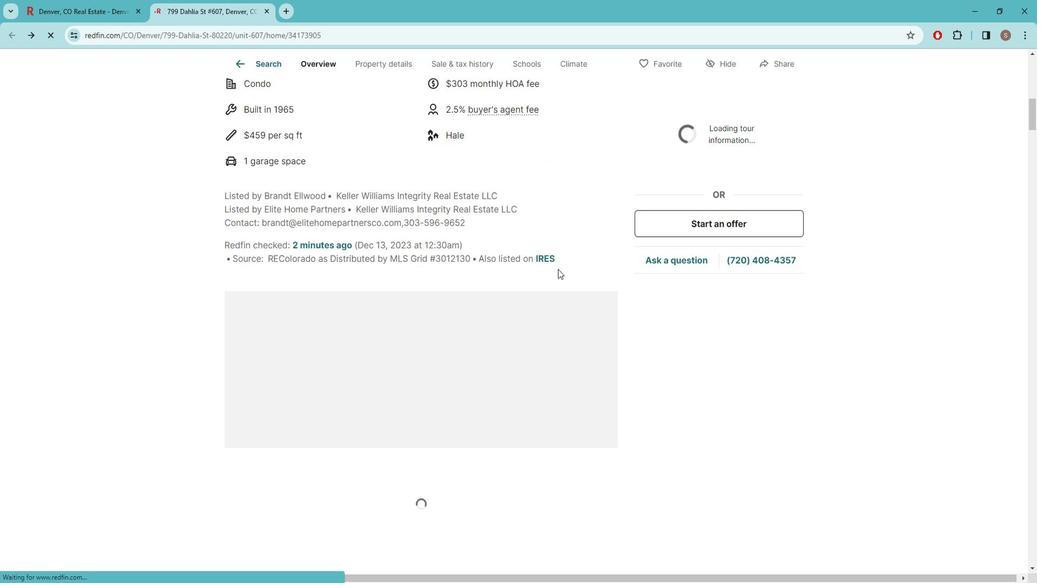 
Action: Mouse moved to (554, 267)
Screenshot: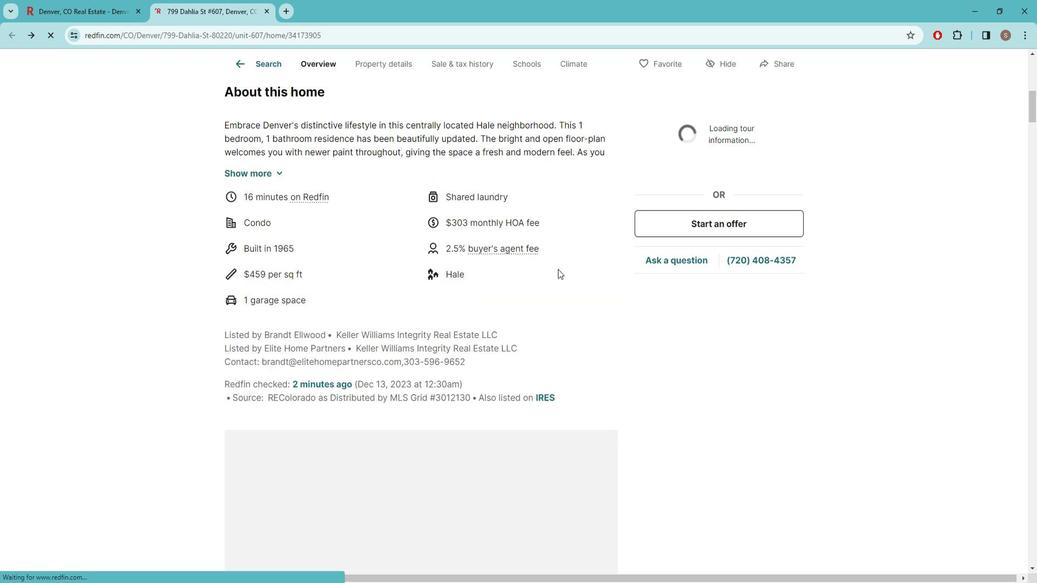 
Action: Mouse scrolled (554, 268) with delta (0, 0)
Screenshot: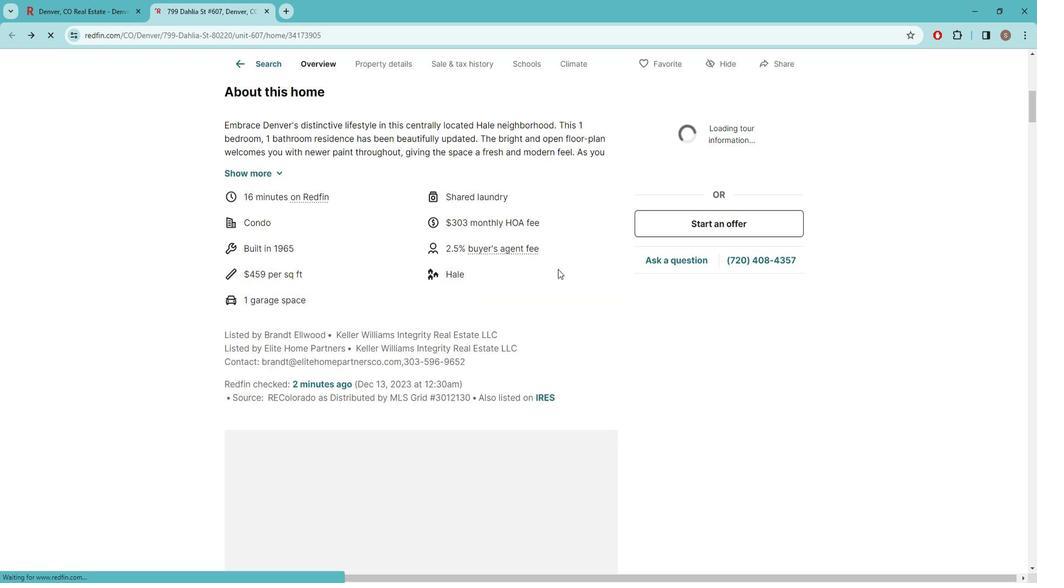 
Action: Mouse moved to (554, 267)
Screenshot: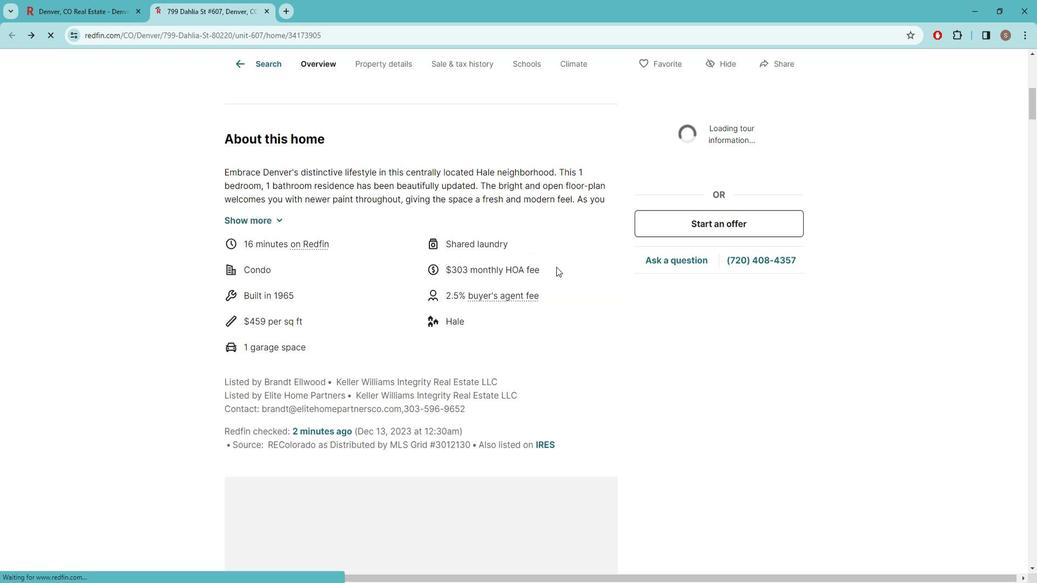
Action: Mouse scrolled (554, 268) with delta (0, 0)
Screenshot: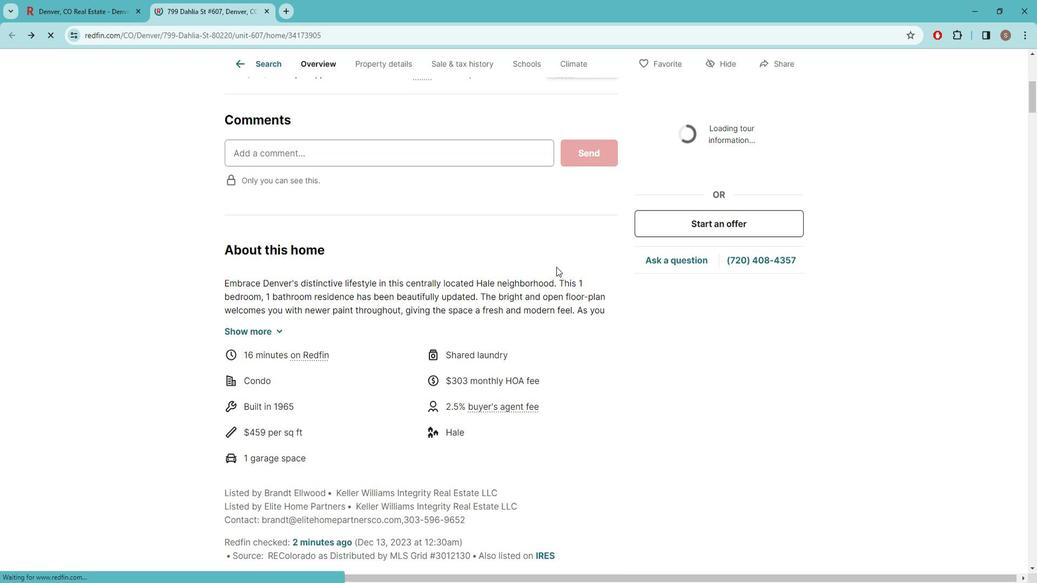 
Action: Mouse scrolled (554, 268) with delta (0, 0)
Screenshot: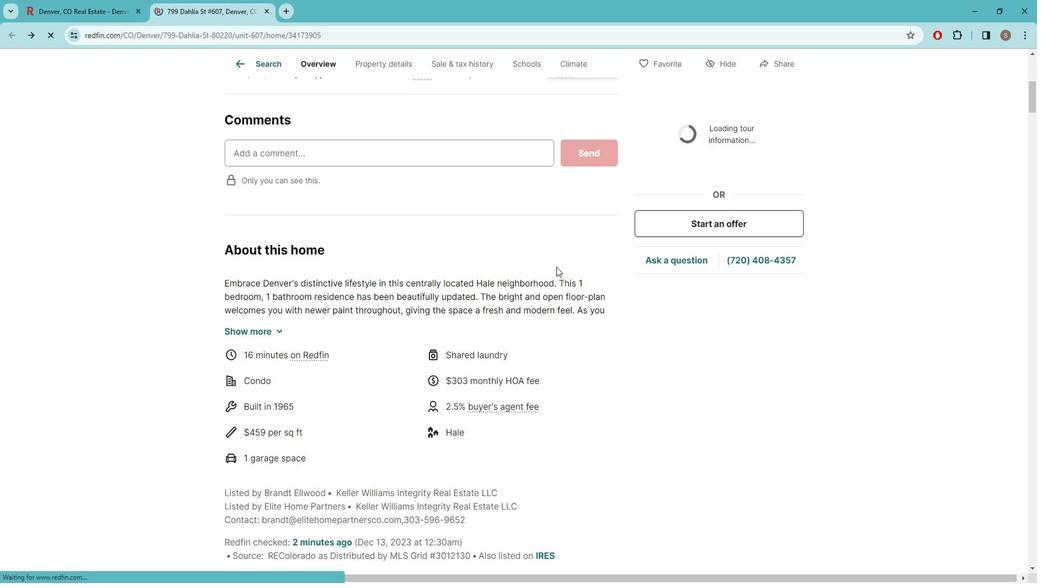 
Action: Mouse scrolled (554, 268) with delta (0, 0)
Screenshot: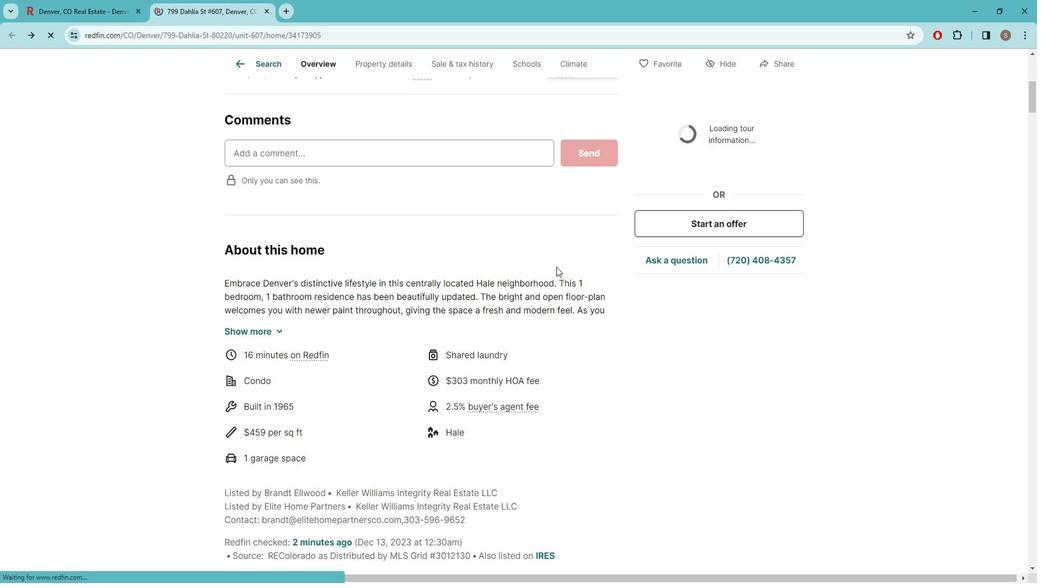 
Action: Mouse scrolled (554, 268) with delta (0, 0)
Screenshot: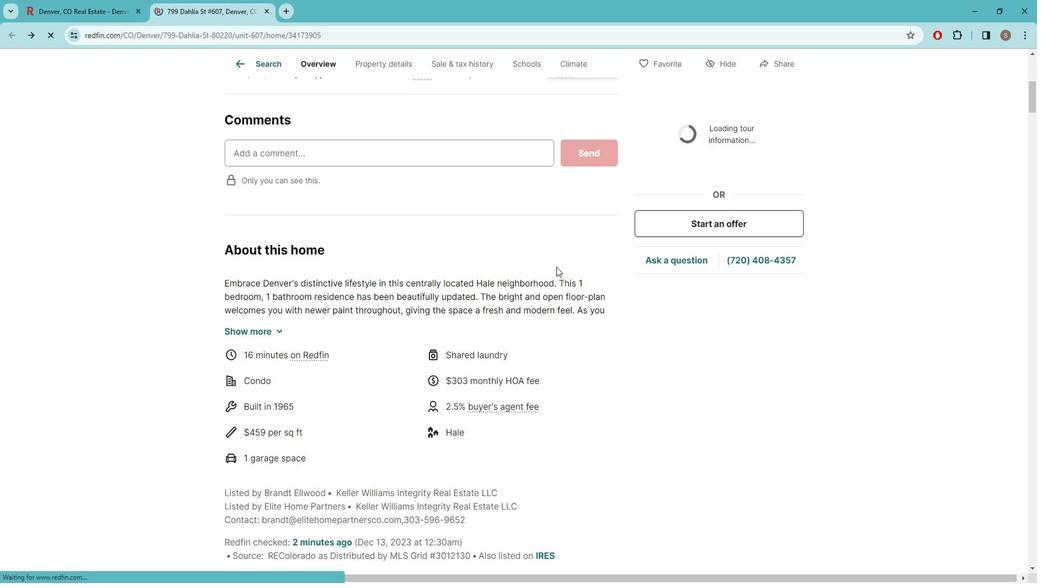 
Action: Mouse scrolled (554, 268) with delta (0, 0)
Screenshot: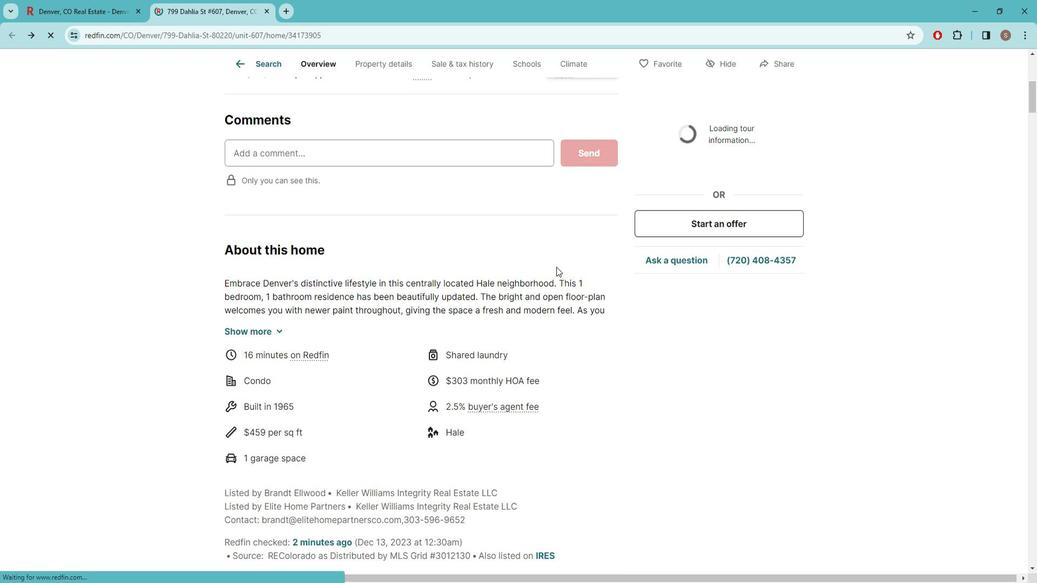 
Action: Mouse scrolled (554, 268) with delta (0, 0)
Screenshot: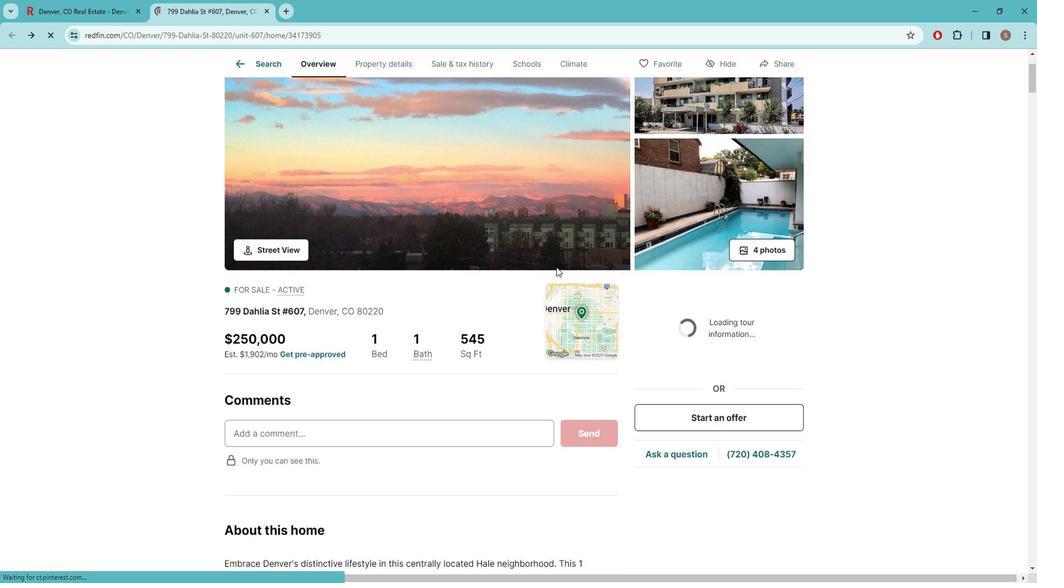 
Action: Mouse scrolled (554, 268) with delta (0, 0)
Screenshot: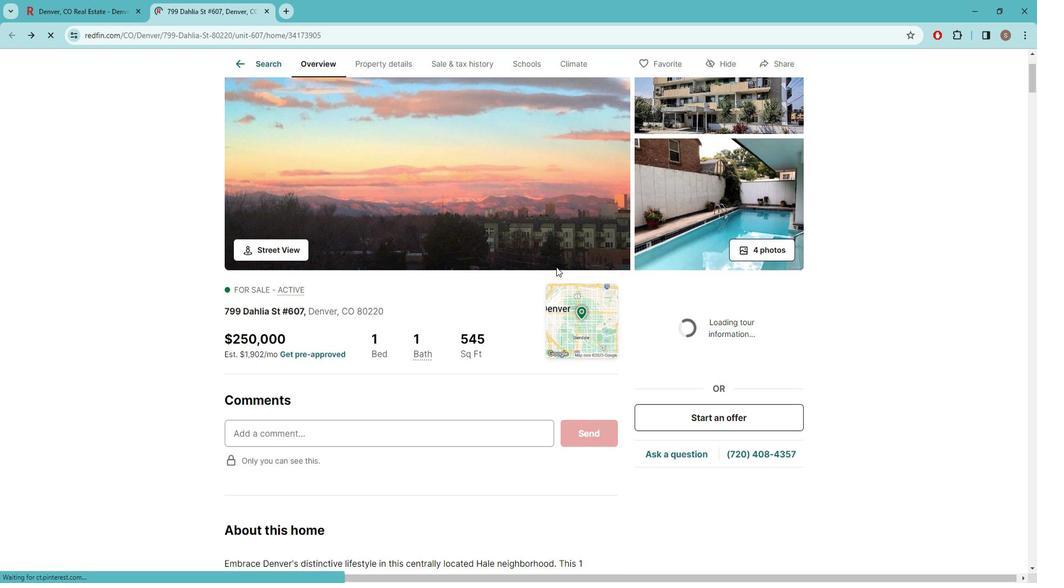 
Action: Mouse scrolled (554, 268) with delta (0, 0)
Screenshot: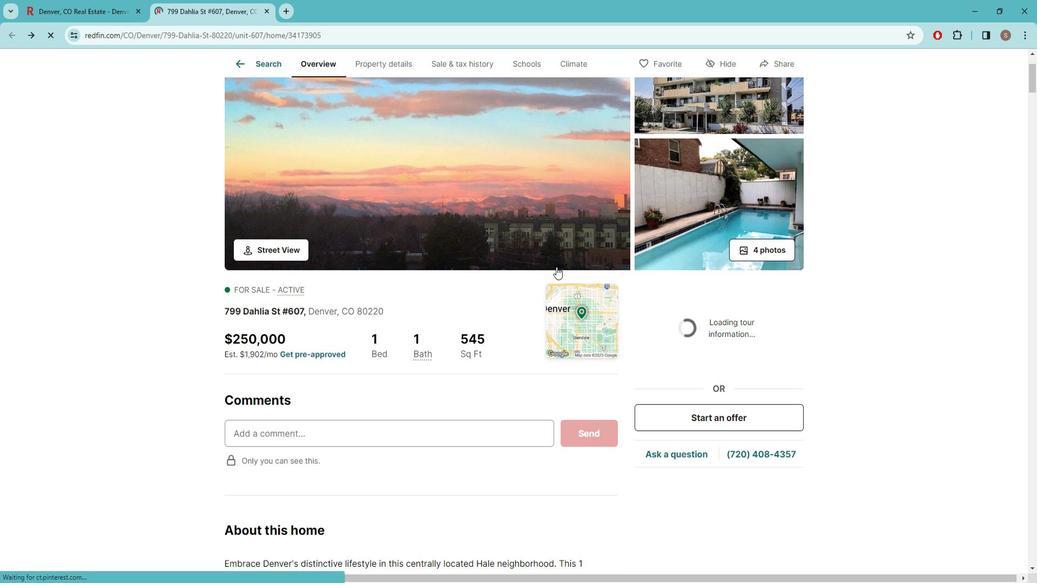 
Action: Mouse scrolled (554, 268) with delta (0, 0)
Screenshot: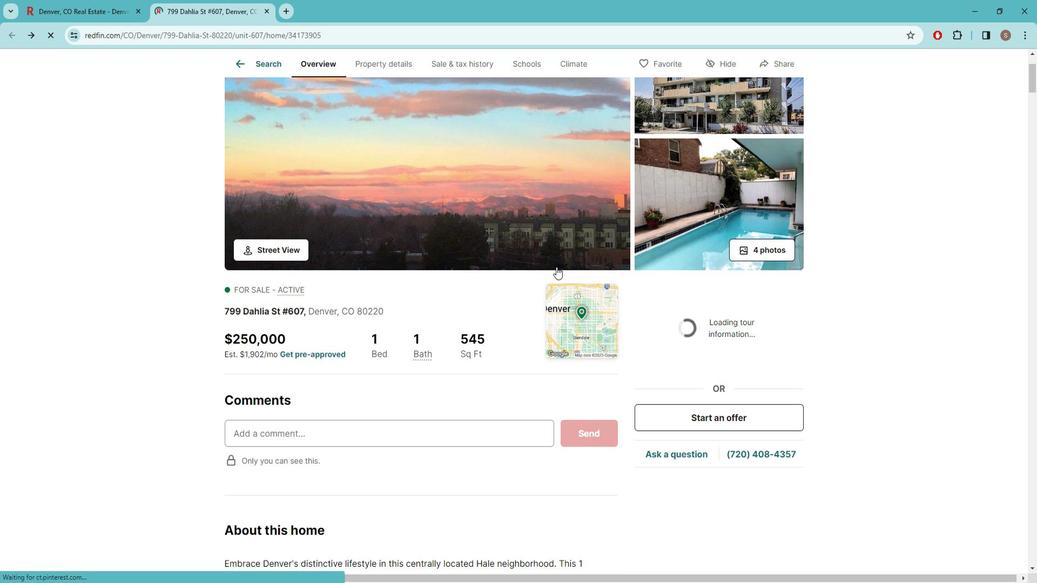 
Action: Mouse scrolled (554, 268) with delta (0, 0)
Screenshot: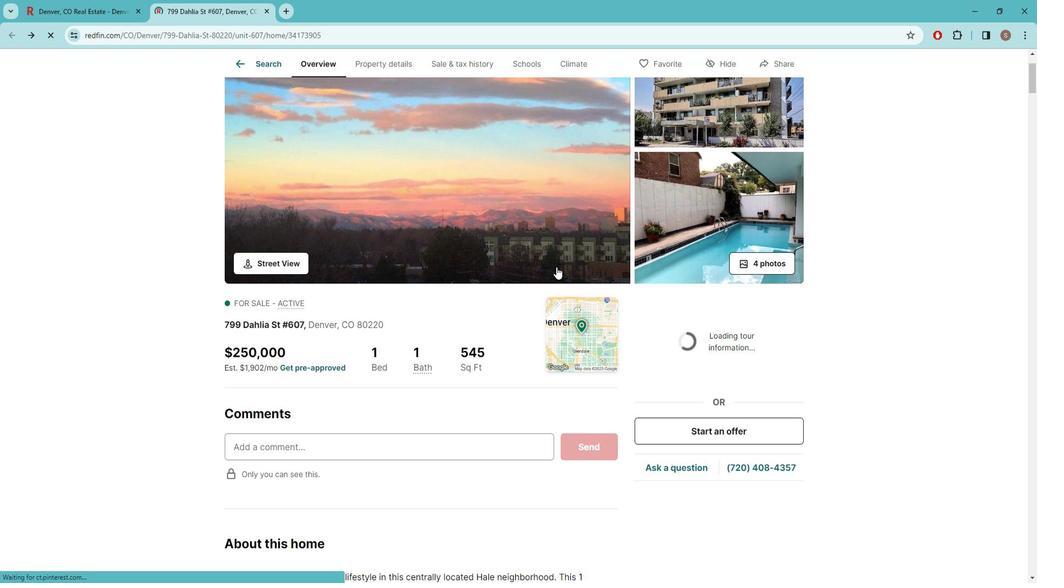
Action: Mouse moved to (785, 312)
Screenshot: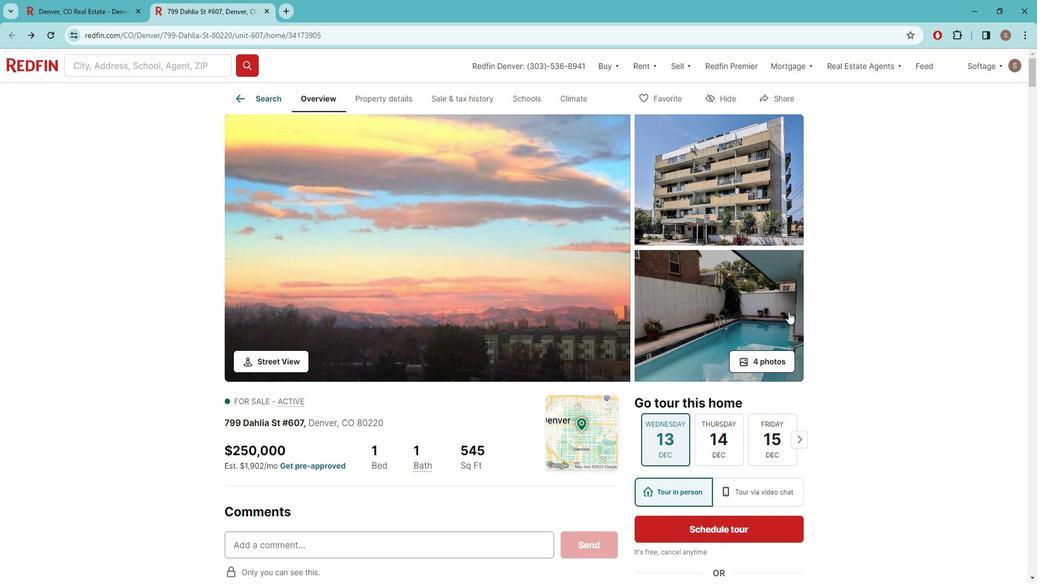 
